 Task: Find a place to stay in Ode, Nigeria from 9th to 16th June for 2 adults, with 2 bedrooms, 2 beds, 1 bathroom, and self check-in option, within a price range of ₹820 to ₹100000+.
Action: Mouse moved to (551, 138)
Screenshot: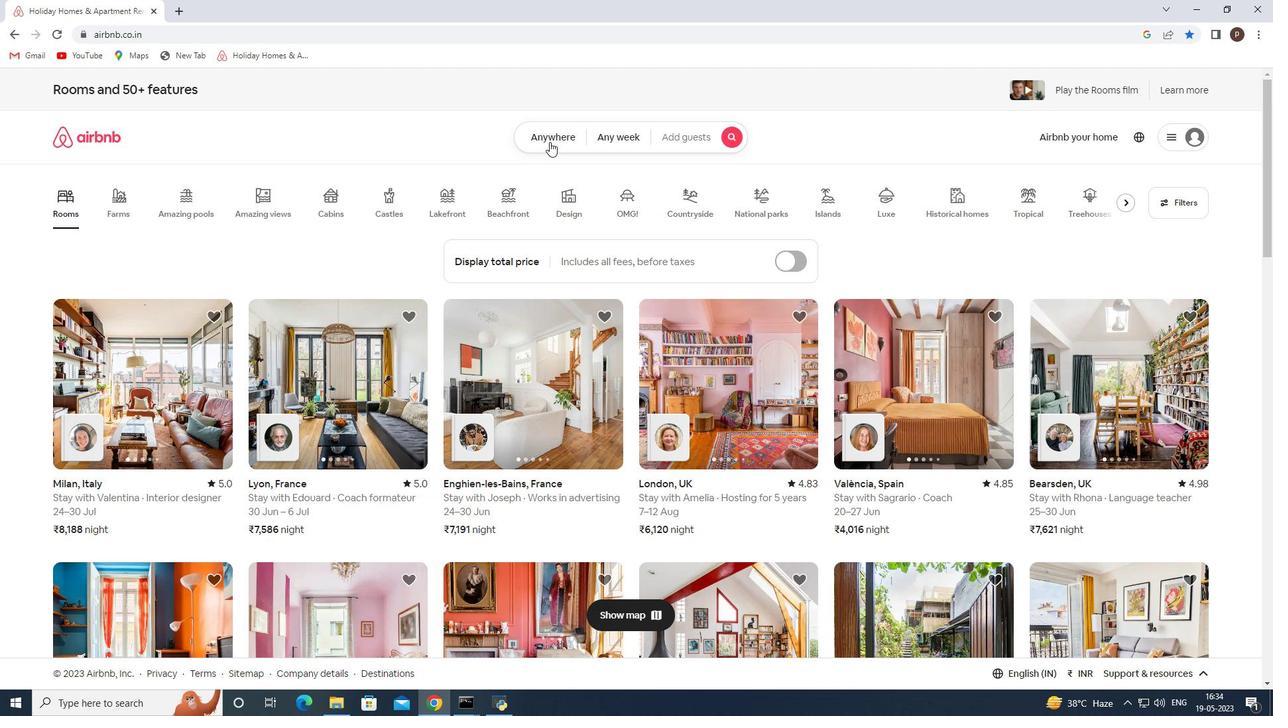 
Action: Mouse pressed left at (551, 138)
Screenshot: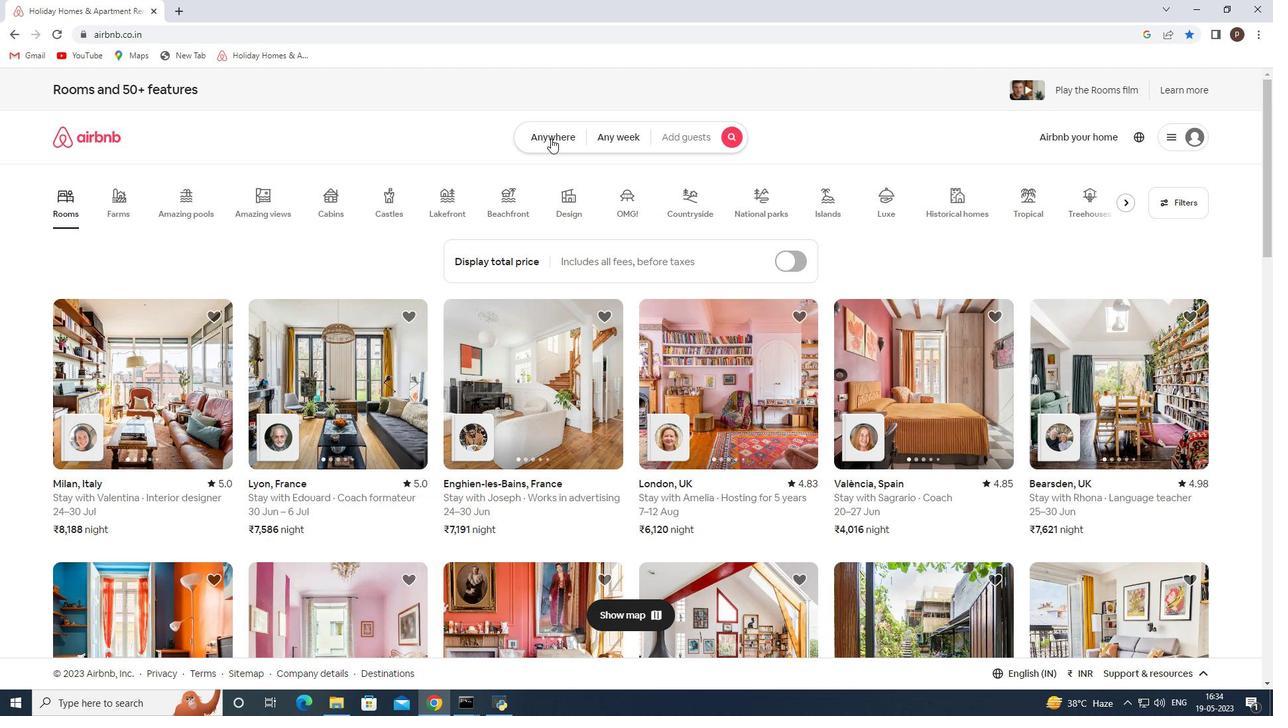 
Action: Mouse moved to (431, 188)
Screenshot: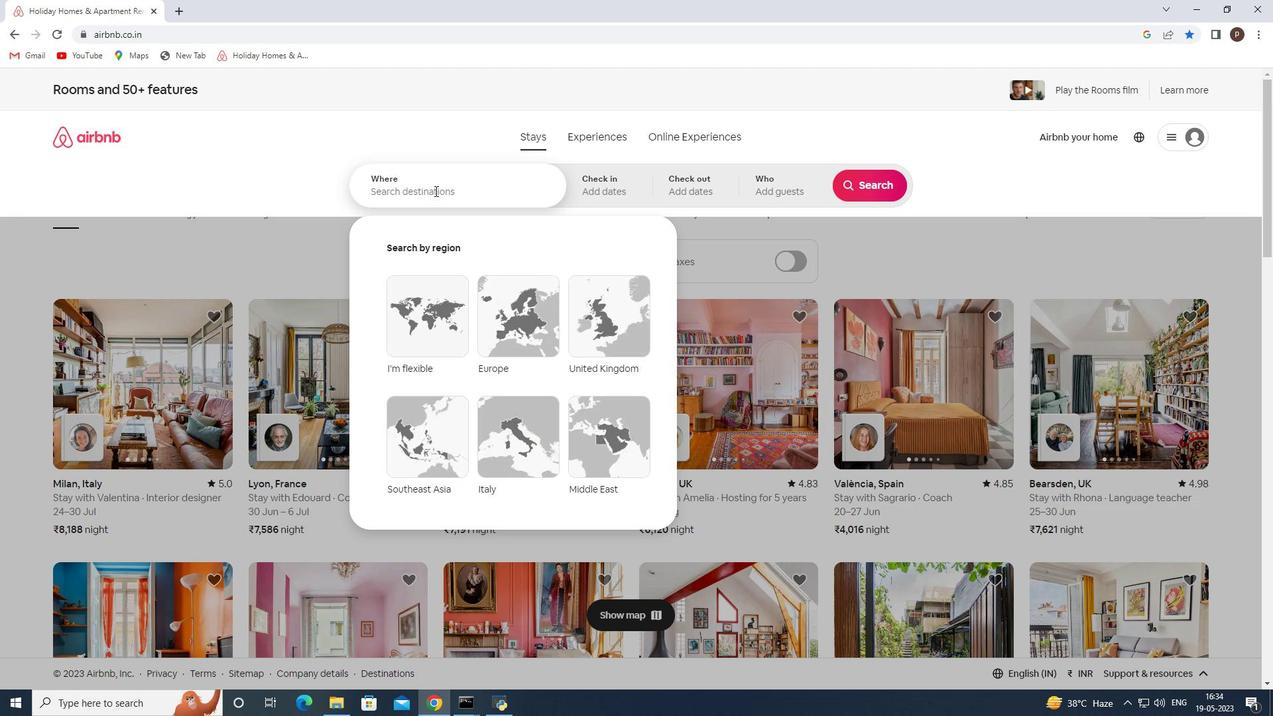 
Action: Mouse pressed left at (431, 188)
Screenshot: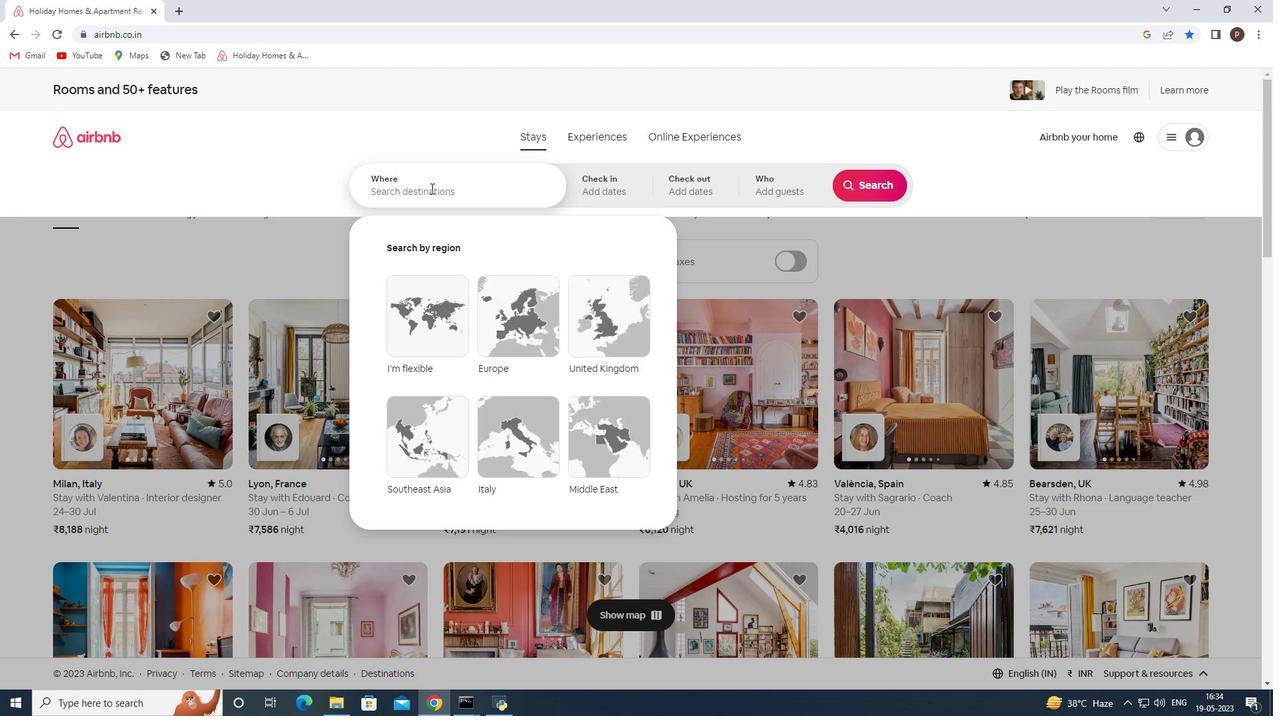 
Action: Key pressed ode,<Key.space>nigeria
Screenshot: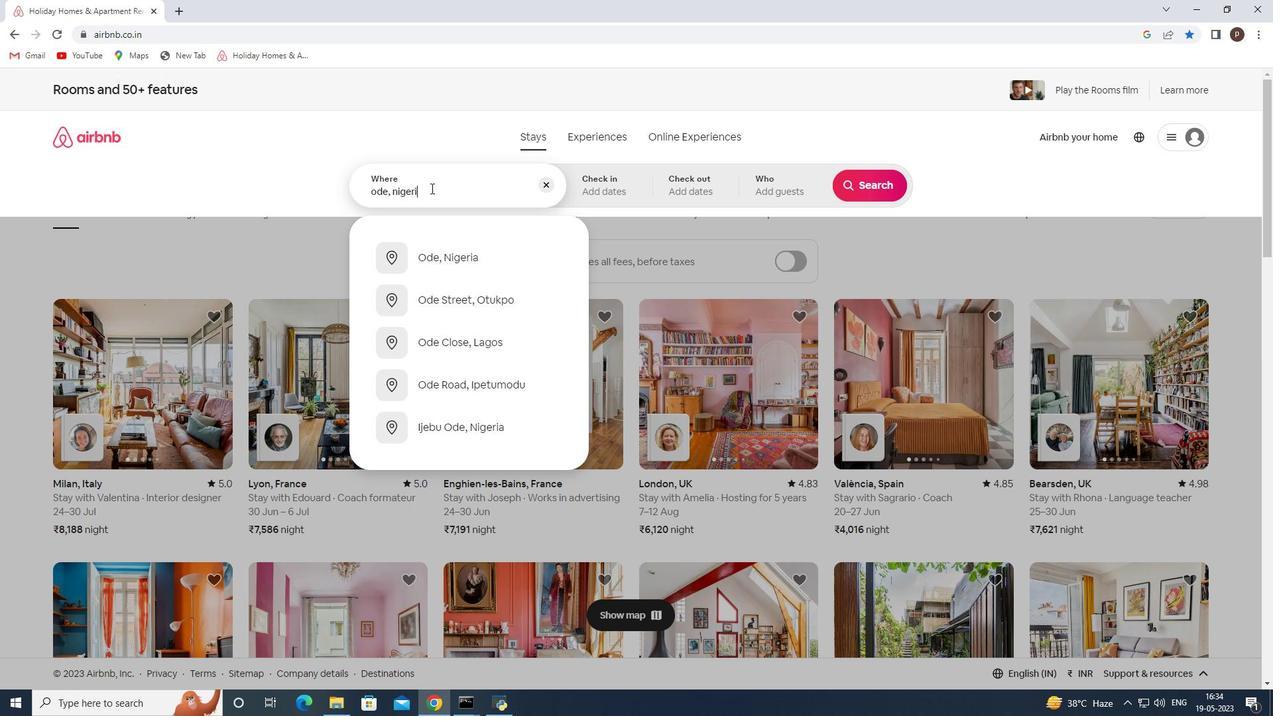 
Action: Mouse moved to (482, 266)
Screenshot: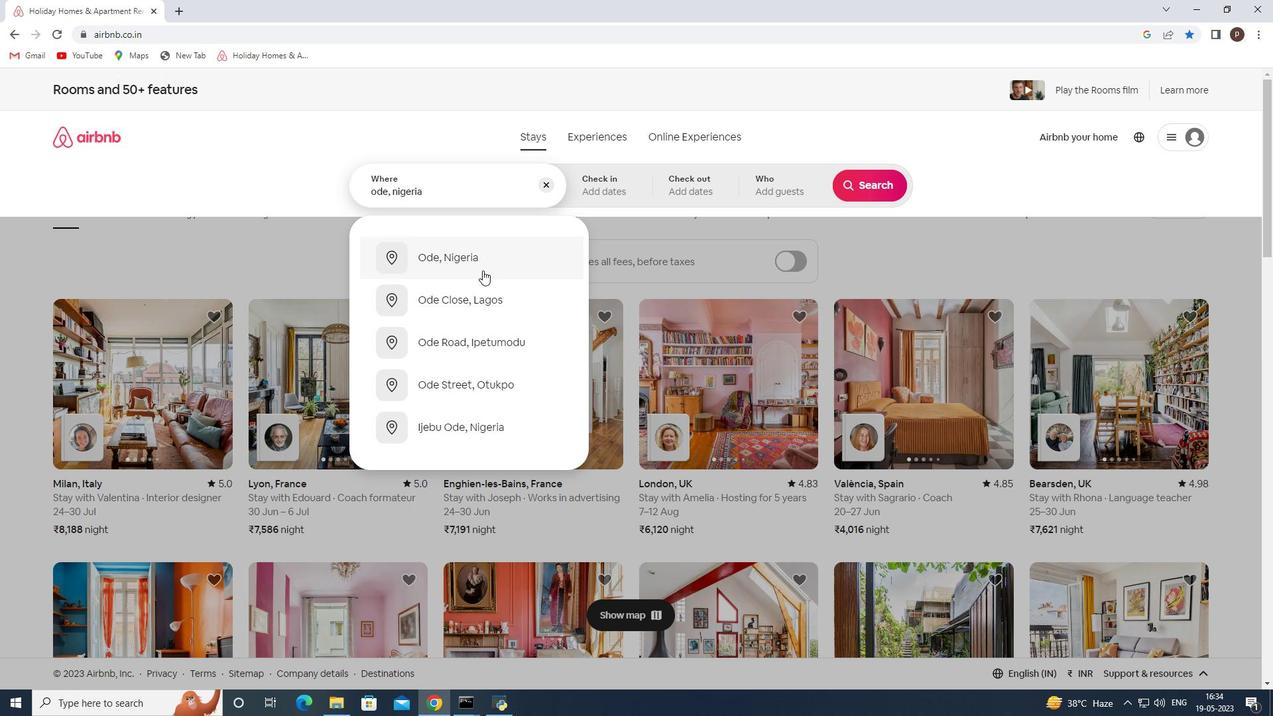 
Action: Mouse pressed left at (482, 266)
Screenshot: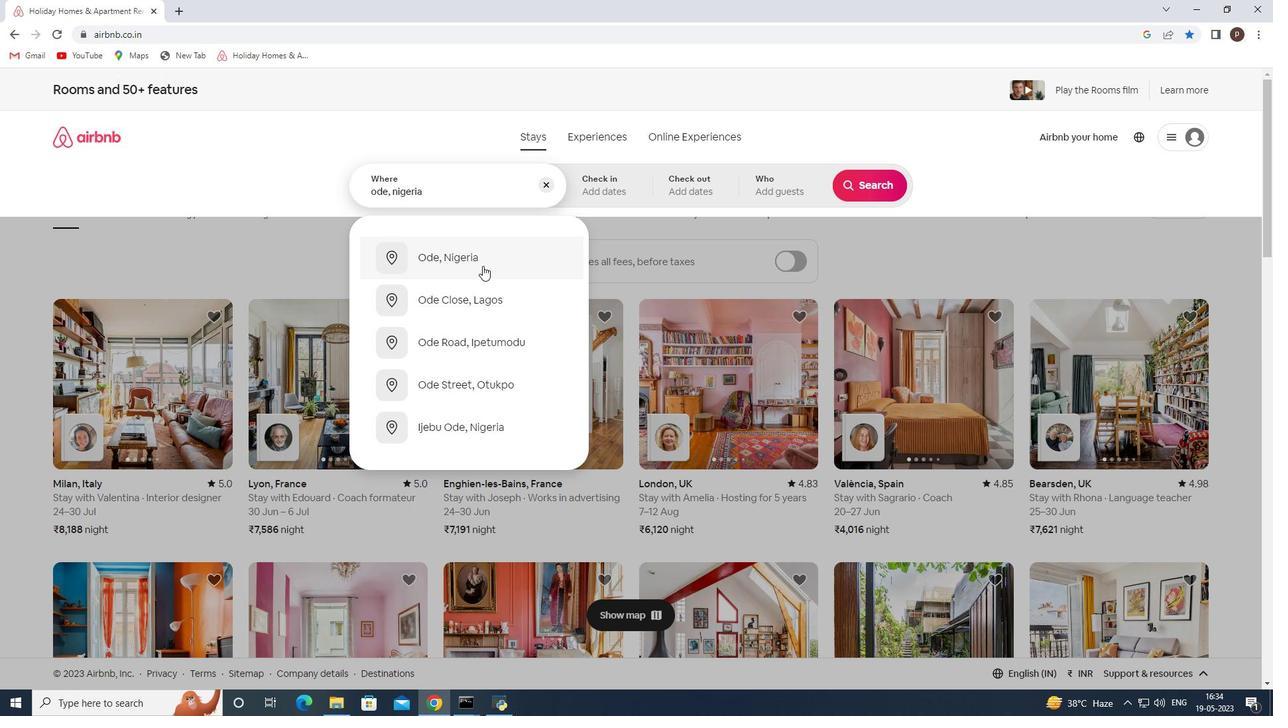 
Action: Mouse moved to (819, 377)
Screenshot: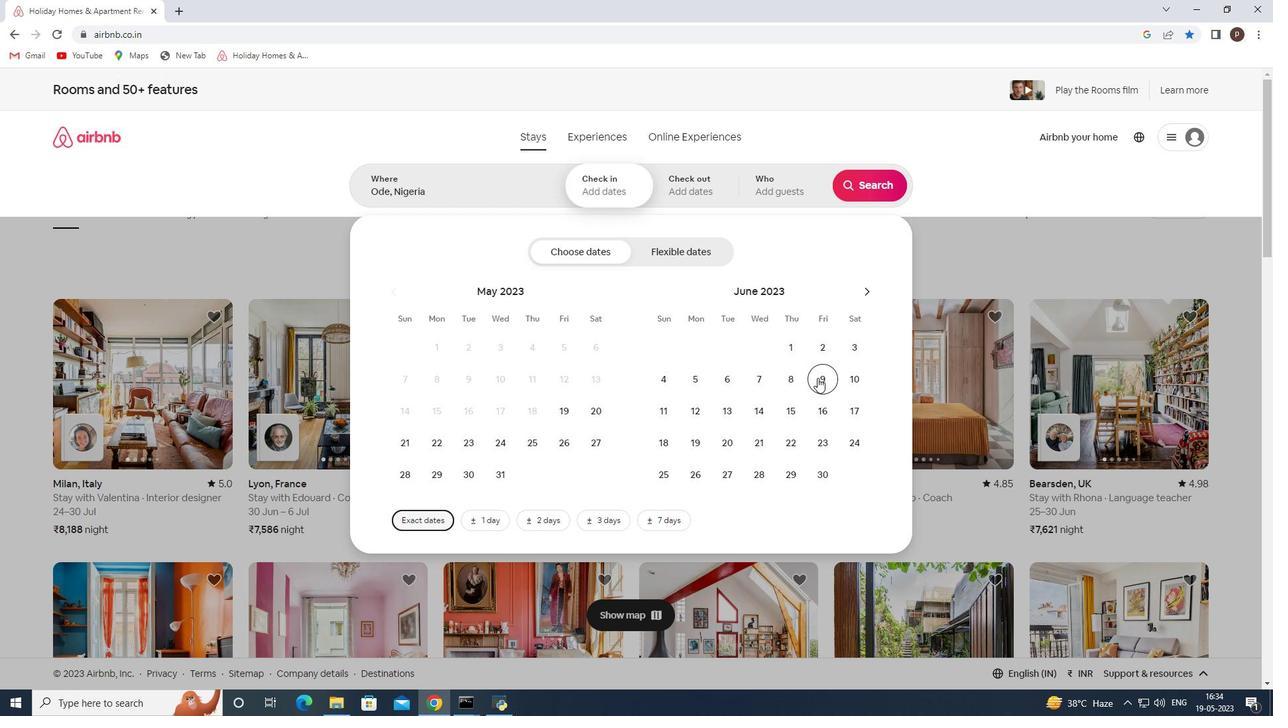 
Action: Mouse pressed left at (819, 377)
Screenshot: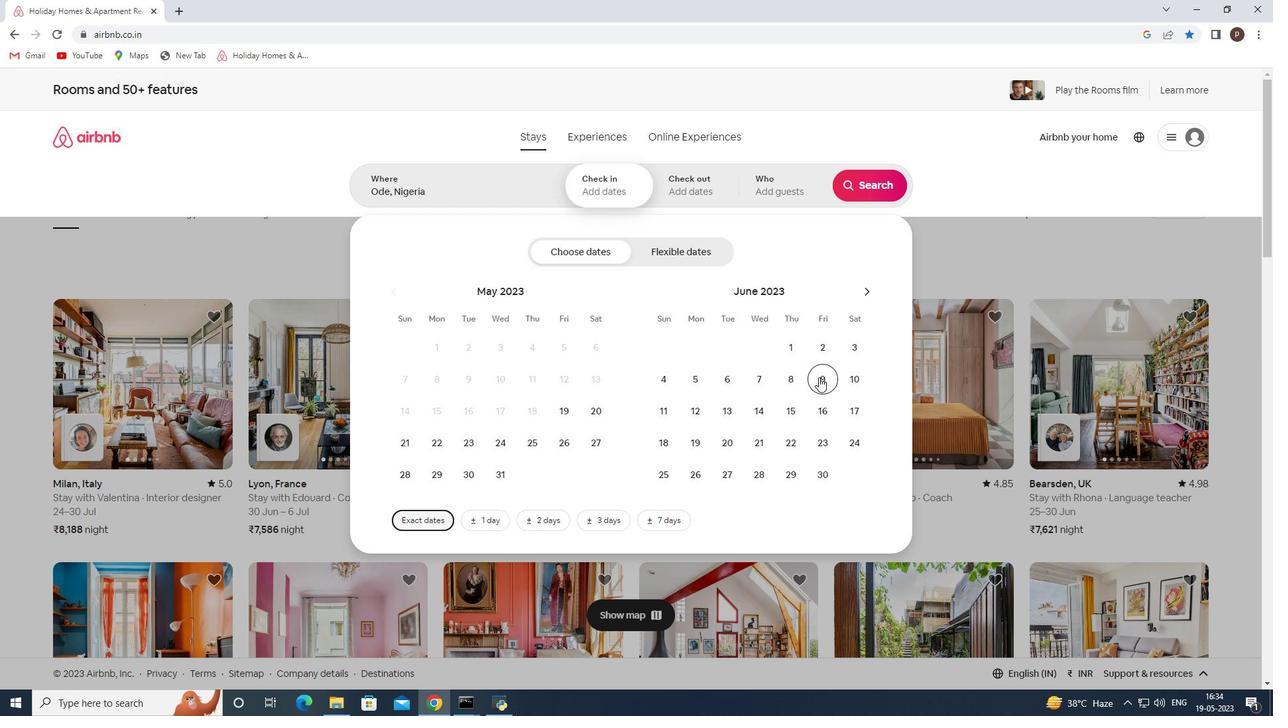 
Action: Mouse moved to (820, 417)
Screenshot: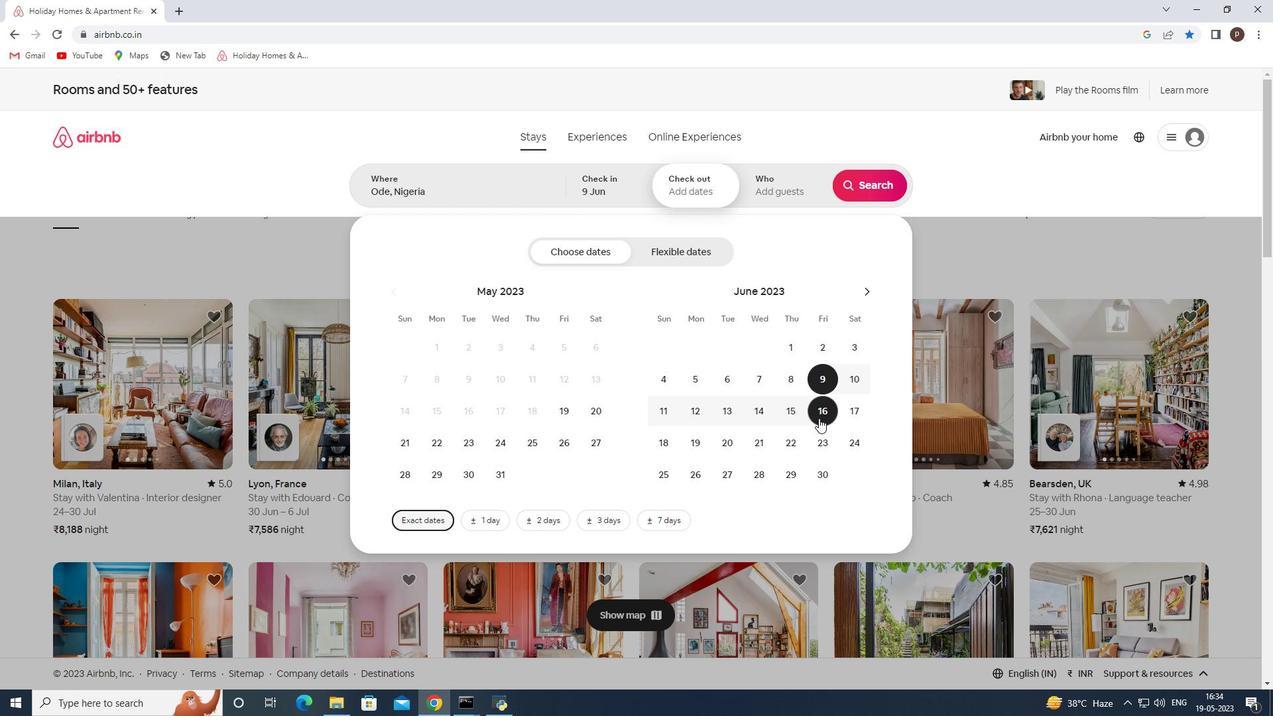 
Action: Mouse pressed left at (820, 417)
Screenshot: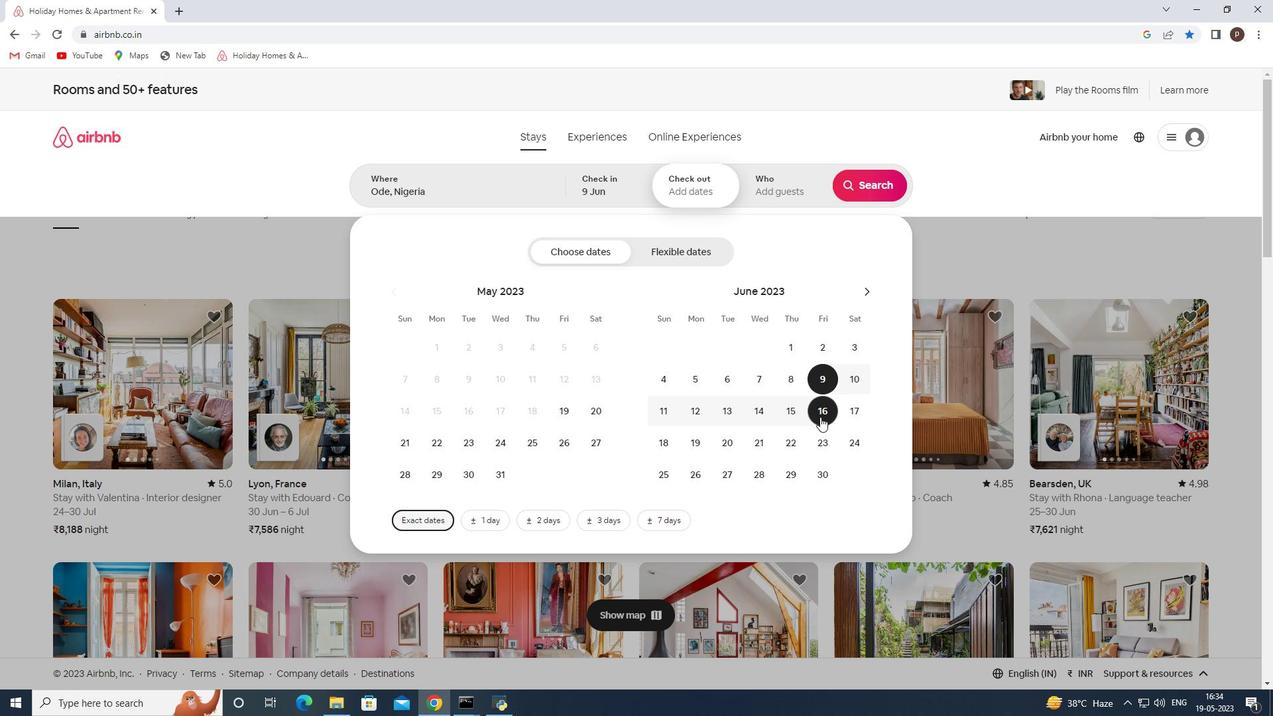 
Action: Mouse moved to (770, 199)
Screenshot: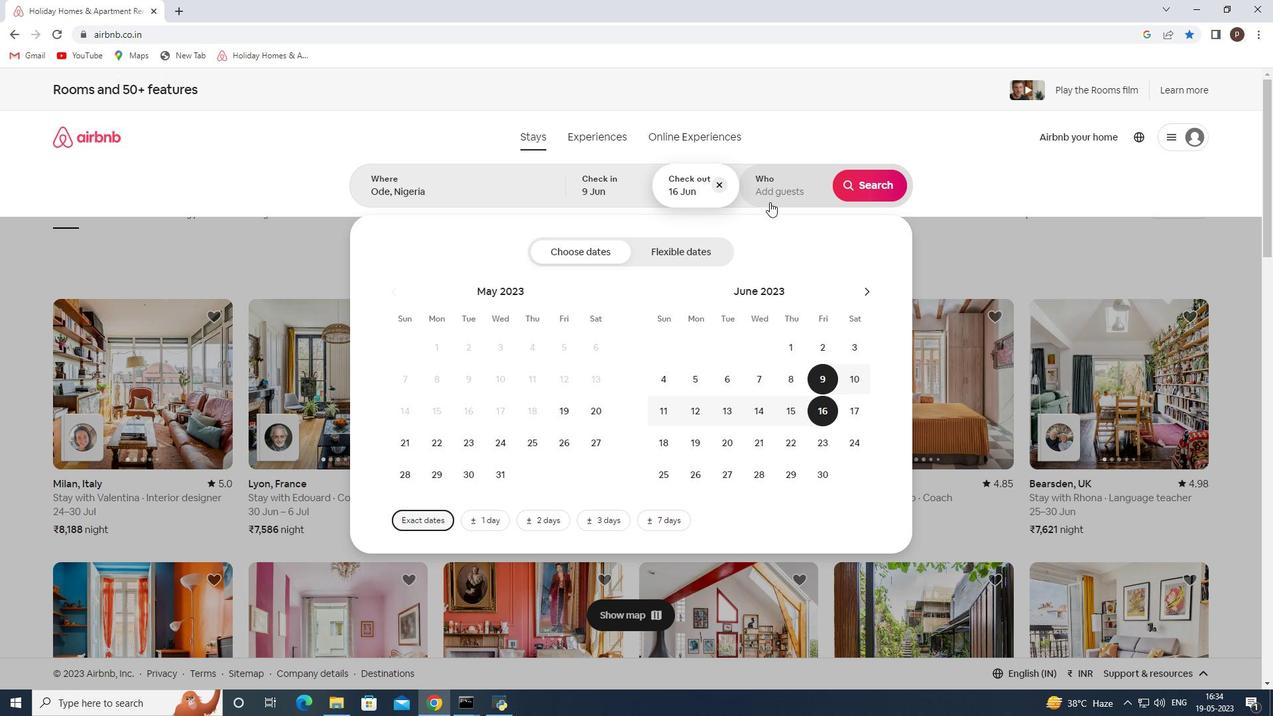 
Action: Mouse pressed left at (770, 199)
Screenshot: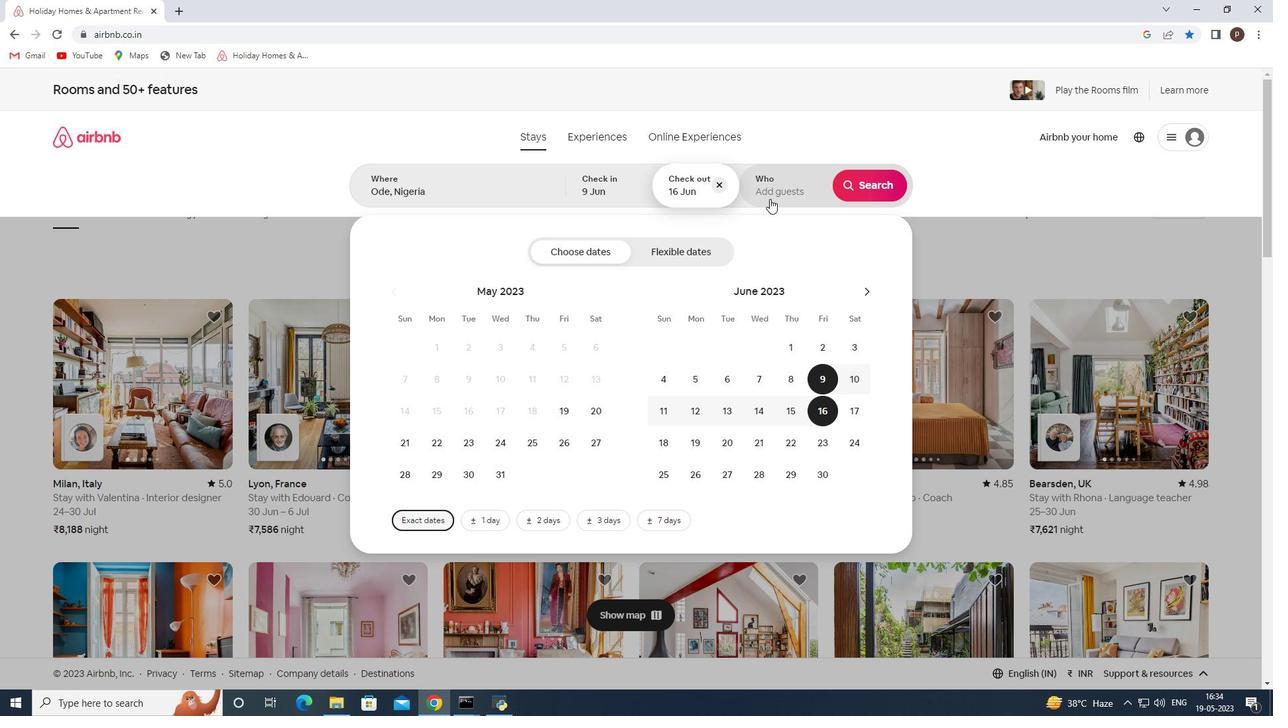 
Action: Mouse moved to (873, 257)
Screenshot: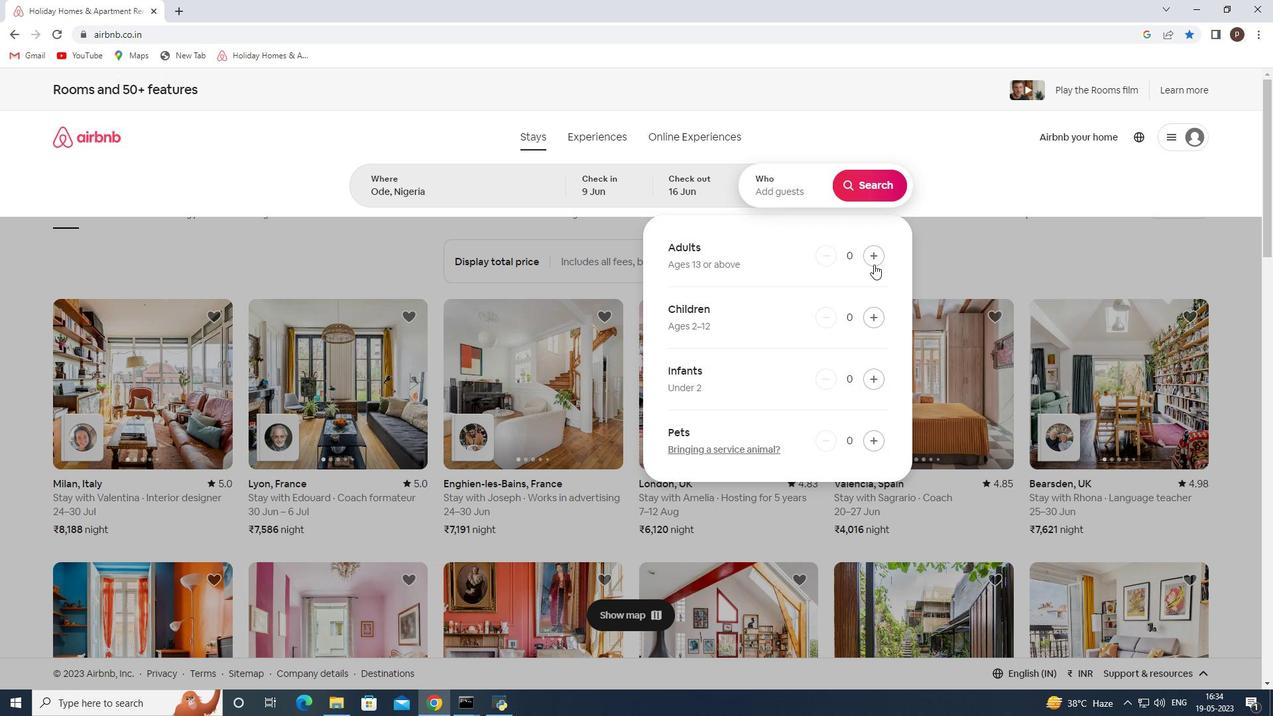 
Action: Mouse pressed left at (873, 257)
Screenshot: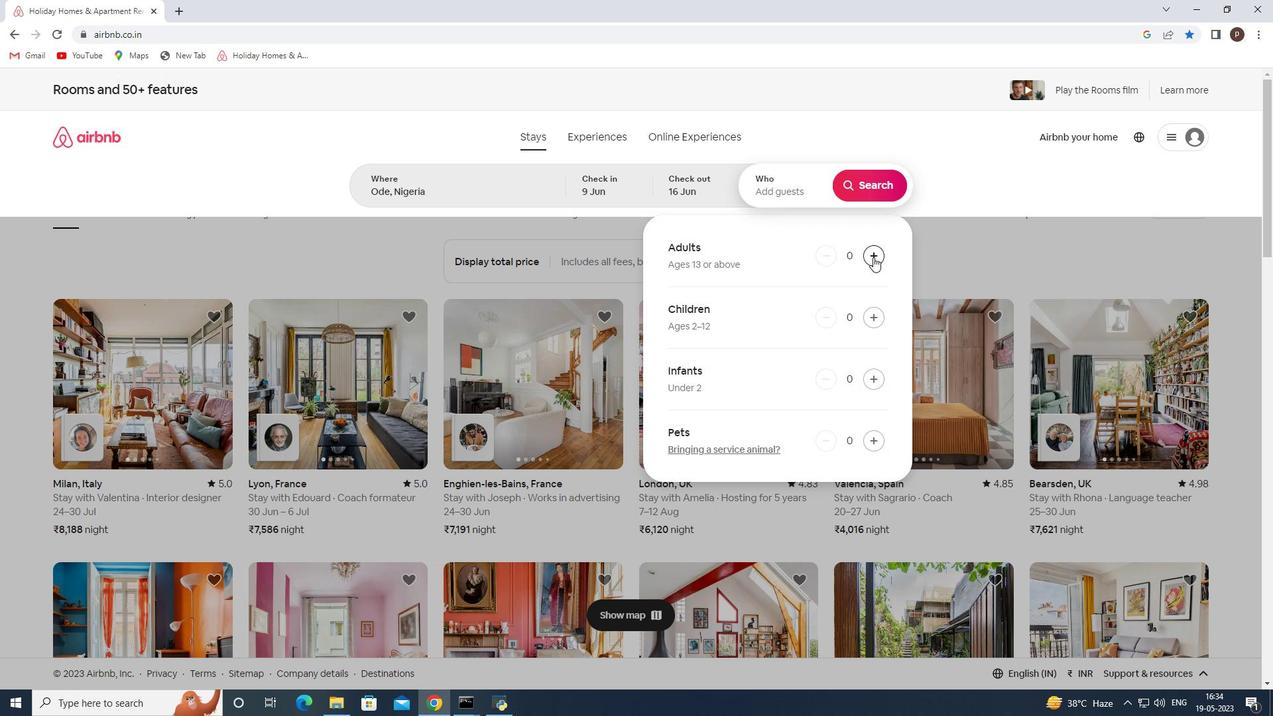 
Action: Mouse pressed left at (873, 257)
Screenshot: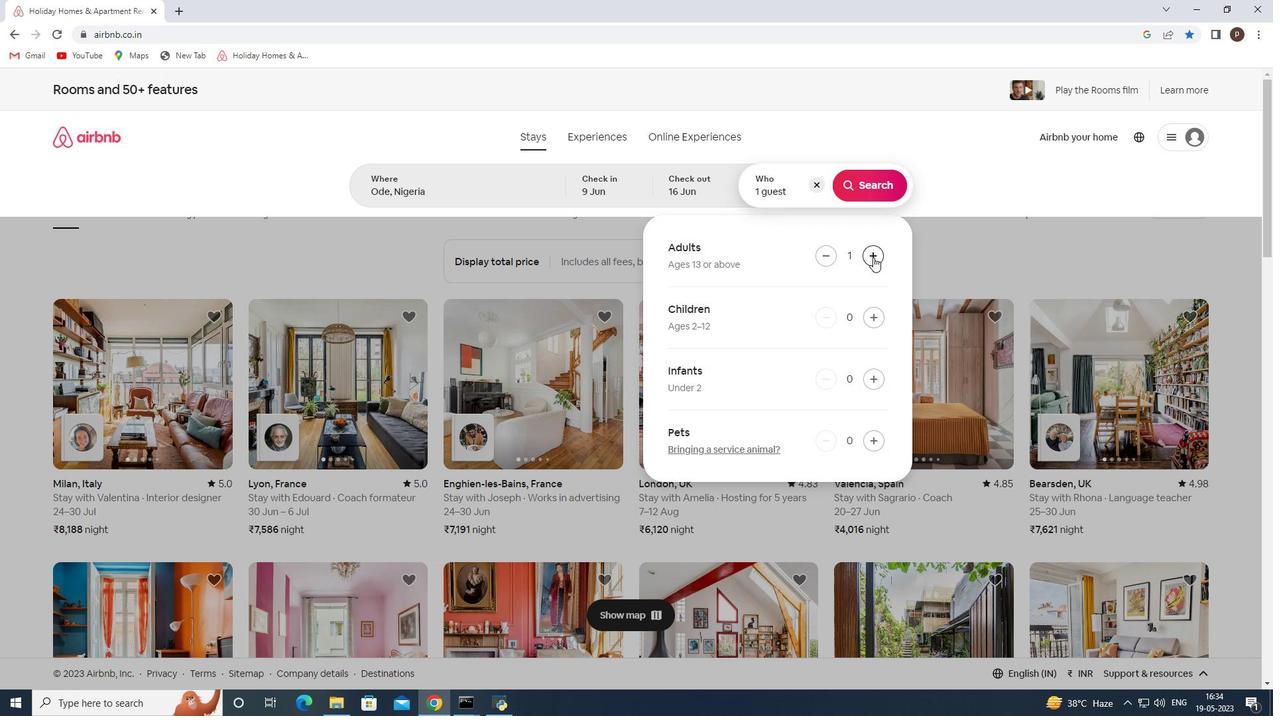 
Action: Mouse moved to (857, 187)
Screenshot: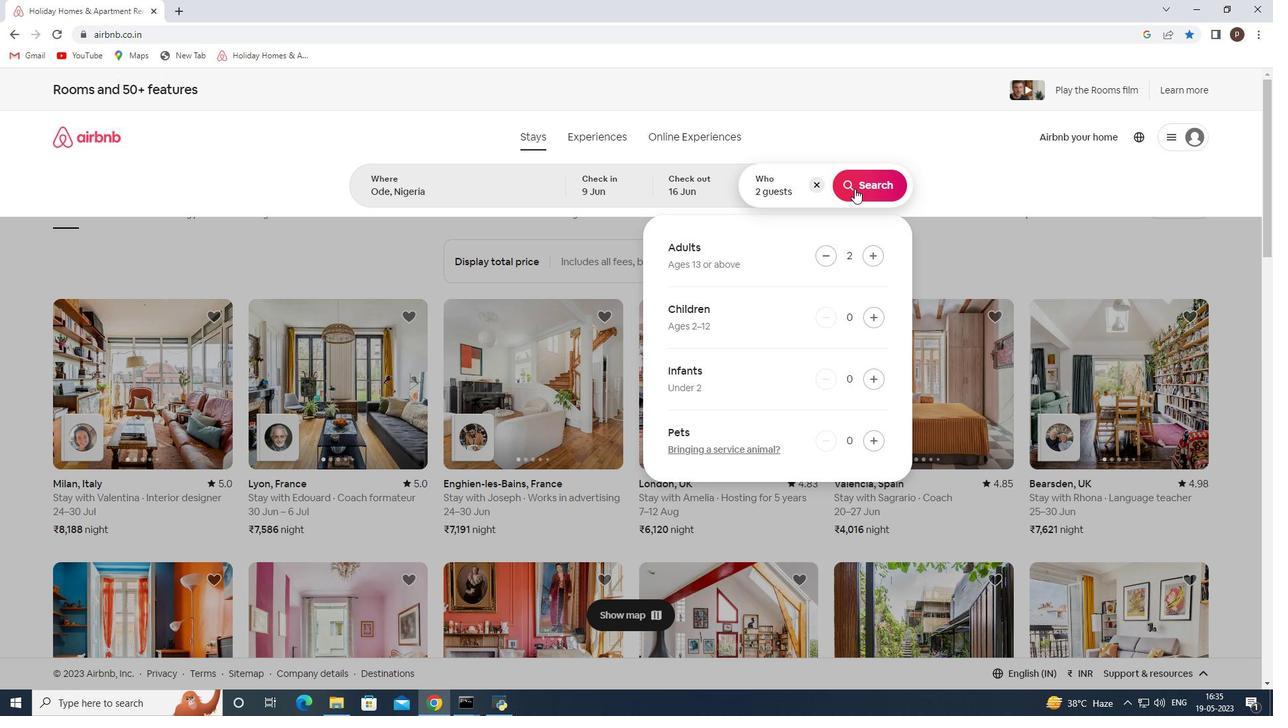 
Action: Mouse pressed left at (857, 187)
Screenshot: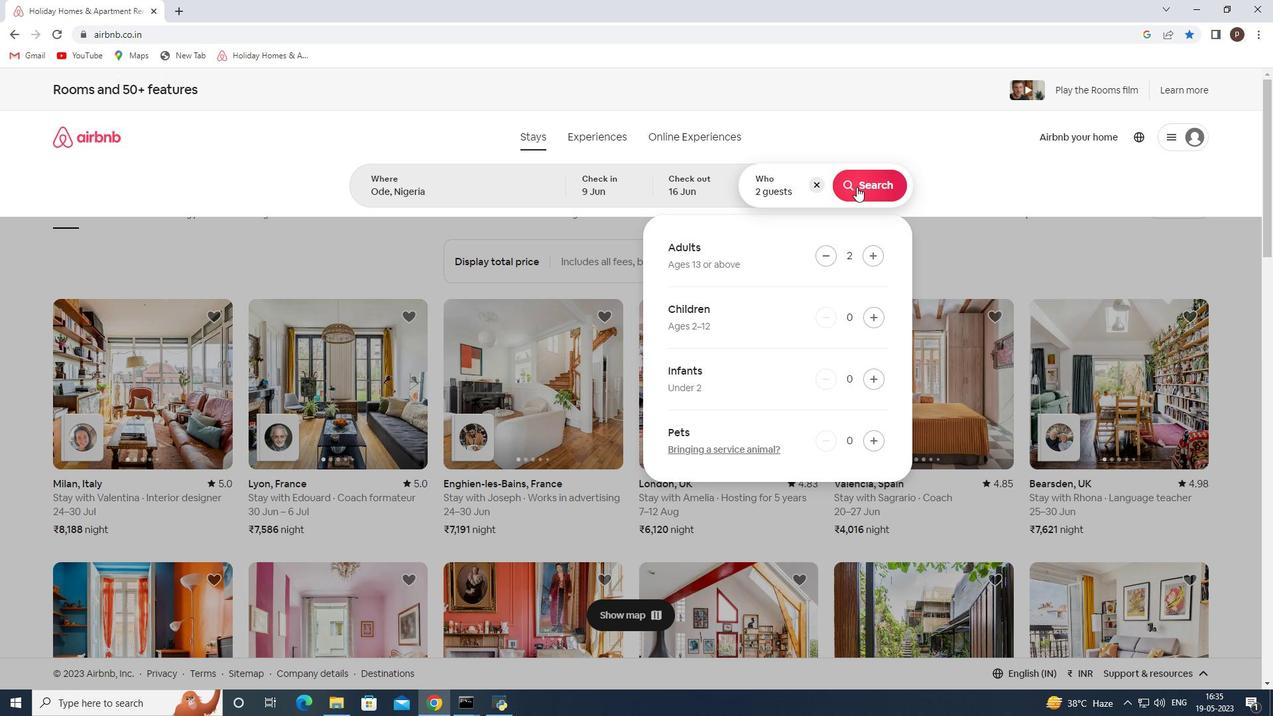 
Action: Mouse moved to (1211, 147)
Screenshot: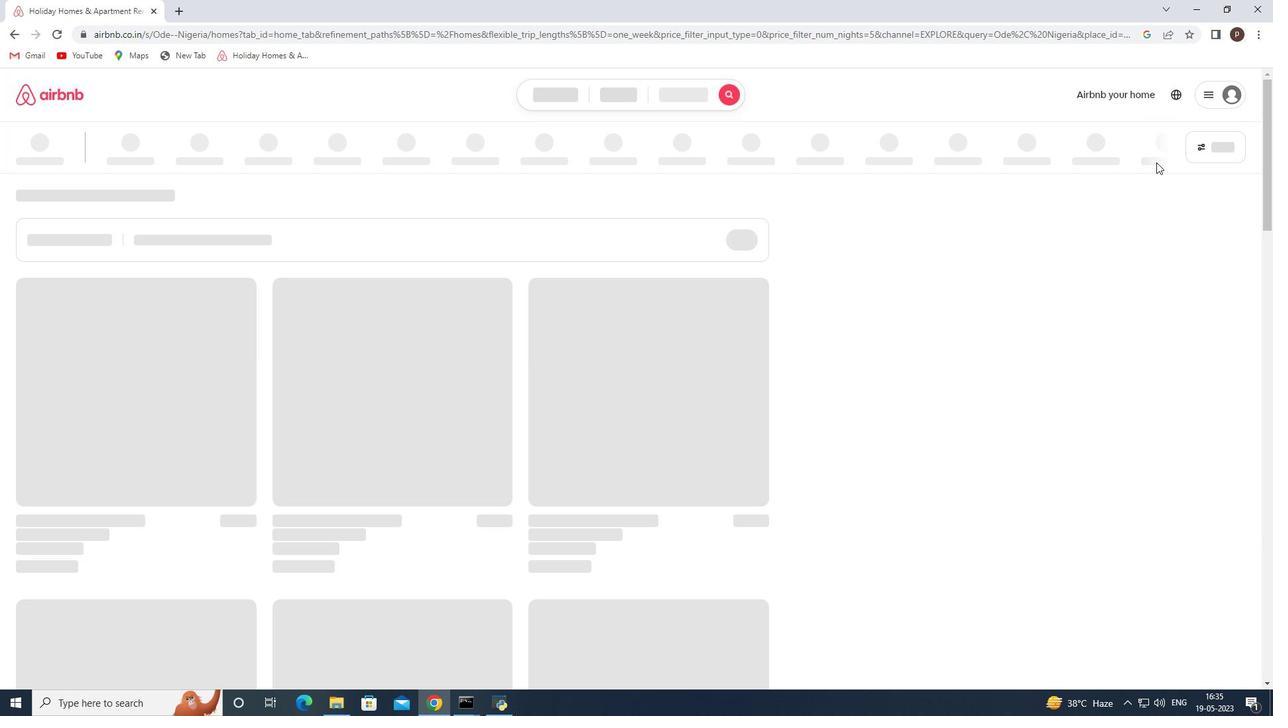 
Action: Mouse pressed left at (1211, 147)
Screenshot: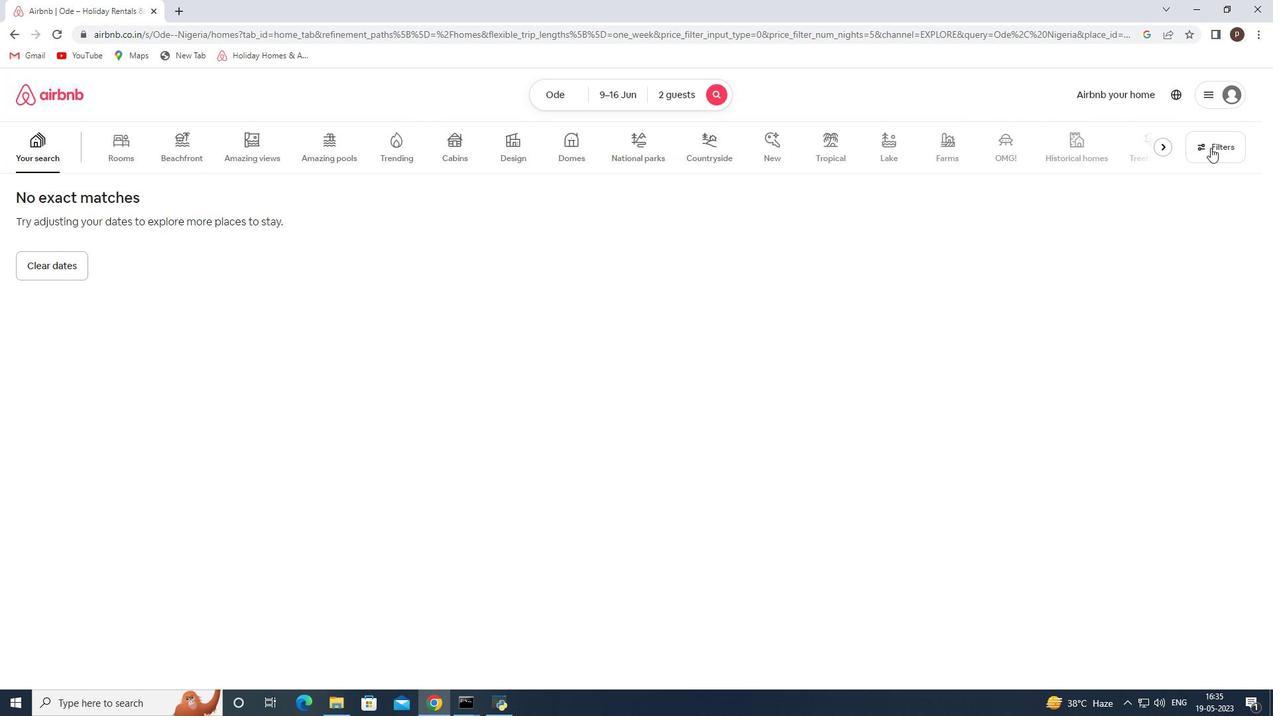 
Action: Mouse moved to (468, 391)
Screenshot: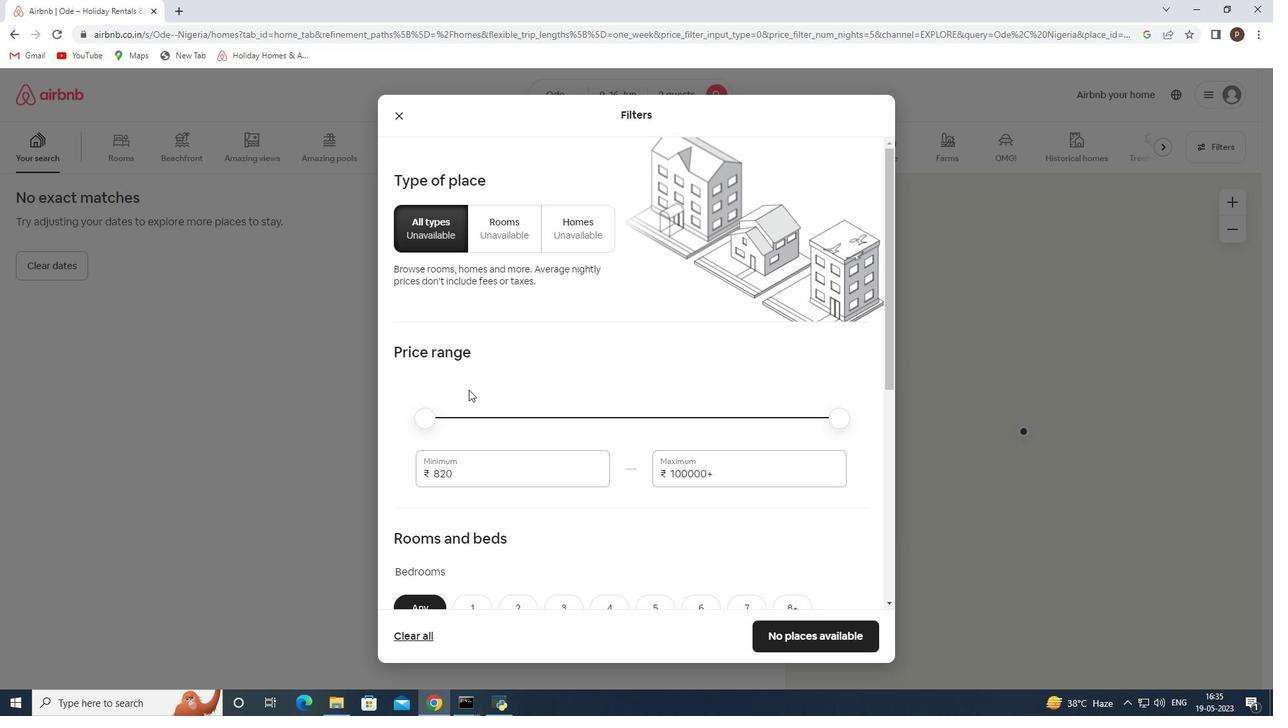 
Action: Mouse scrolled (468, 390) with delta (0, 0)
Screenshot: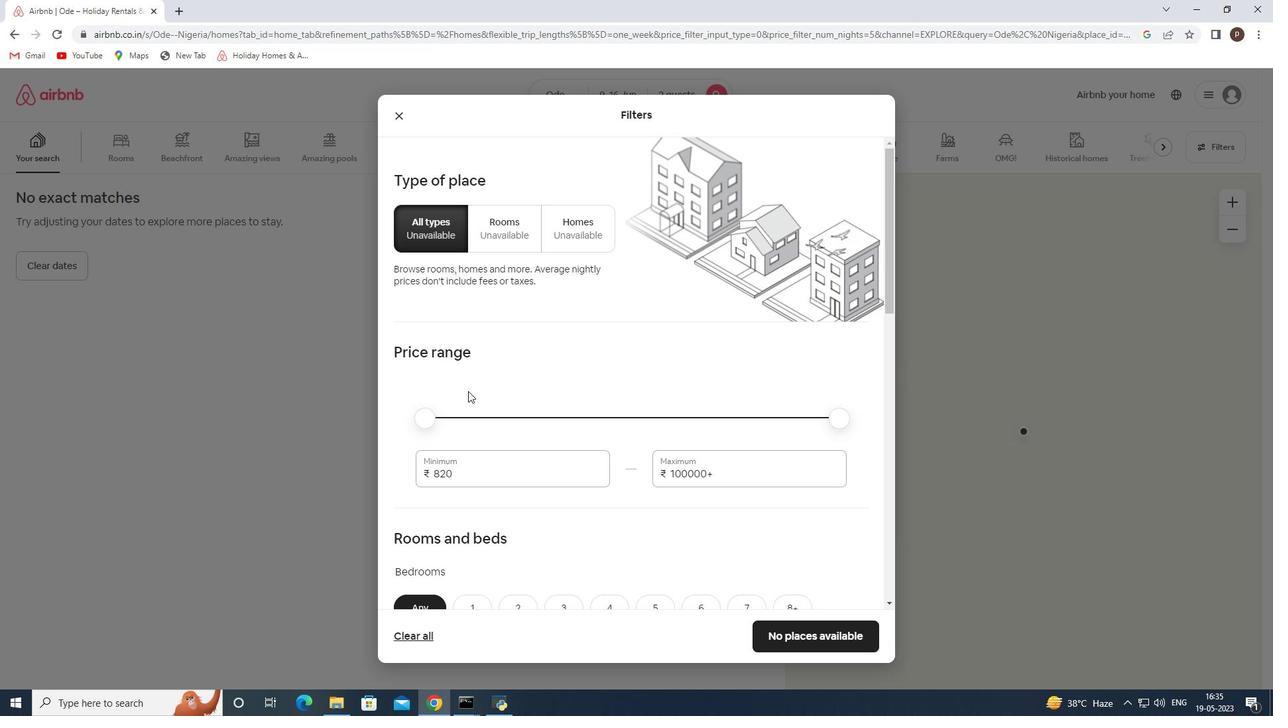 
Action: Mouse scrolled (468, 390) with delta (0, 0)
Screenshot: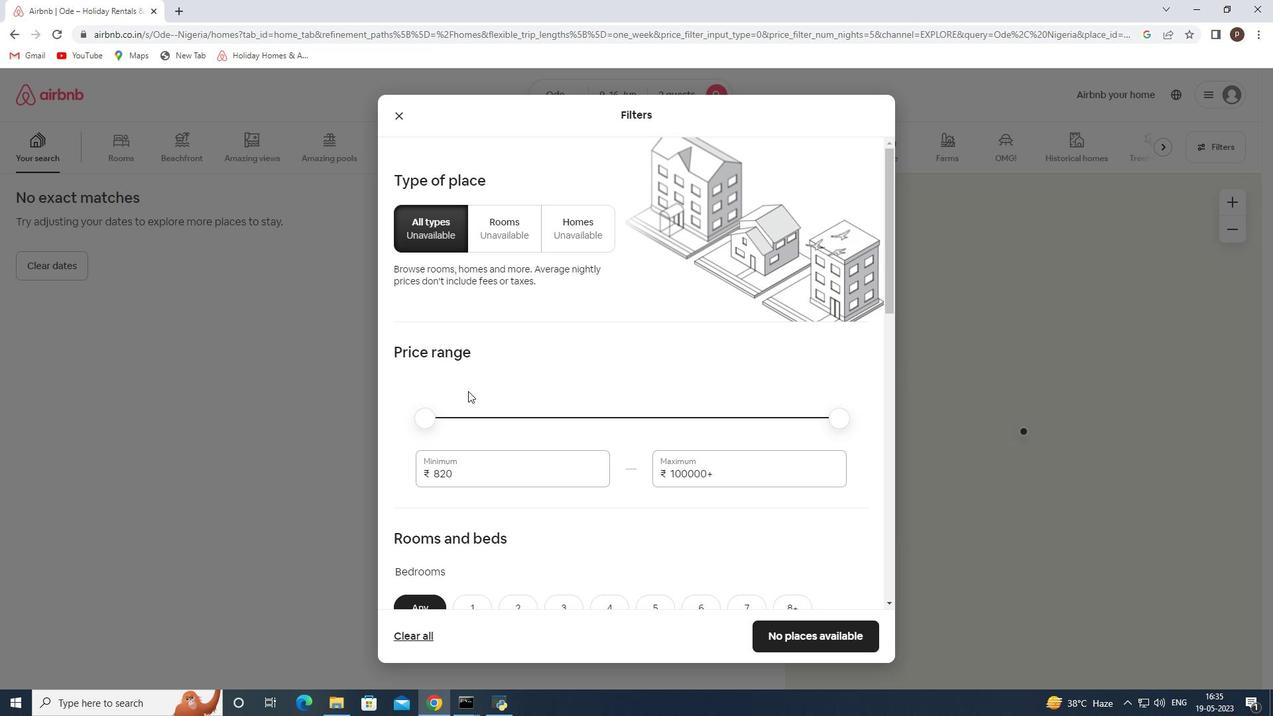
Action: Mouse scrolled (468, 390) with delta (0, 0)
Screenshot: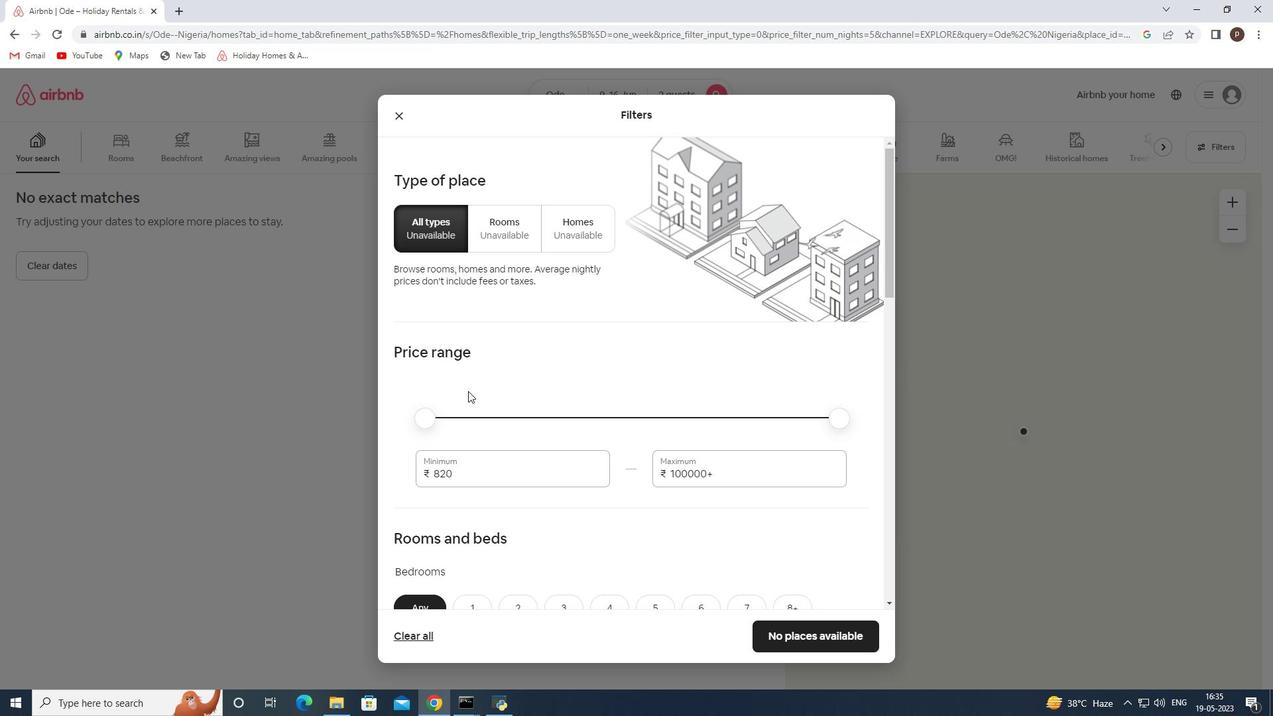 
Action: Mouse moved to (512, 411)
Screenshot: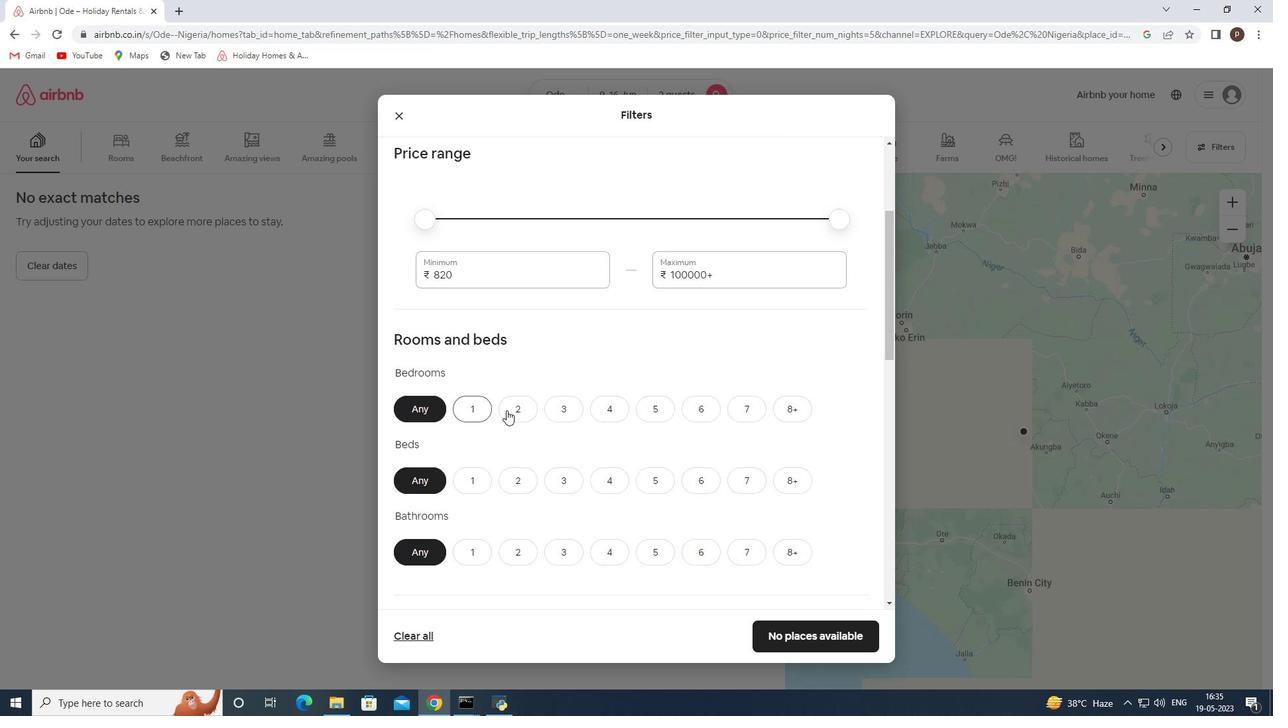 
Action: Mouse pressed left at (512, 411)
Screenshot: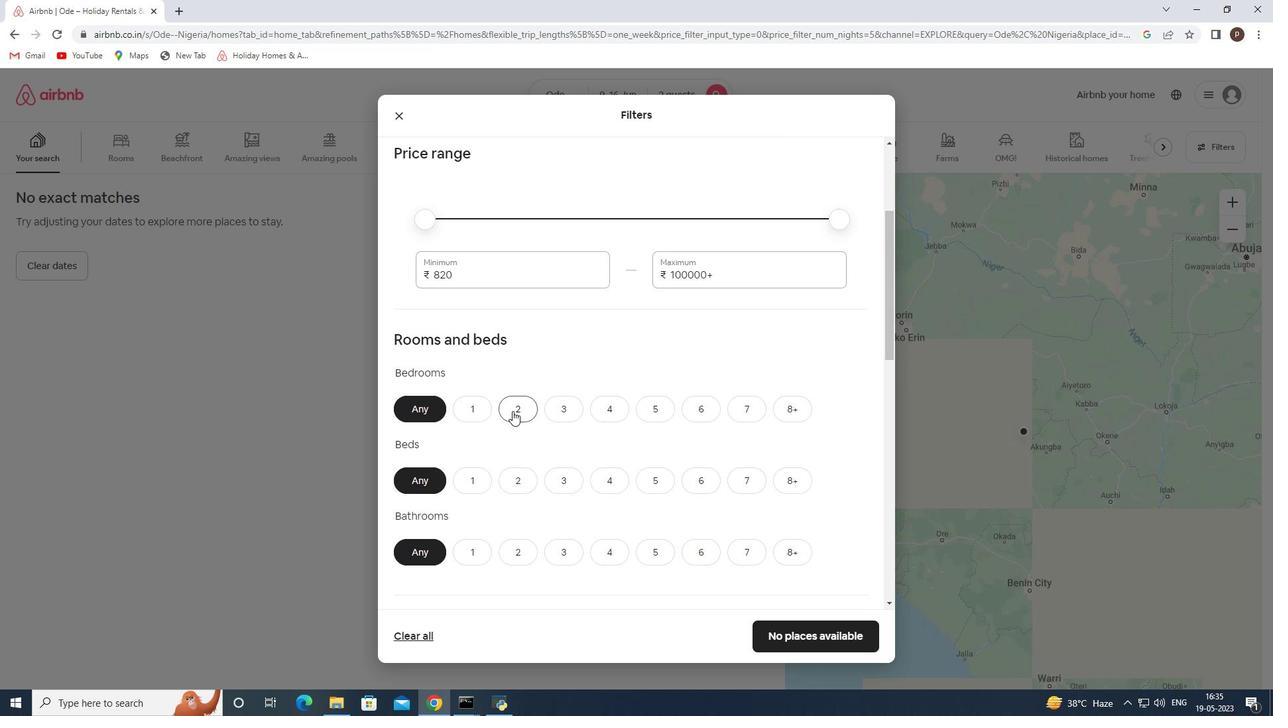 
Action: Mouse moved to (510, 480)
Screenshot: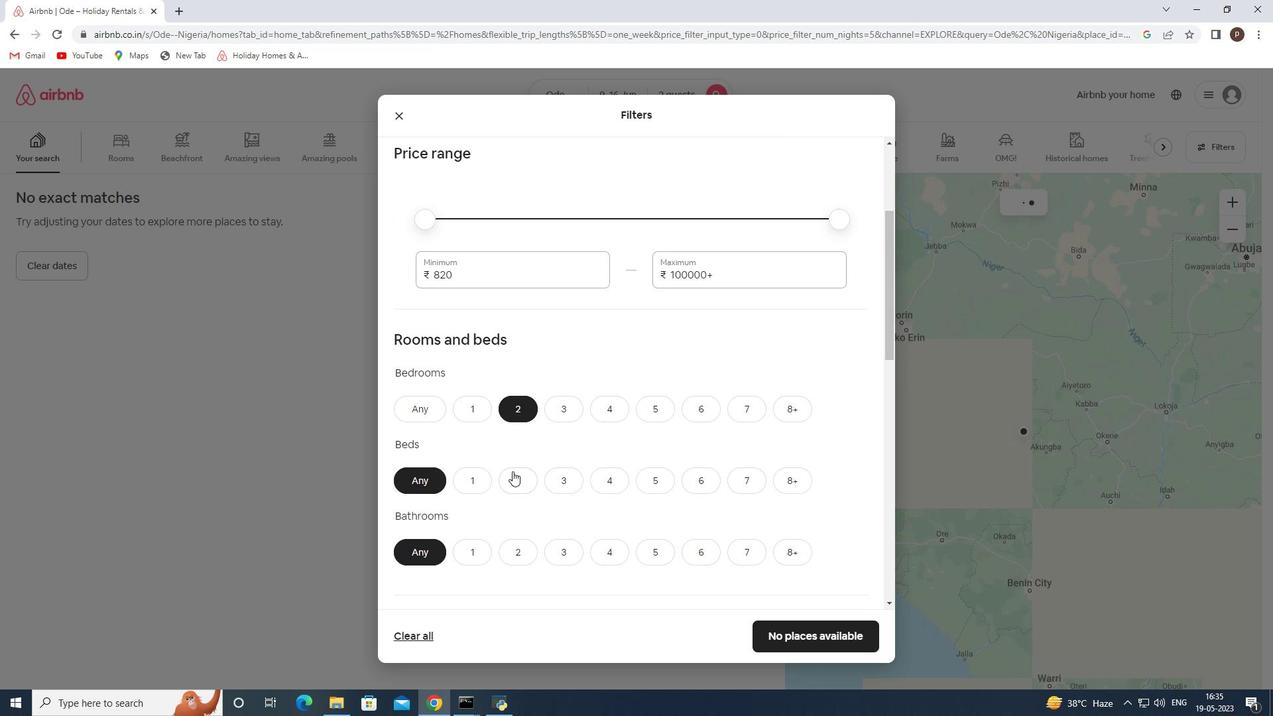 
Action: Mouse pressed left at (510, 480)
Screenshot: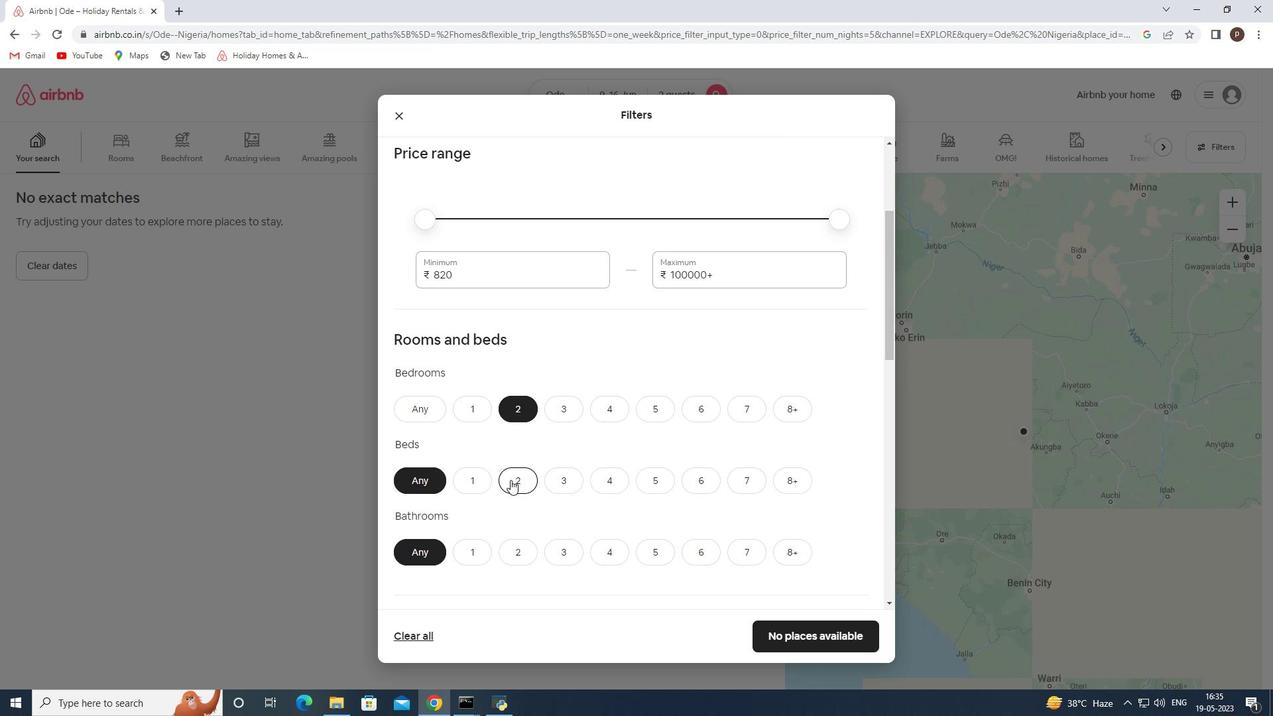 
Action: Mouse moved to (477, 557)
Screenshot: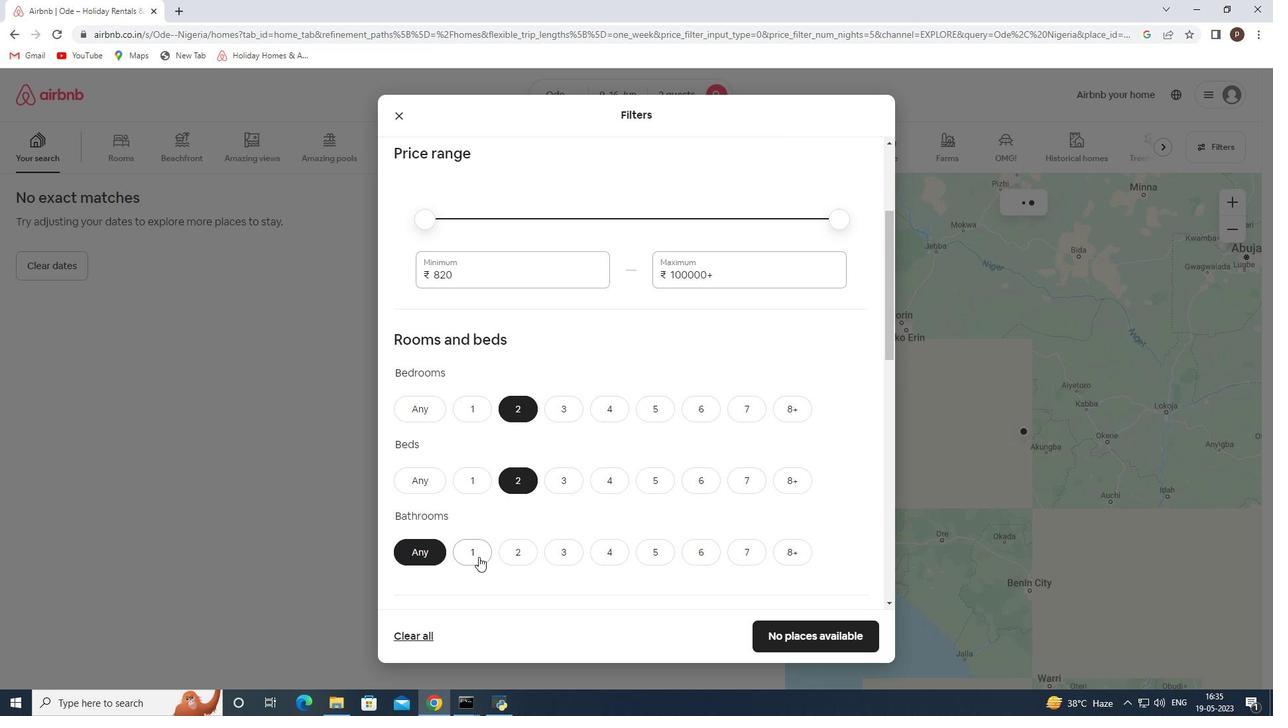 
Action: Mouse pressed left at (477, 557)
Screenshot: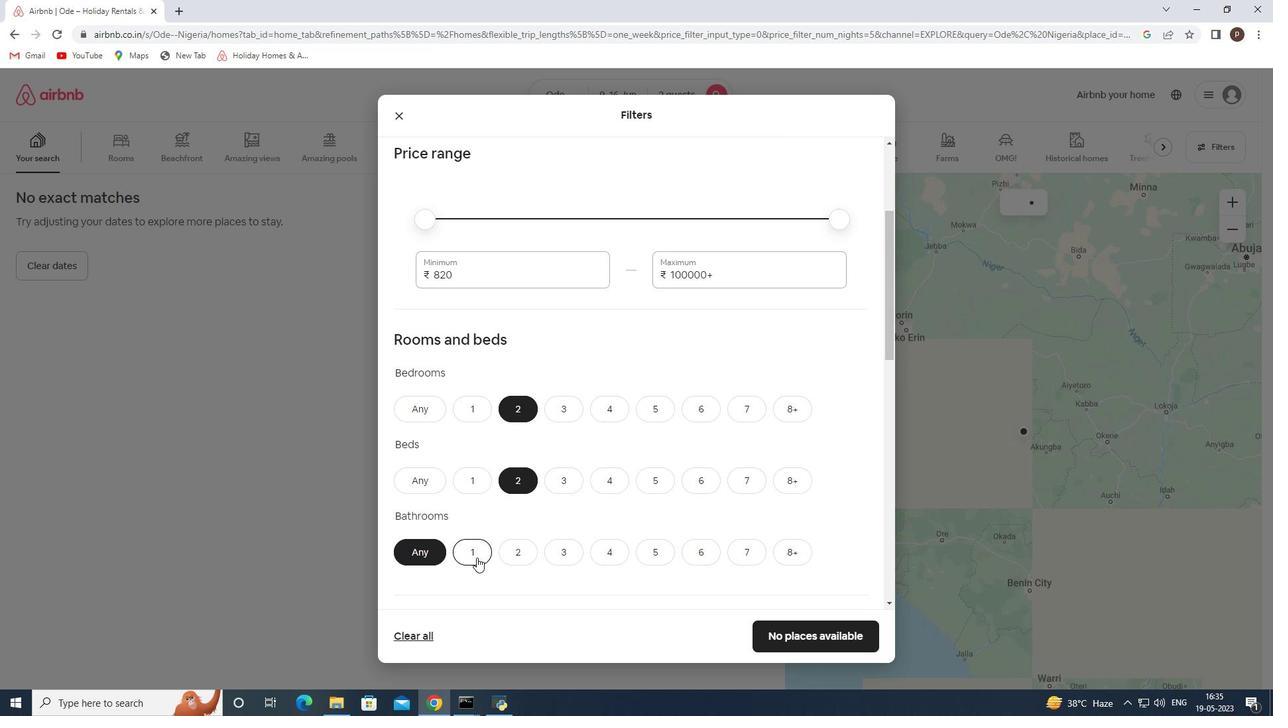 
Action: Mouse moved to (482, 501)
Screenshot: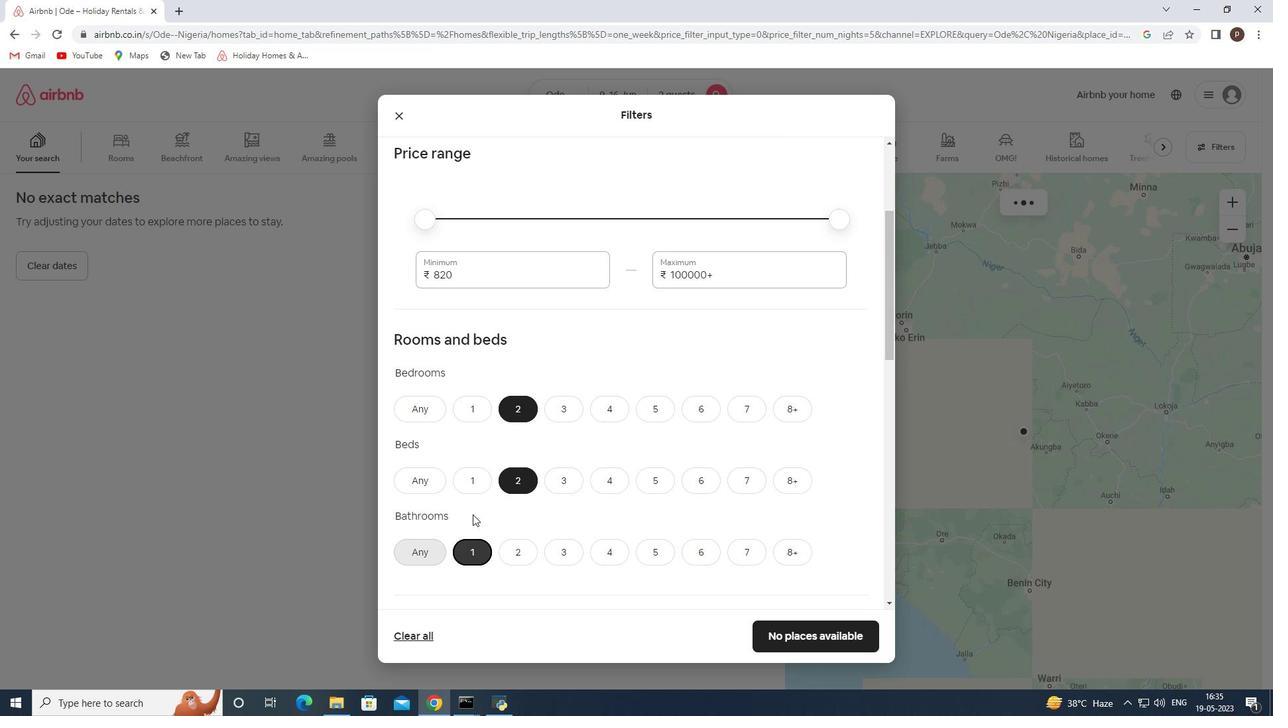 
Action: Mouse scrolled (482, 500) with delta (0, 0)
Screenshot: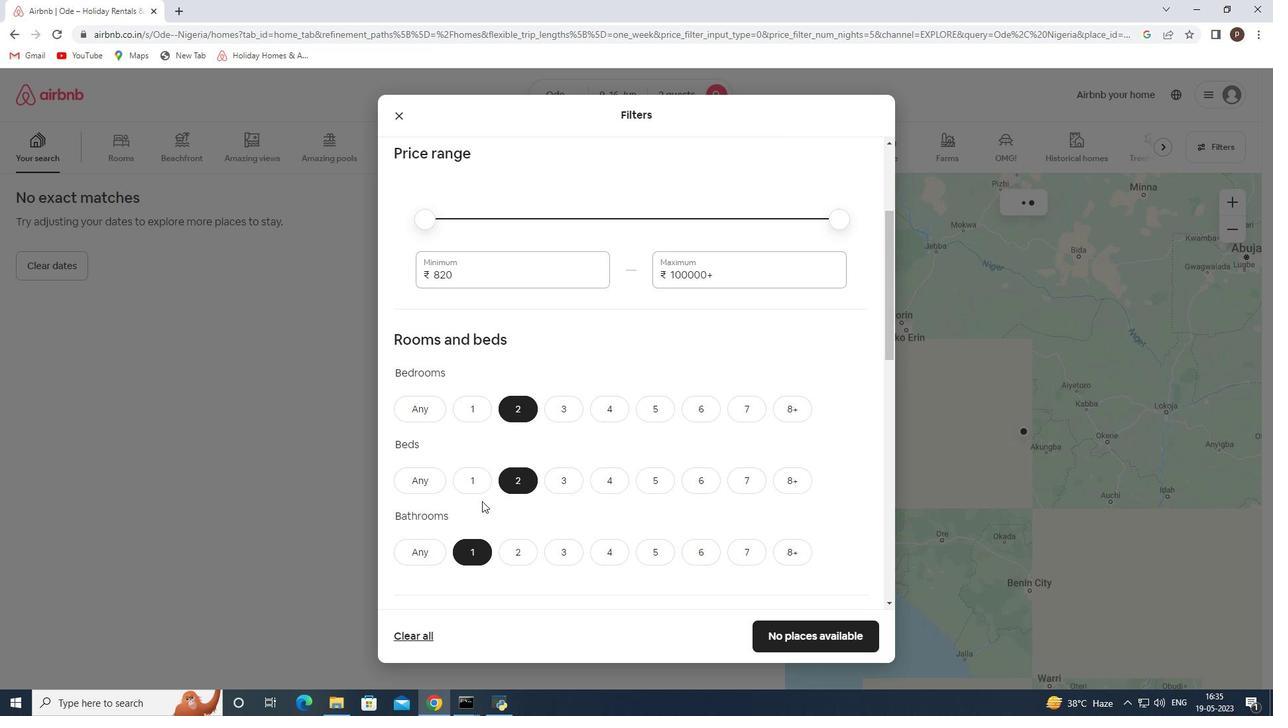 
Action: Mouse scrolled (482, 500) with delta (0, 0)
Screenshot: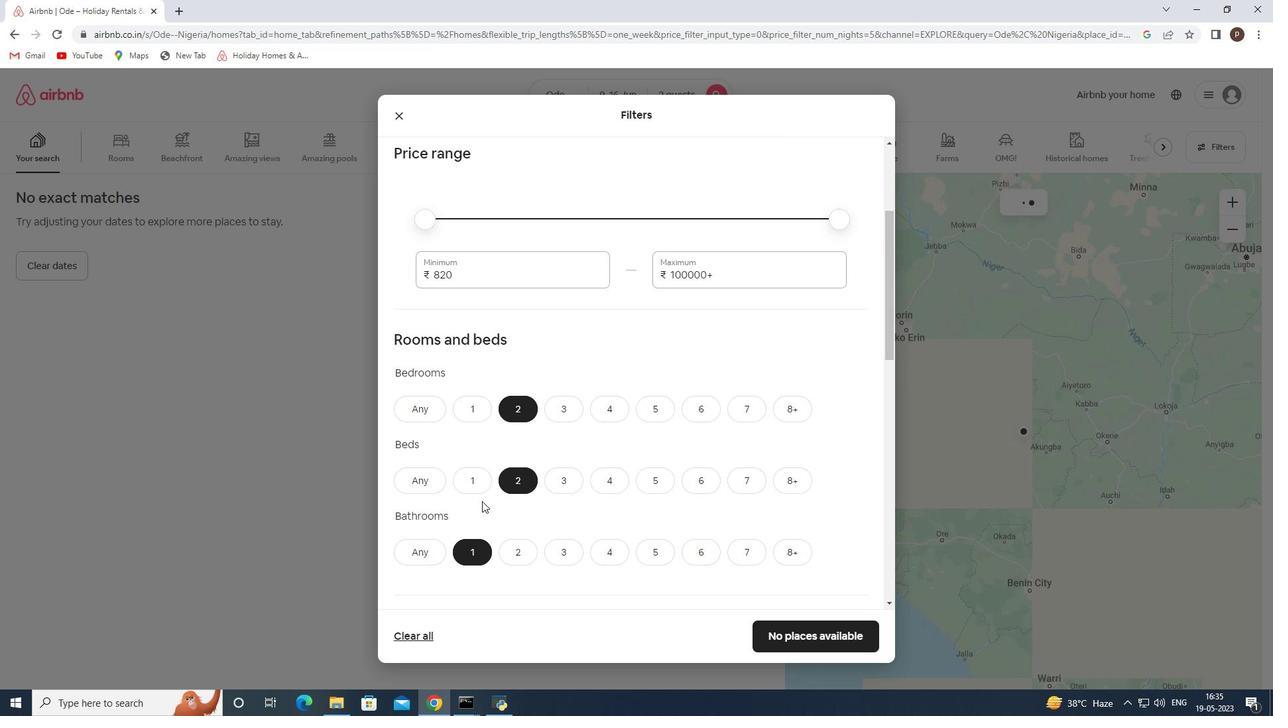 
Action: Mouse scrolled (482, 500) with delta (0, 0)
Screenshot: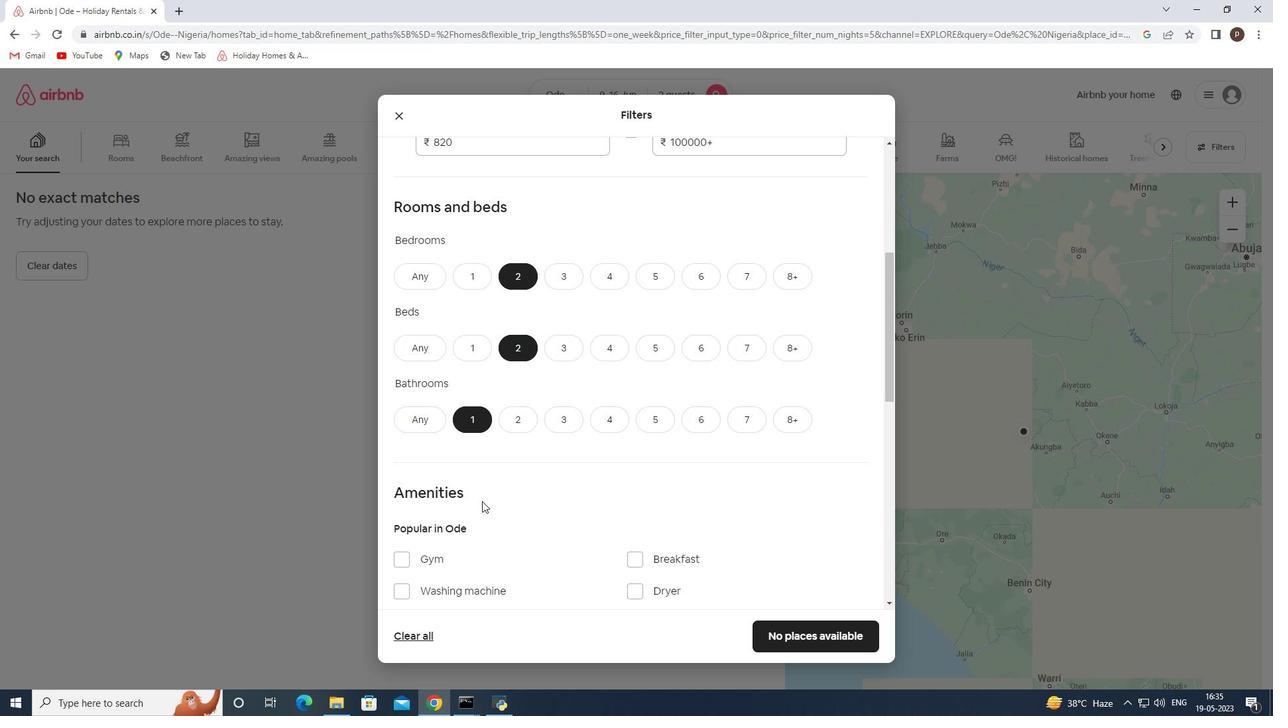 
Action: Mouse scrolled (482, 500) with delta (0, 0)
Screenshot: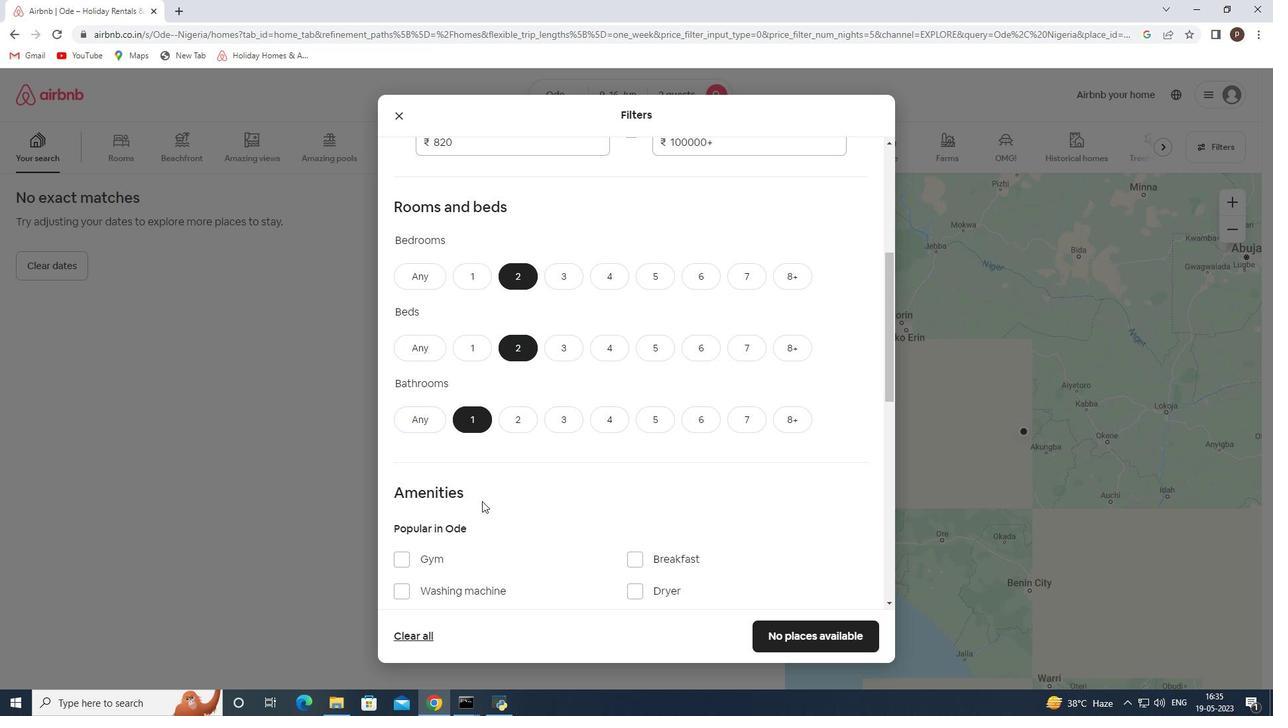 
Action: Mouse moved to (464, 479)
Screenshot: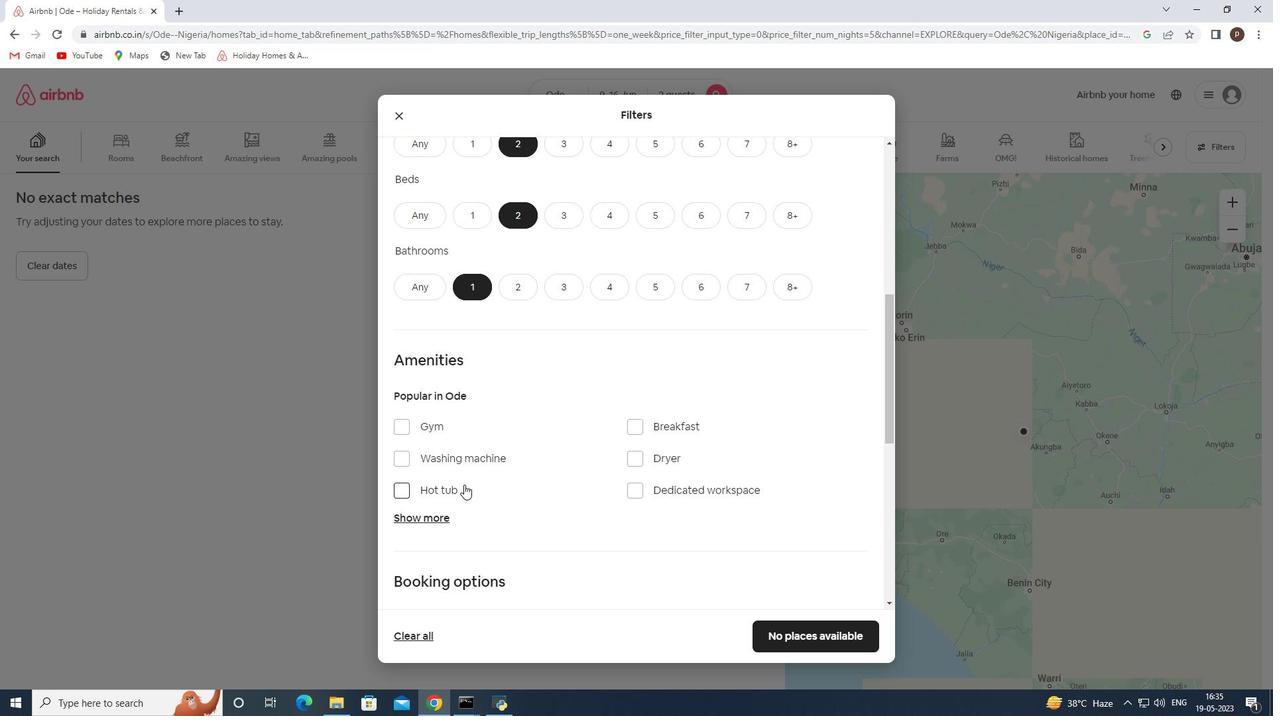 
Action: Mouse scrolled (464, 478) with delta (0, 0)
Screenshot: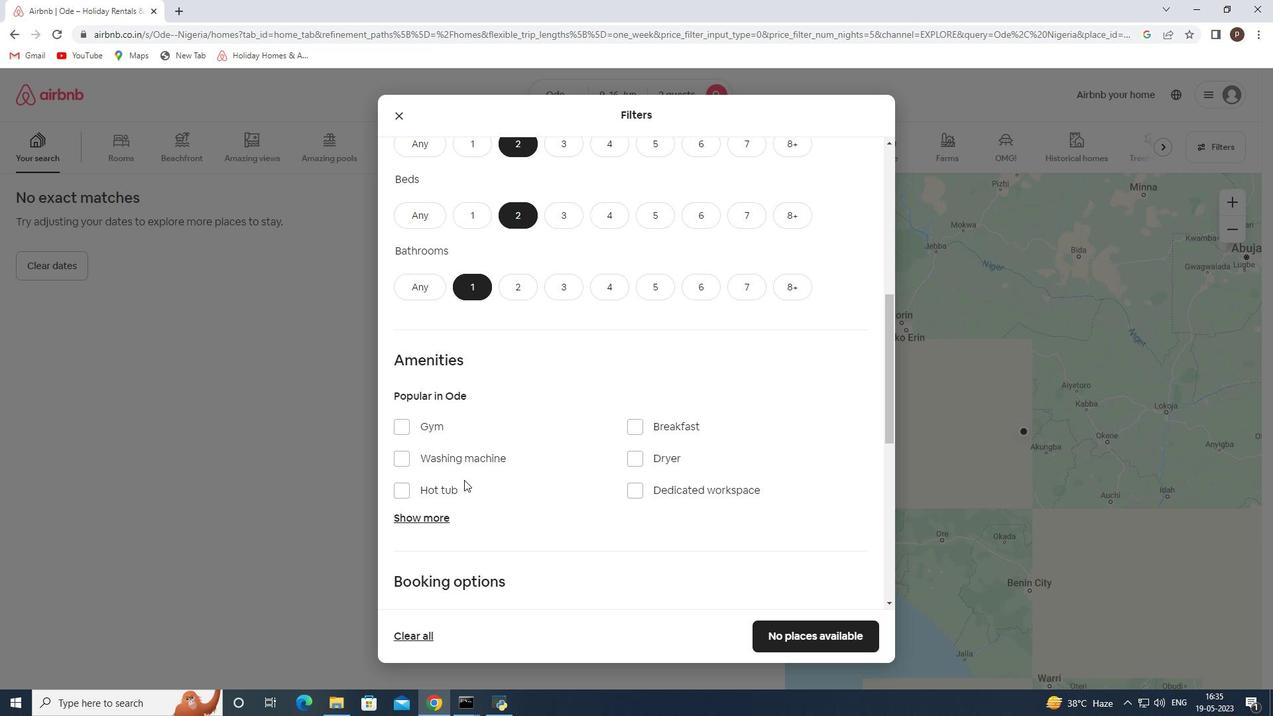 
Action: Mouse scrolled (464, 478) with delta (0, 0)
Screenshot: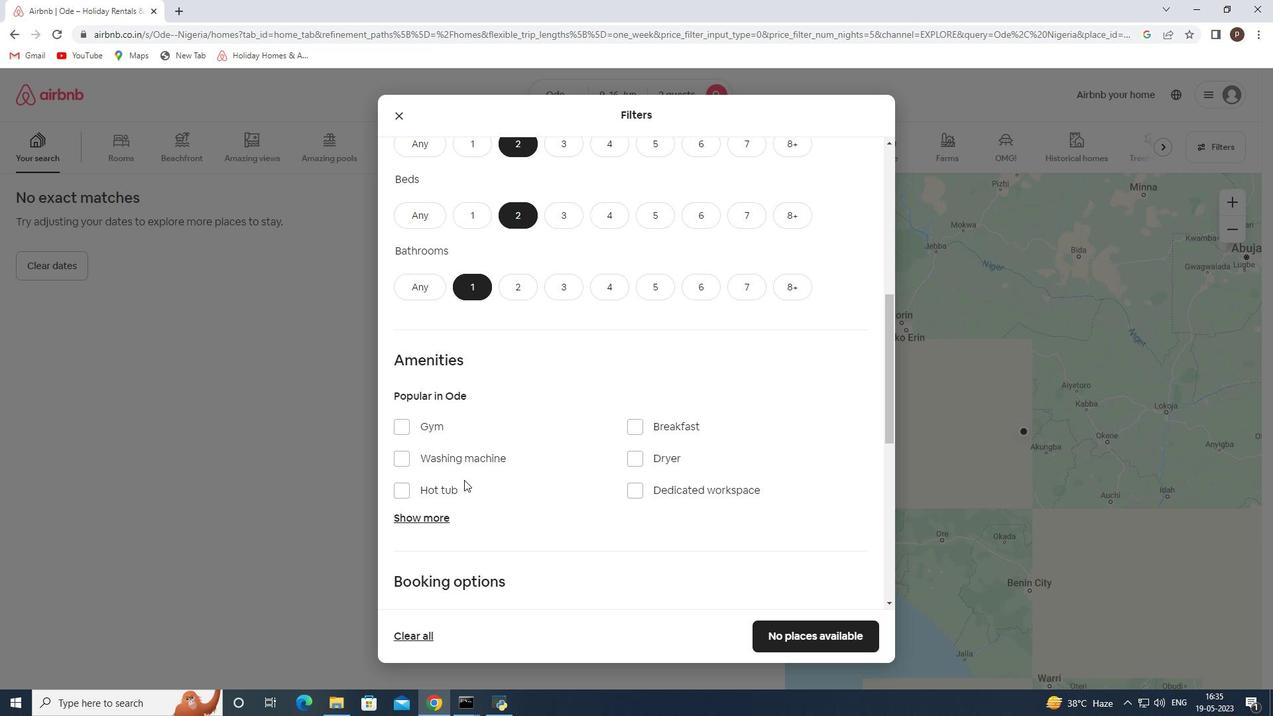 
Action: Mouse scrolled (464, 478) with delta (0, 0)
Screenshot: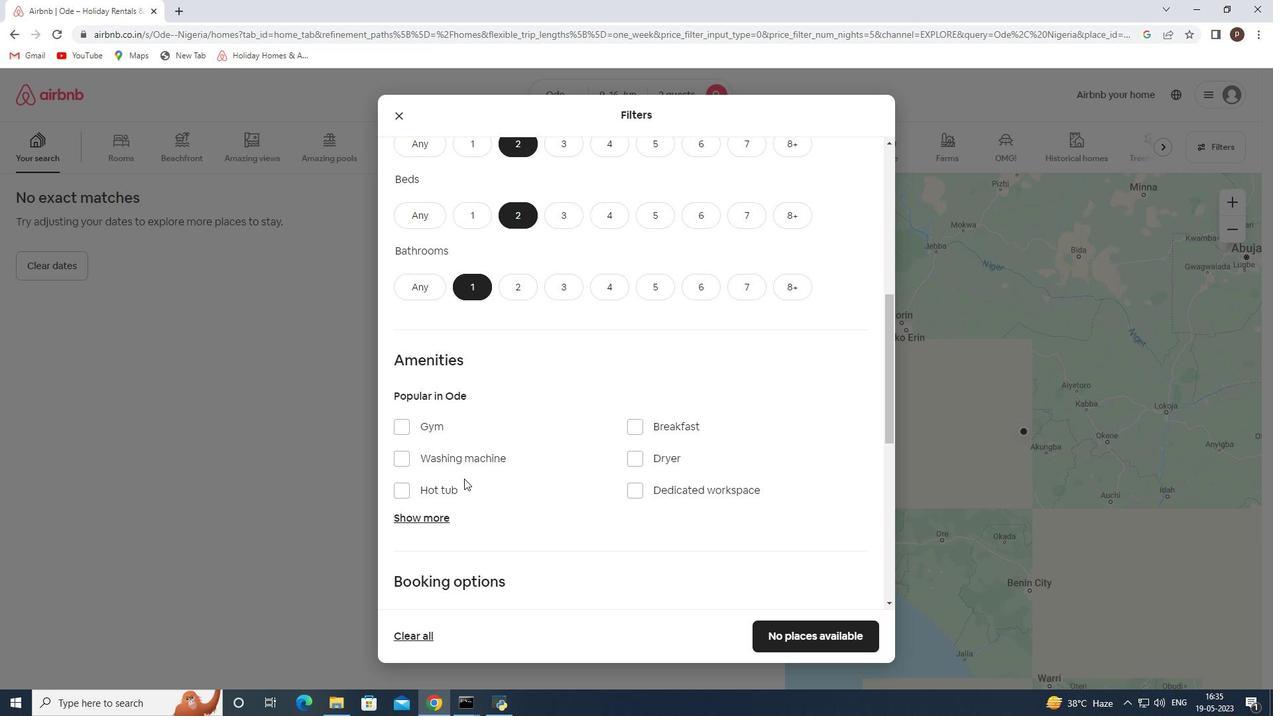 
Action: Mouse scrolled (464, 478) with delta (0, 0)
Screenshot: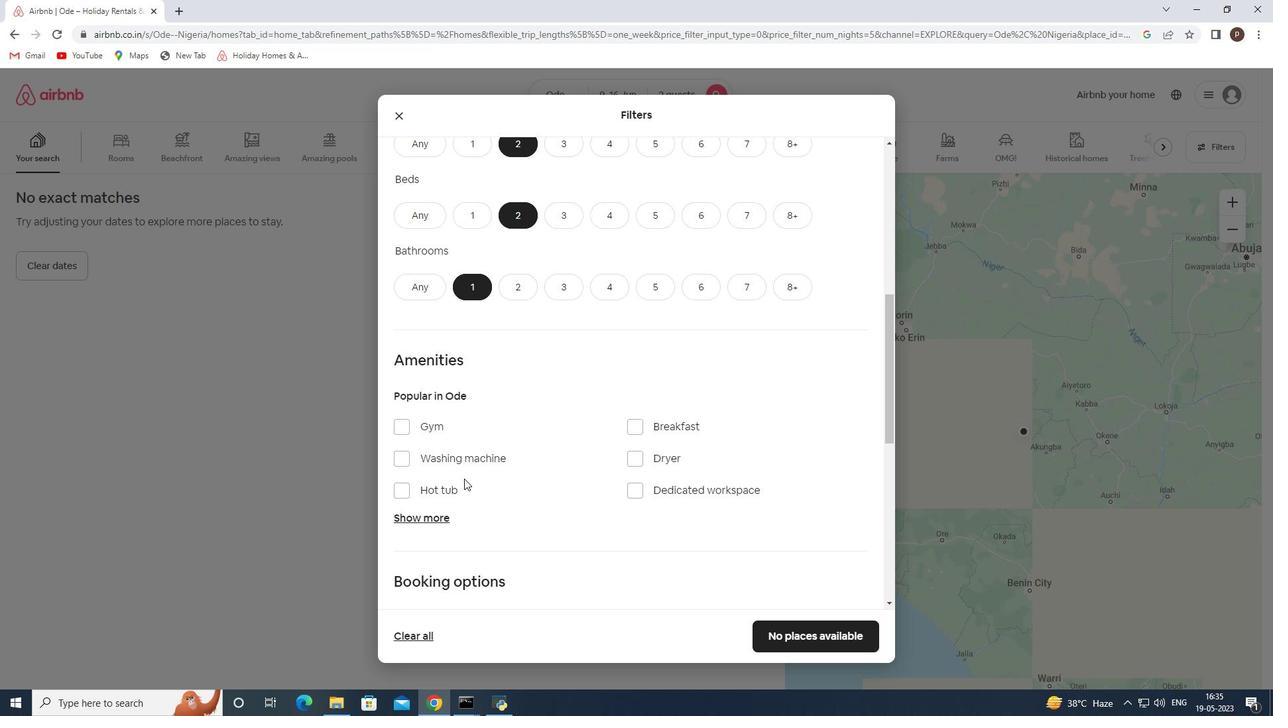 
Action: Mouse moved to (486, 479)
Screenshot: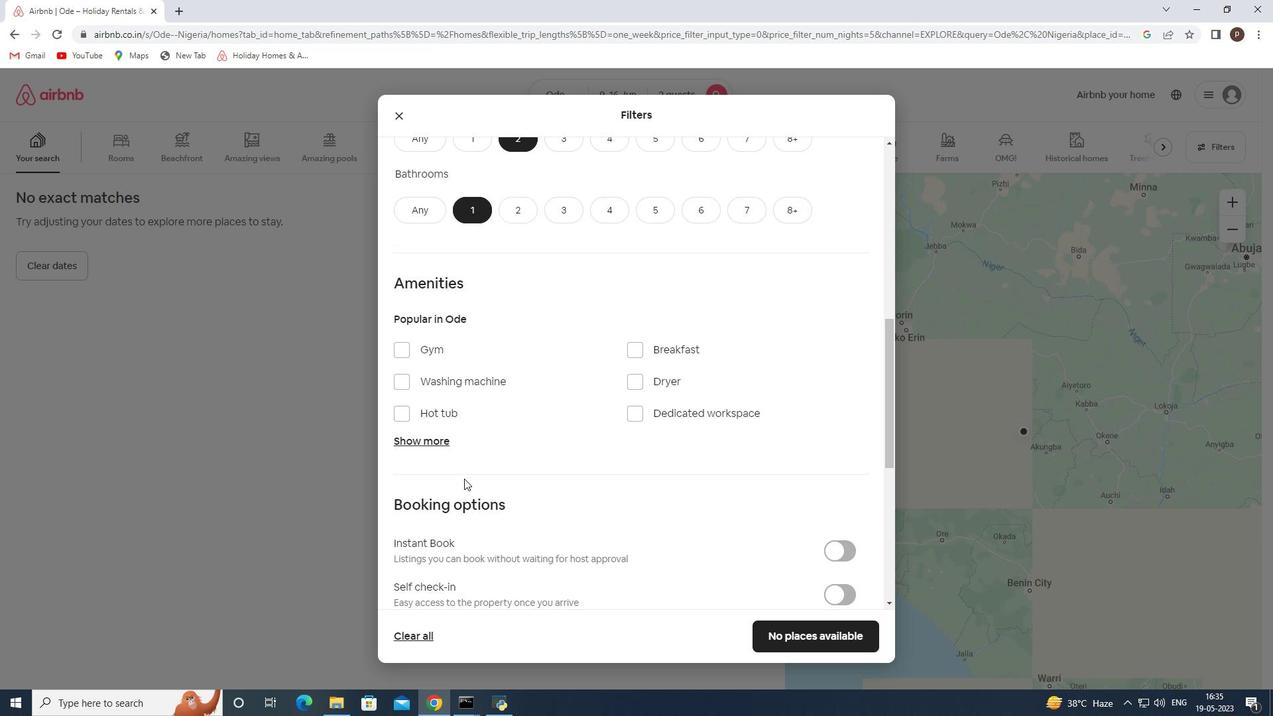 
Action: Mouse scrolled (486, 478) with delta (0, 0)
Screenshot: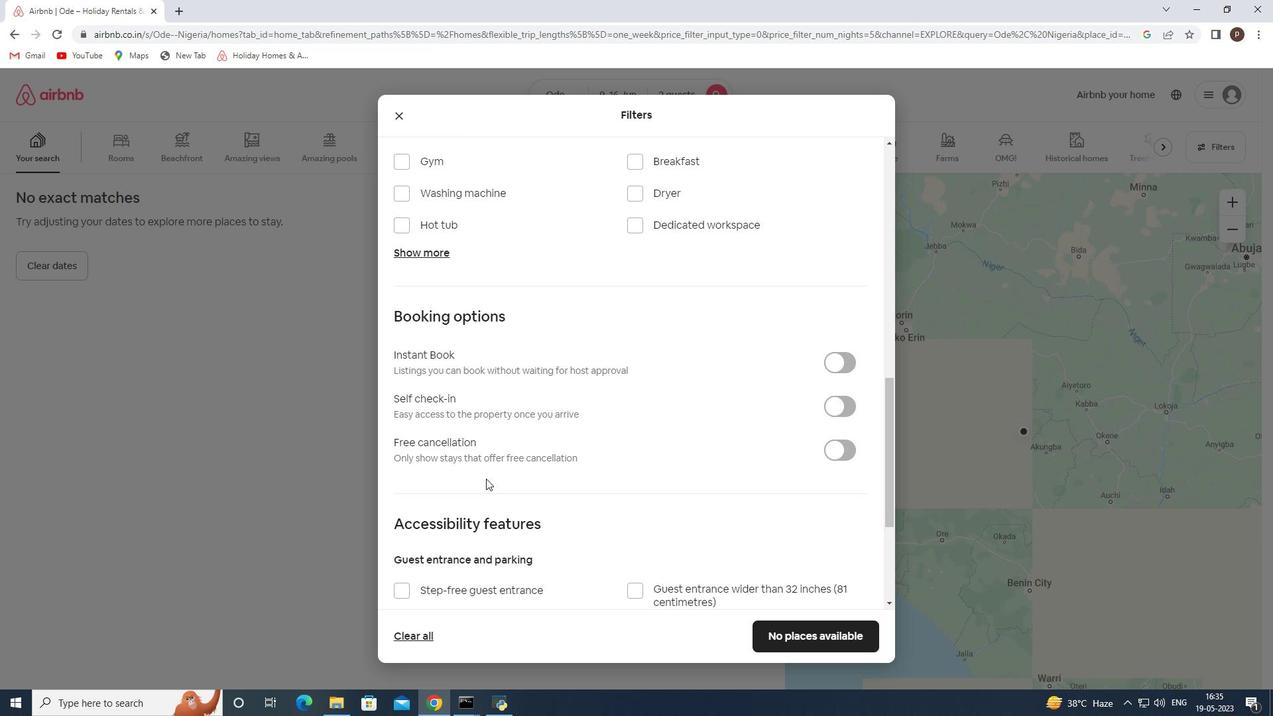 
Action: Mouse scrolled (486, 478) with delta (0, 0)
Screenshot: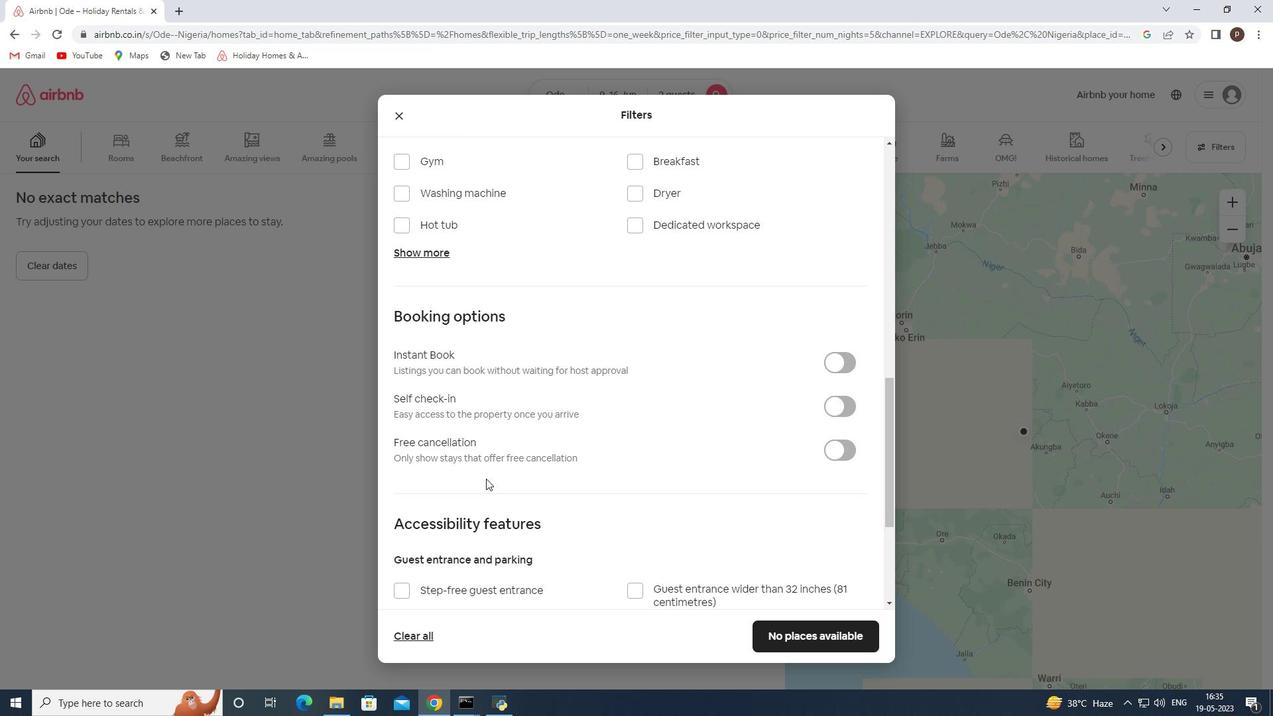 
Action: Mouse scrolled (486, 478) with delta (0, 0)
Screenshot: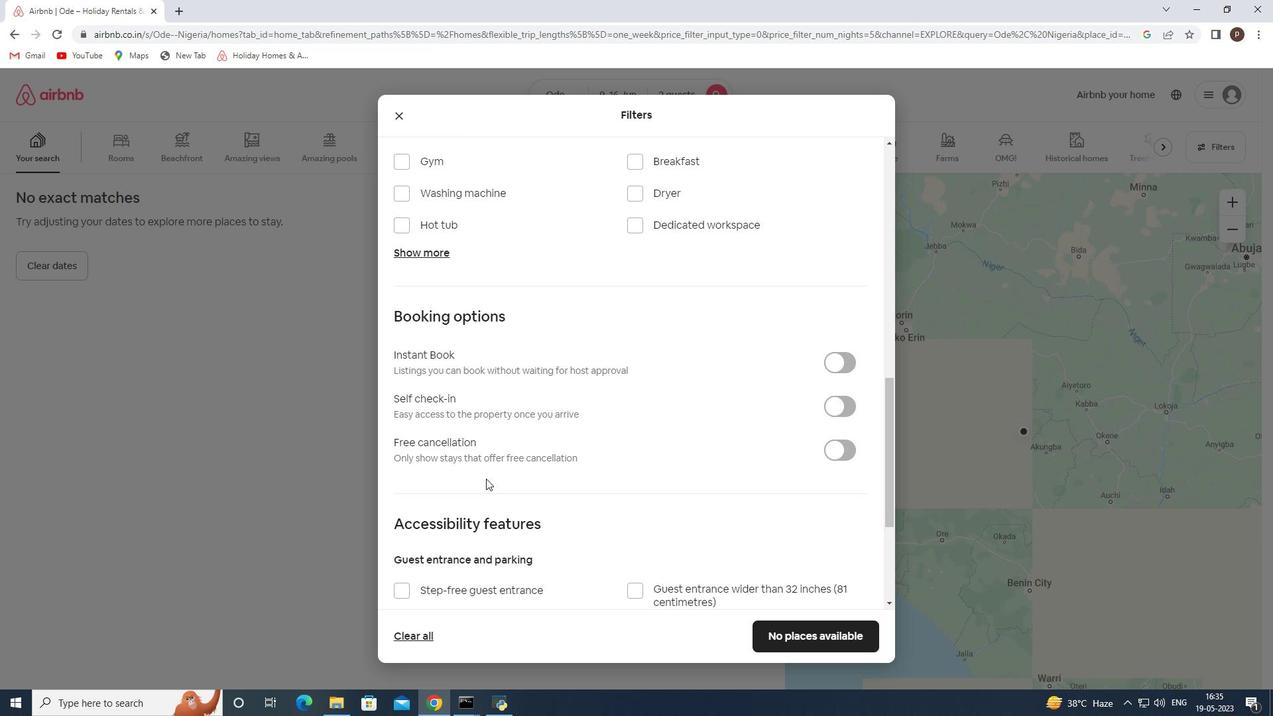 
Action: Mouse scrolled (486, 478) with delta (0, 0)
Screenshot: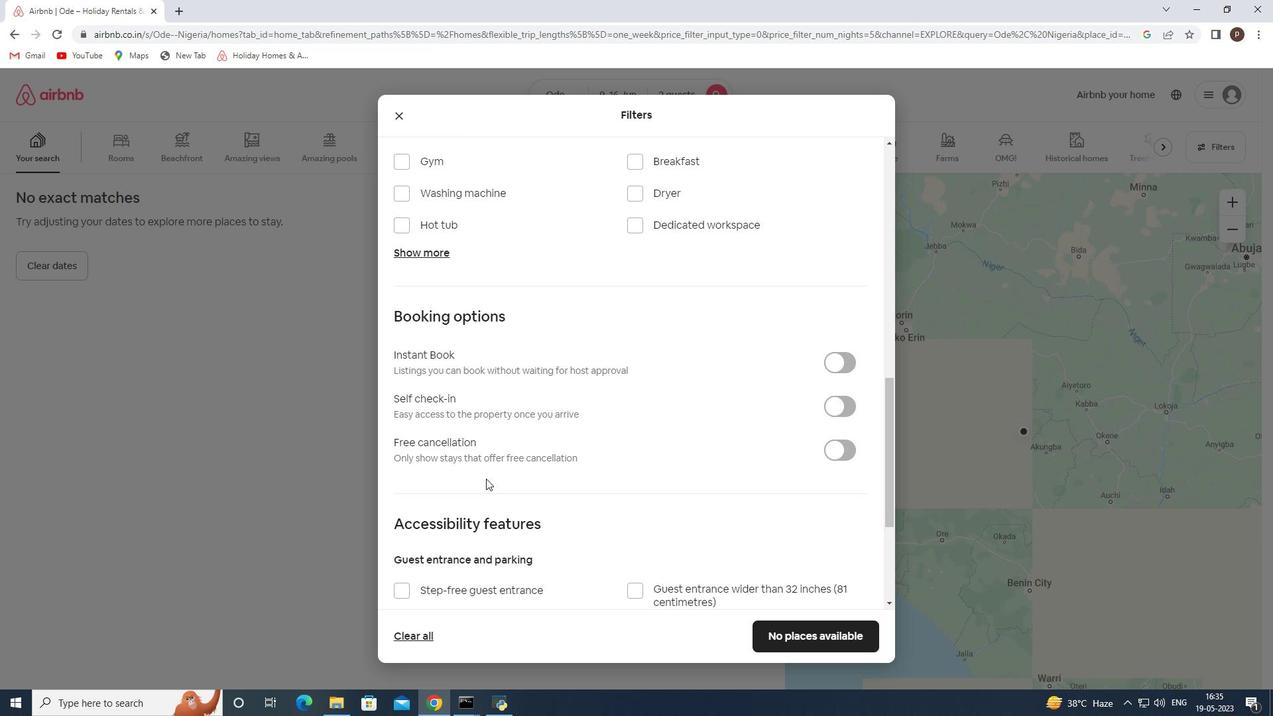 
Action: Mouse moved to (486, 479)
Screenshot: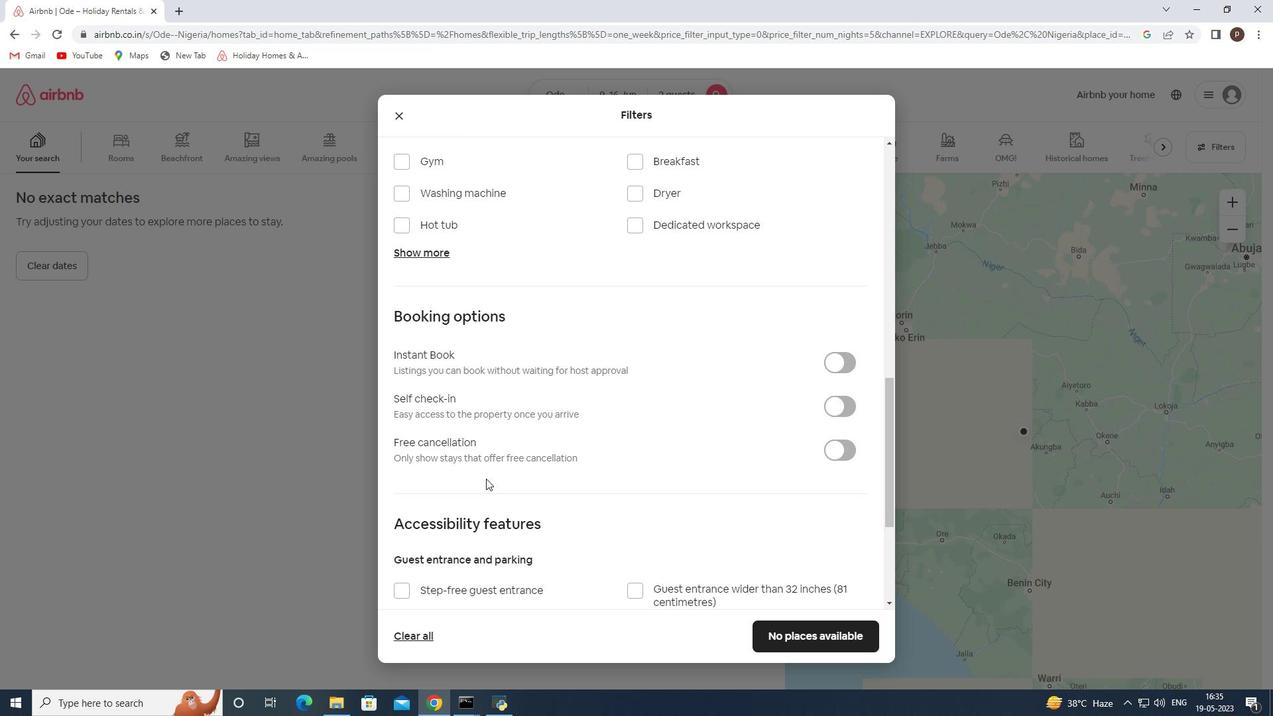 
Action: Mouse scrolled (486, 479) with delta (0, 0)
Screenshot: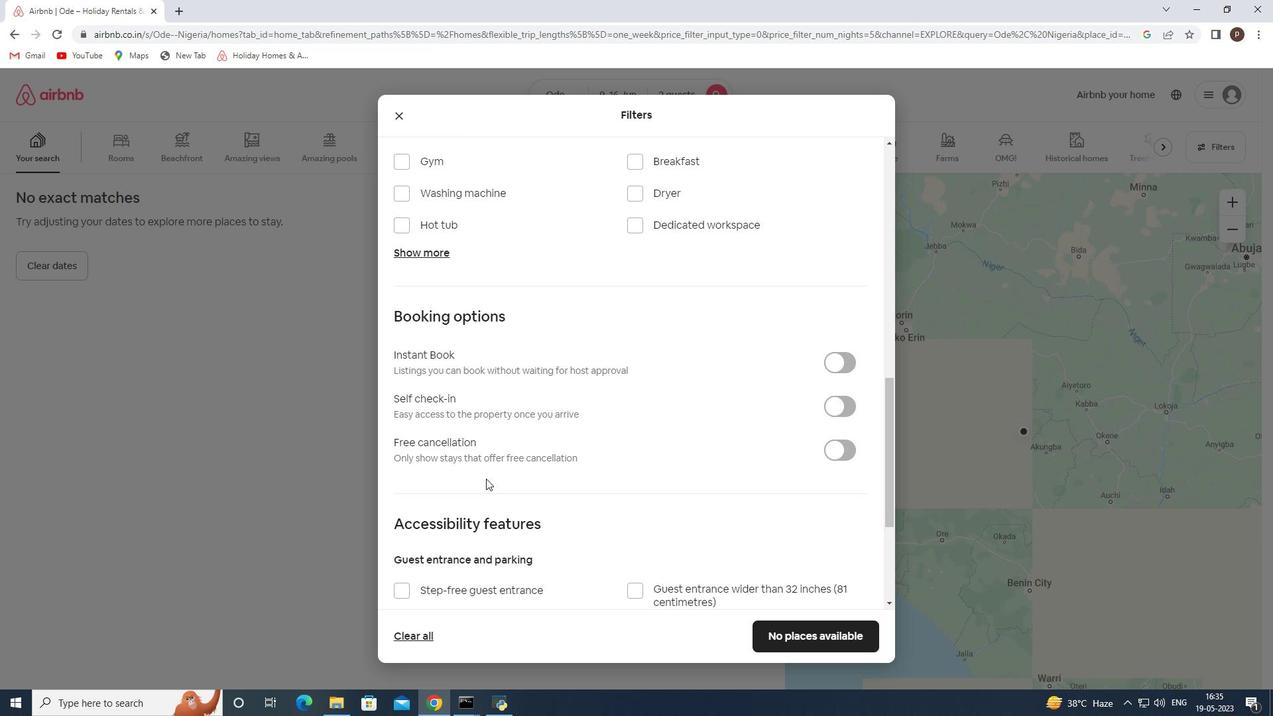 
Action: Mouse scrolled (486, 479) with delta (0, 0)
Screenshot: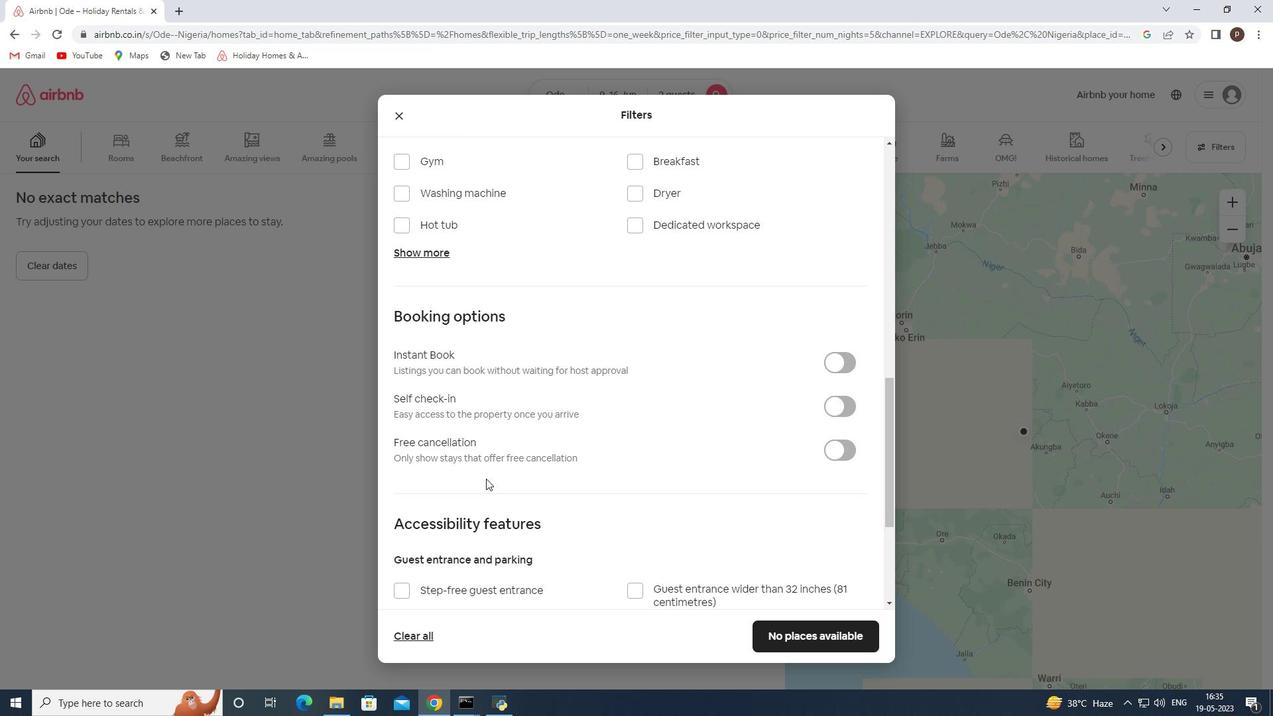 
Action: Mouse scrolled (486, 479) with delta (0, 0)
Screenshot: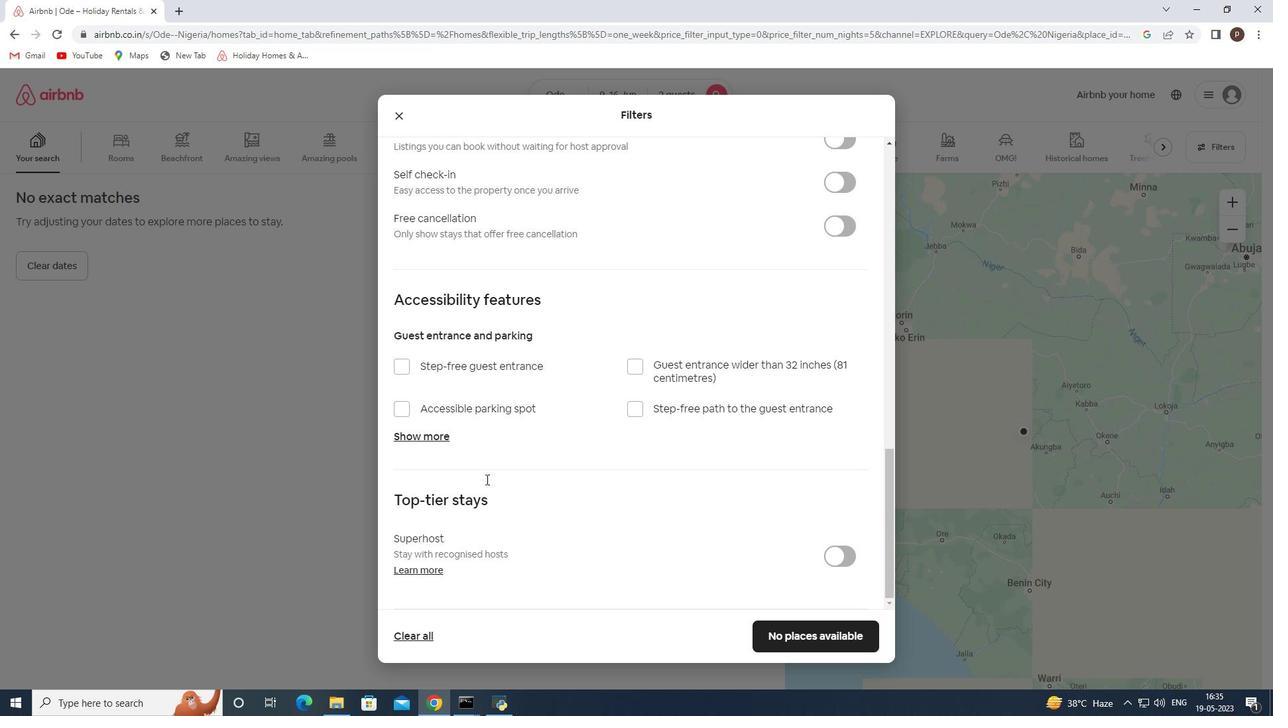 
Action: Mouse scrolled (486, 479) with delta (0, 0)
Screenshot: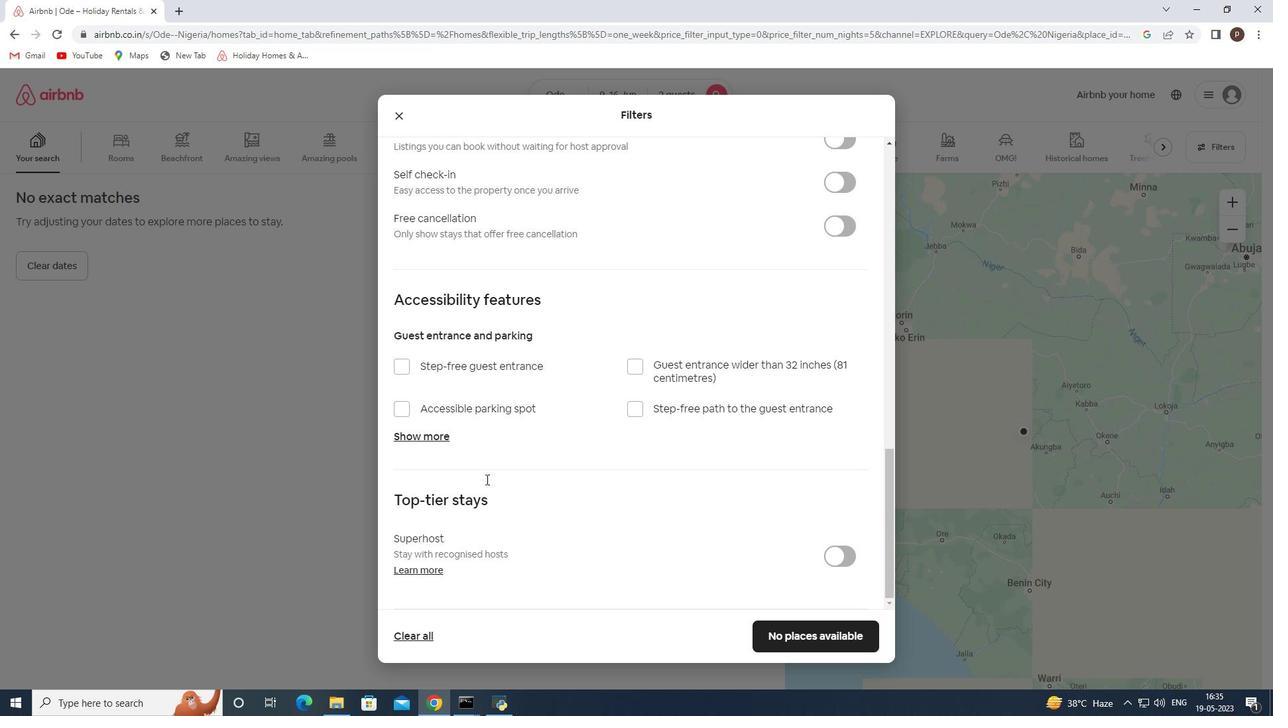 
Action: Mouse moved to (486, 480)
Screenshot: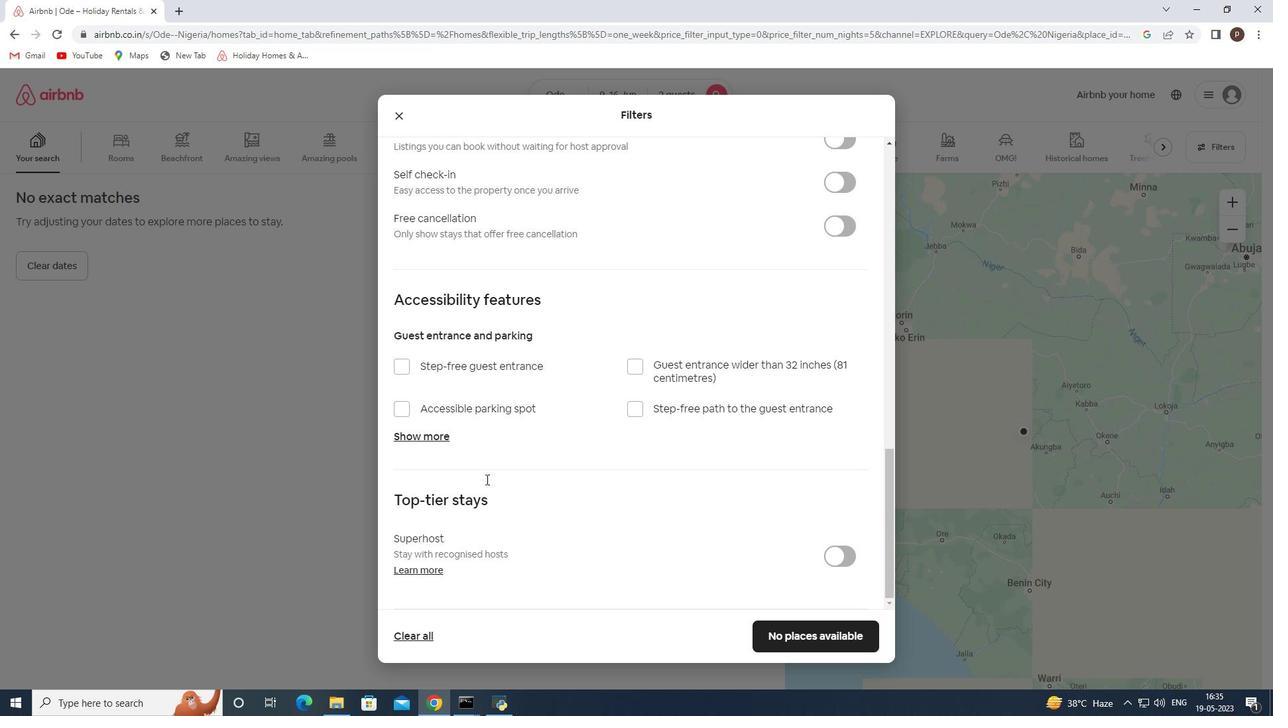 
Action: Mouse scrolled (486, 479) with delta (0, 0)
Screenshot: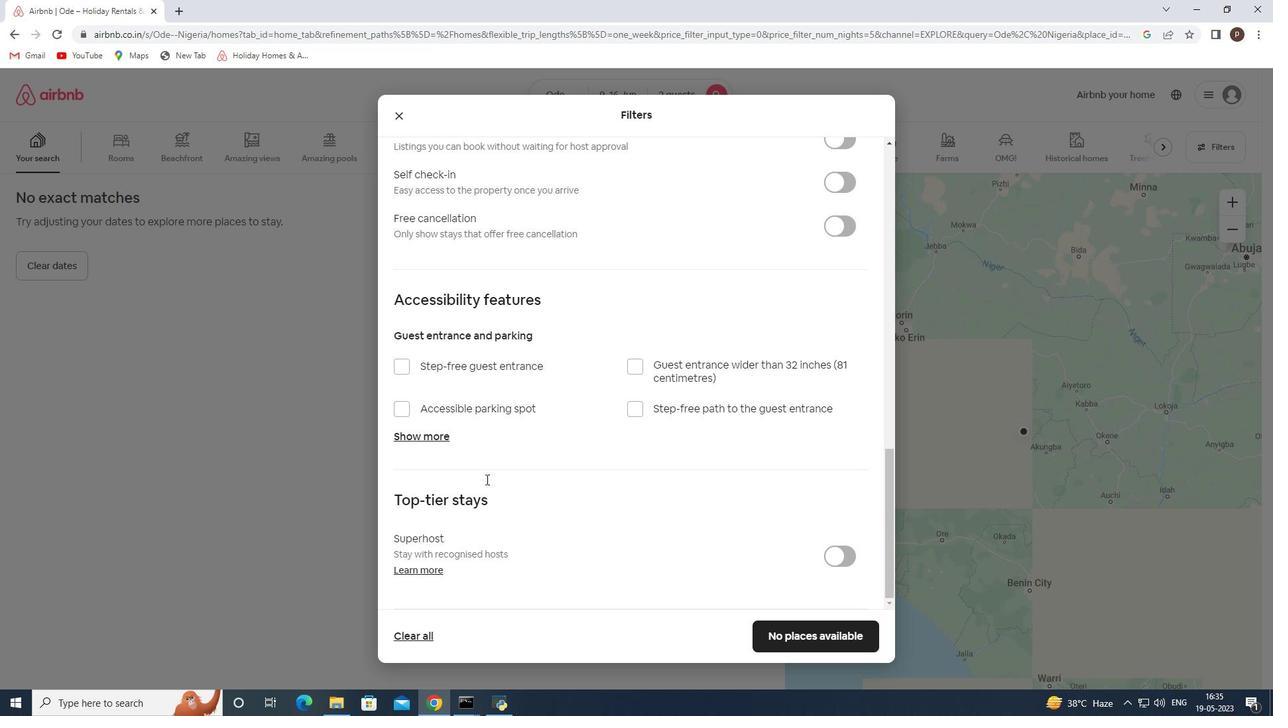 
Action: Mouse moved to (486, 481)
Screenshot: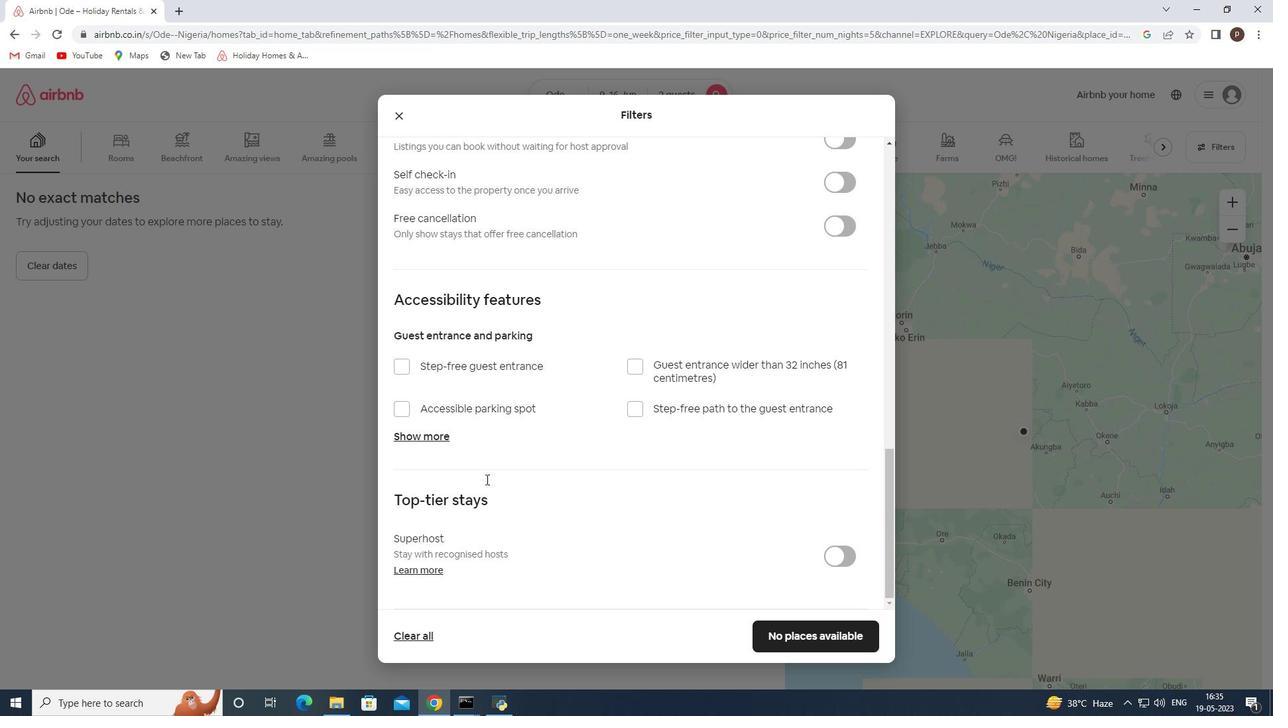 
Action: Mouse scrolled (486, 480) with delta (0, 0)
Screenshot: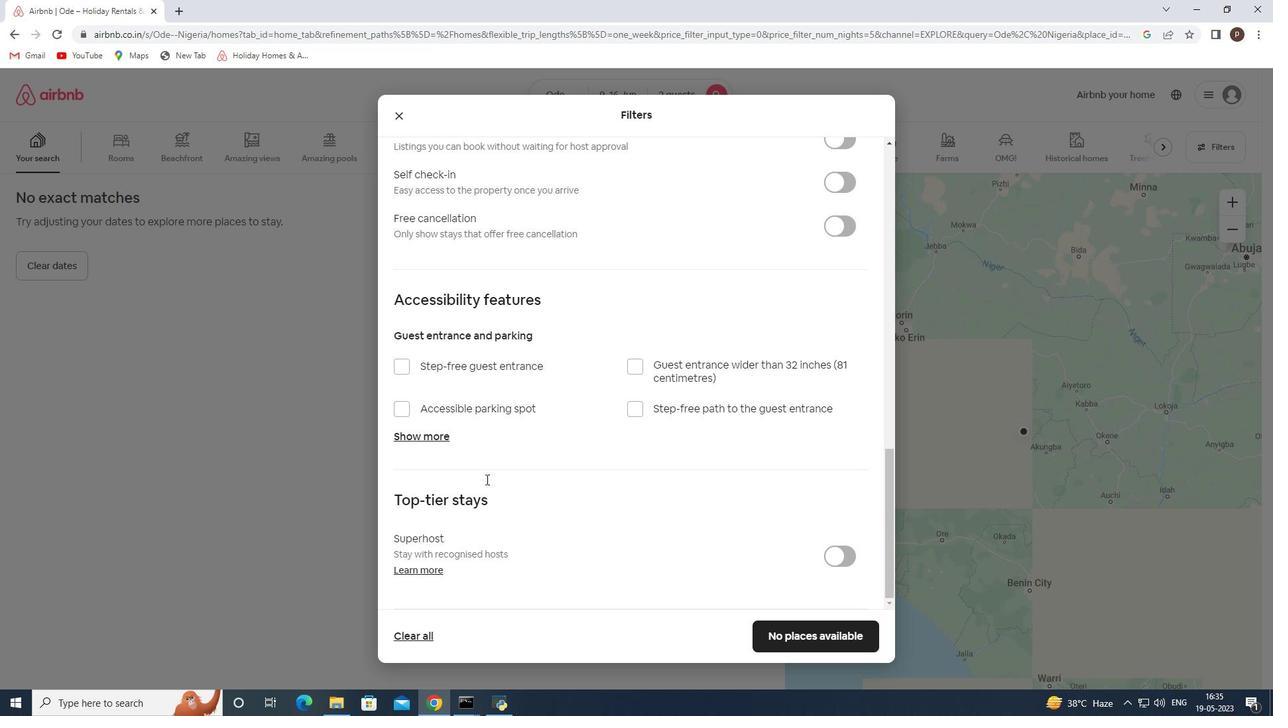 
Action: Mouse scrolled (486, 480) with delta (0, 0)
Screenshot: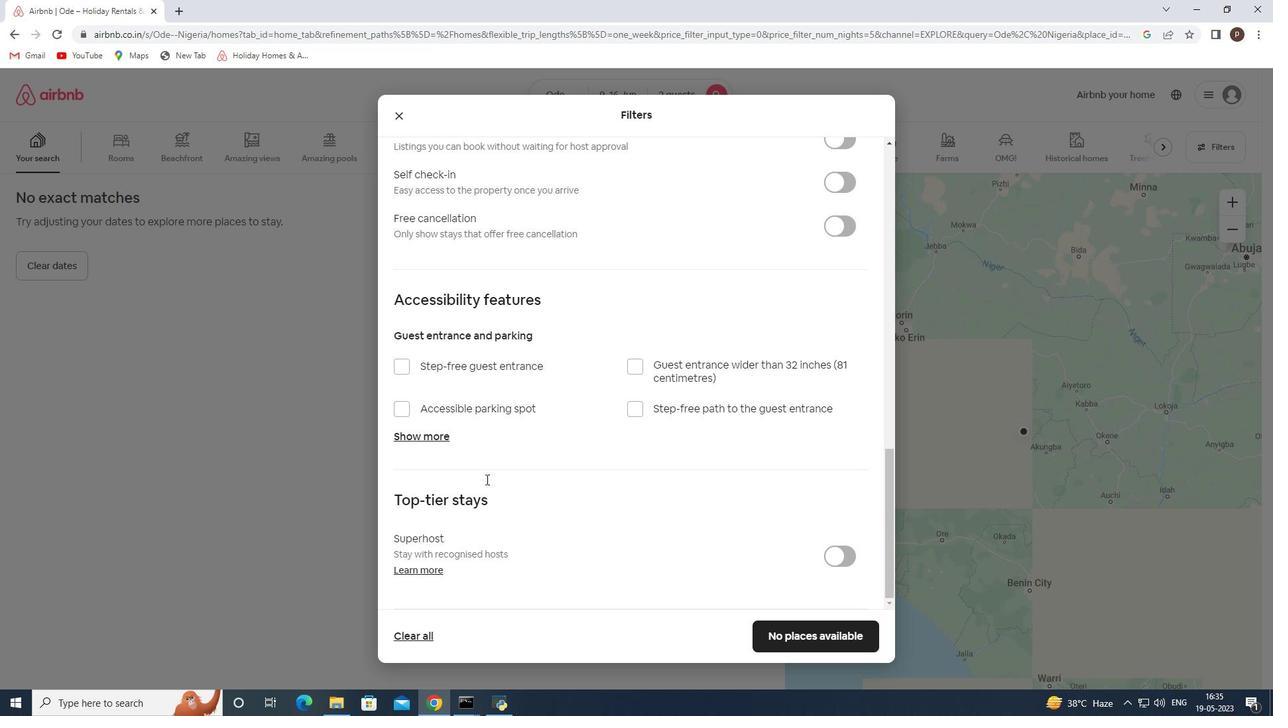 
Action: Mouse moved to (513, 473)
Screenshot: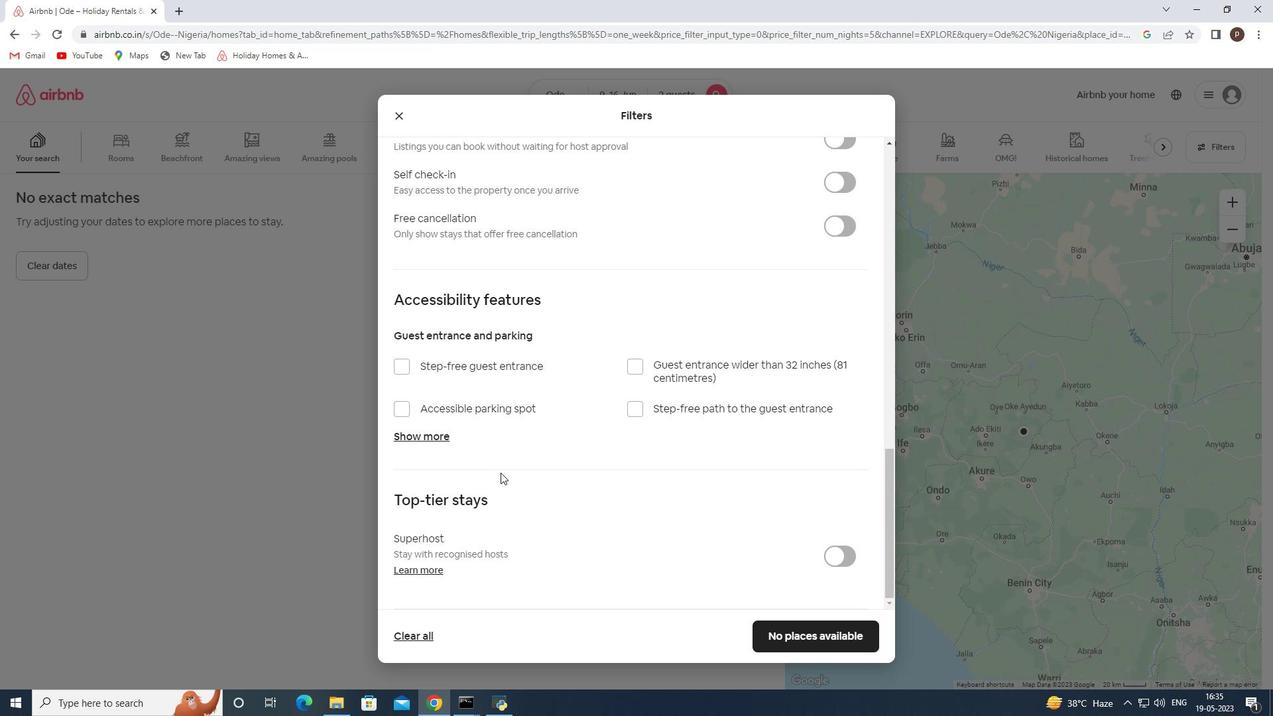 
Action: Mouse scrolled (513, 472) with delta (0, 0)
Screenshot: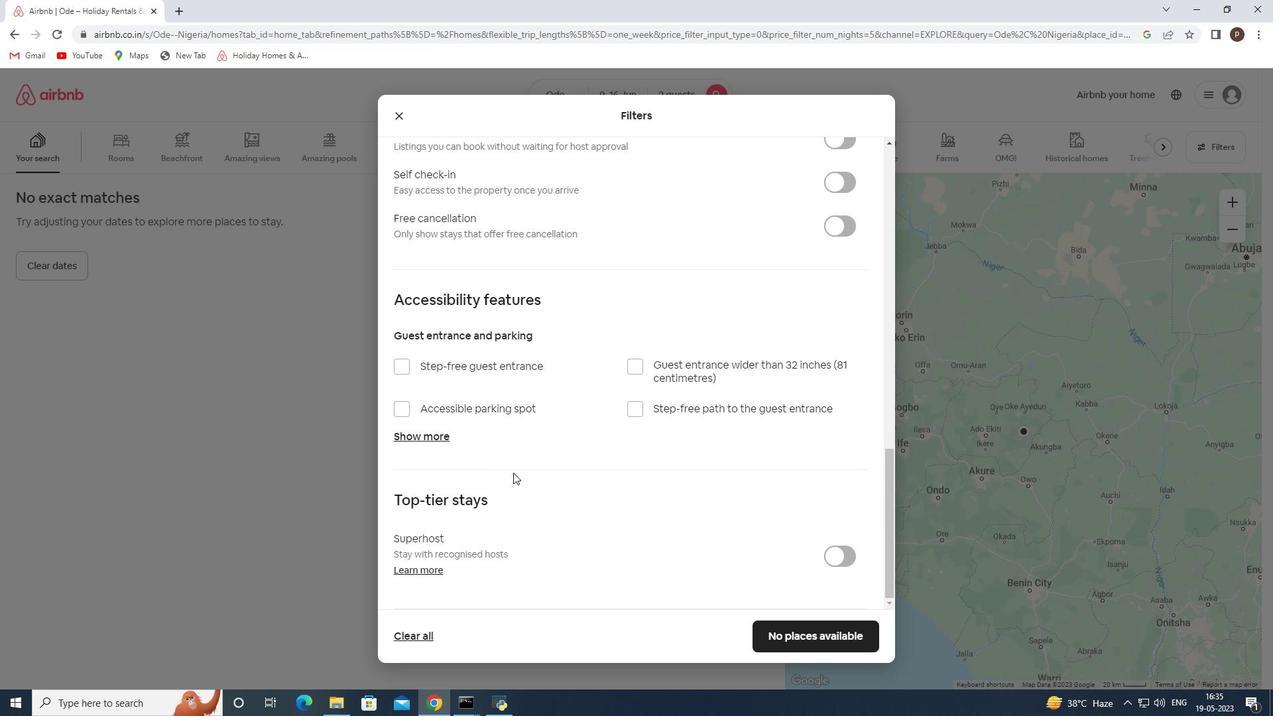 
Action: Mouse scrolled (513, 472) with delta (0, 0)
Screenshot: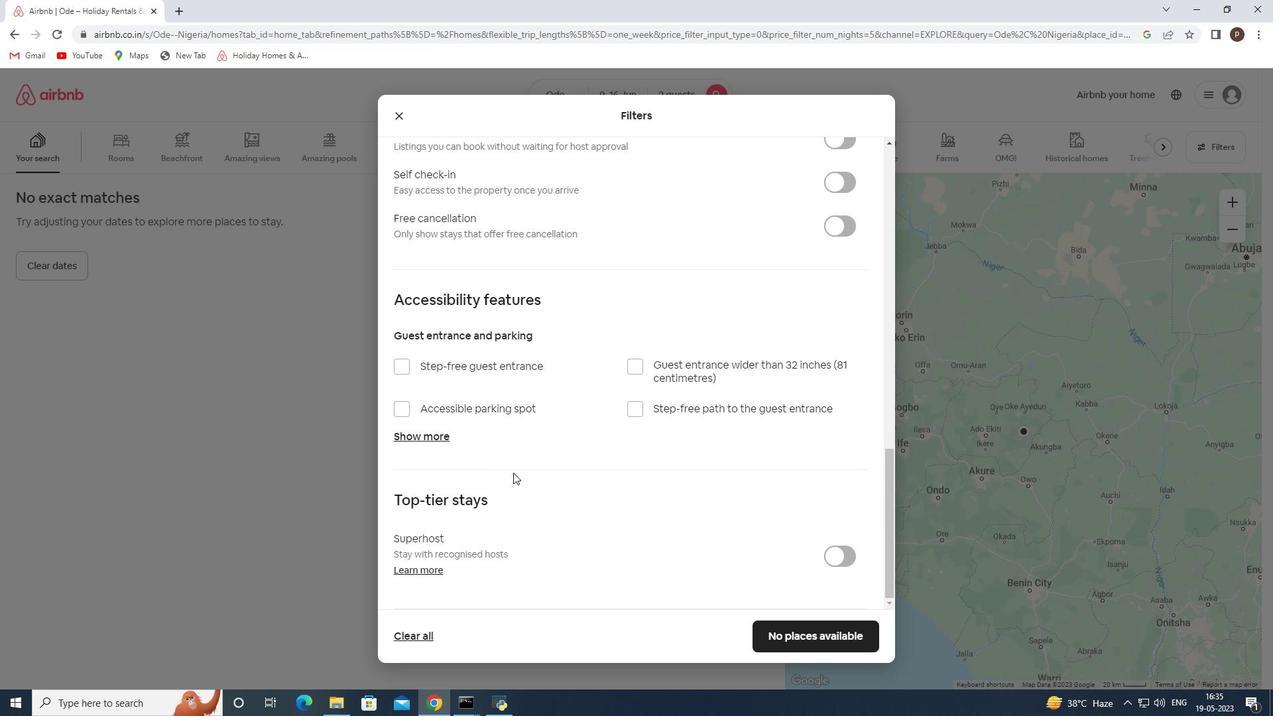 
Action: Mouse scrolled (513, 473) with delta (0, 0)
Screenshot: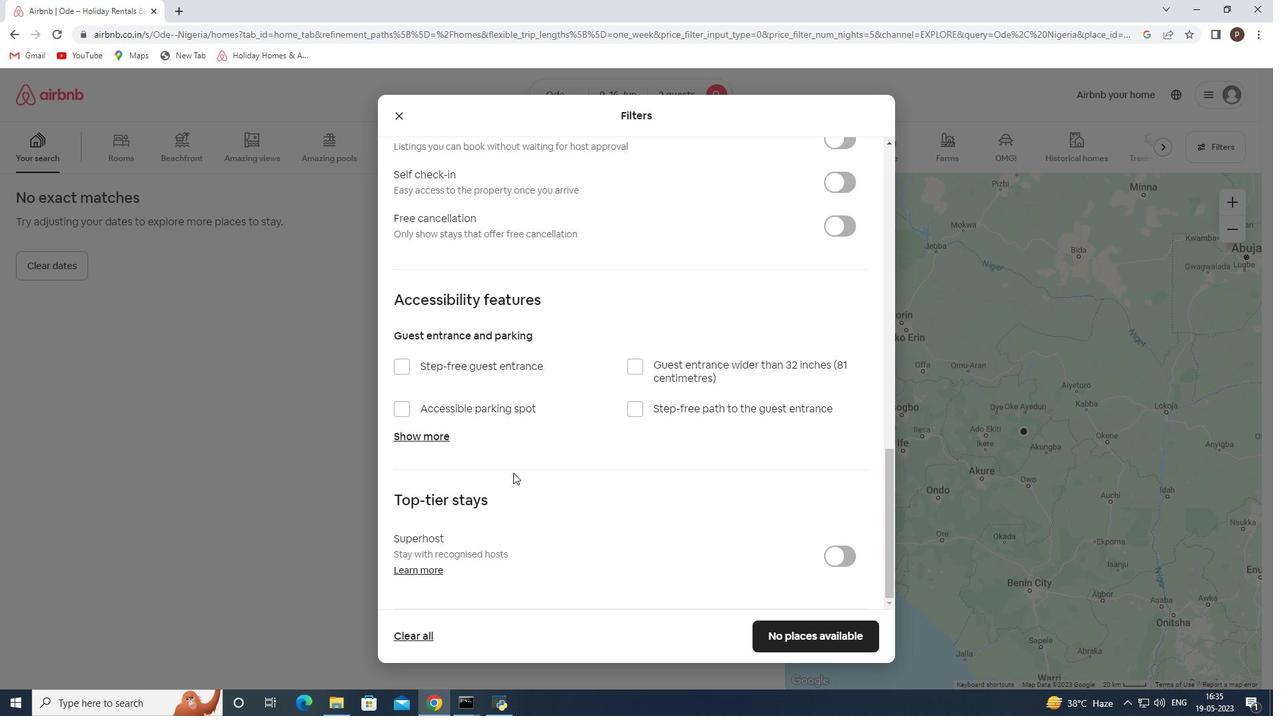 
Action: Mouse scrolled (513, 473) with delta (0, 0)
Screenshot: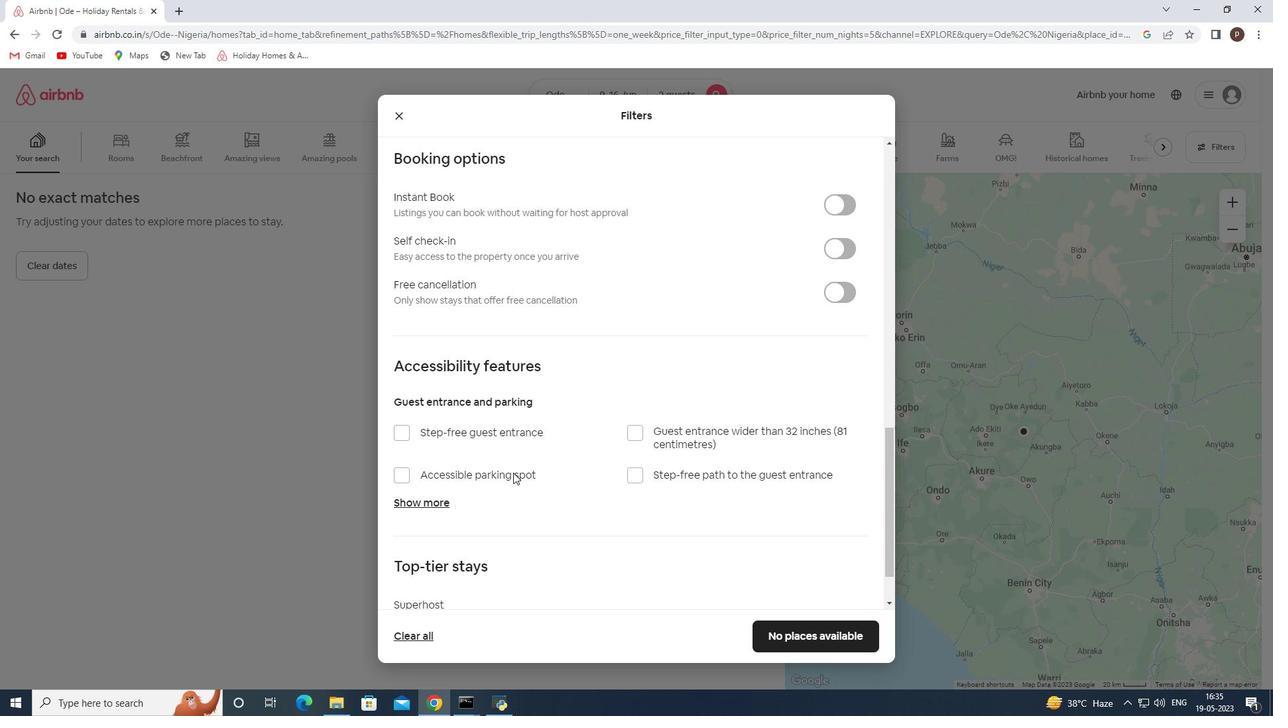 
Action: Mouse scrolled (513, 473) with delta (0, 0)
Screenshot: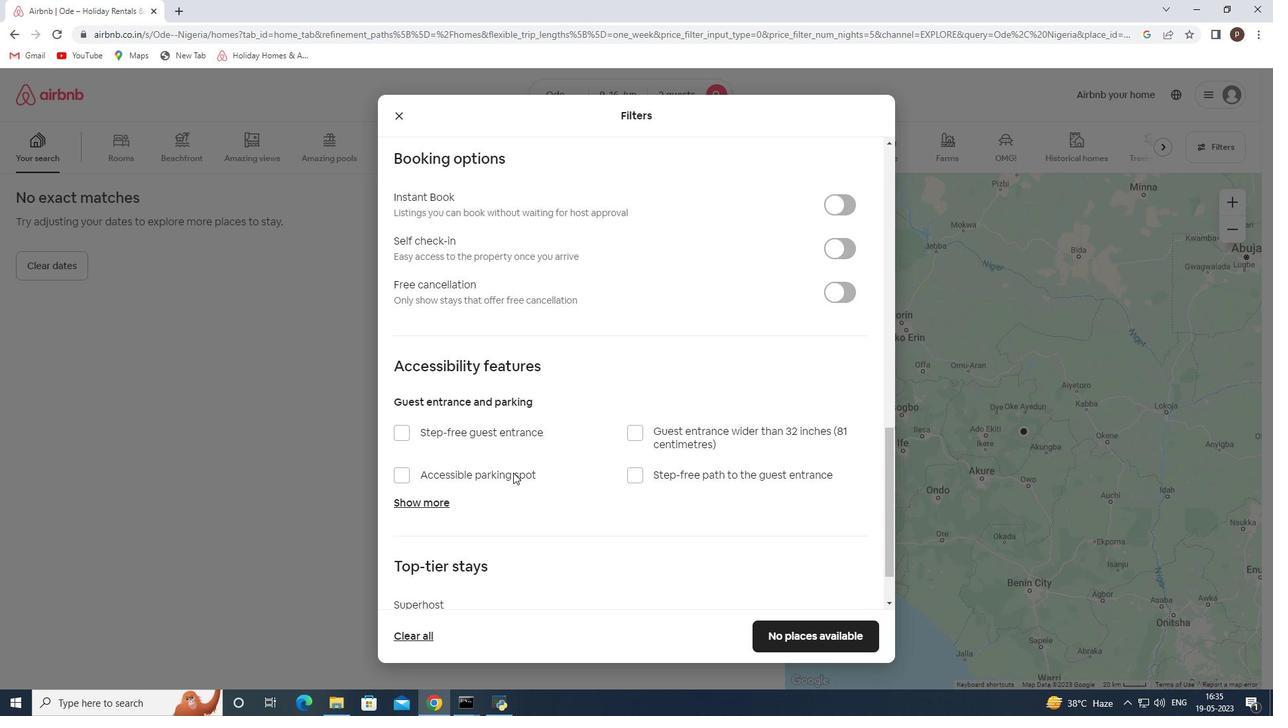 
Action: Mouse moved to (837, 388)
Screenshot: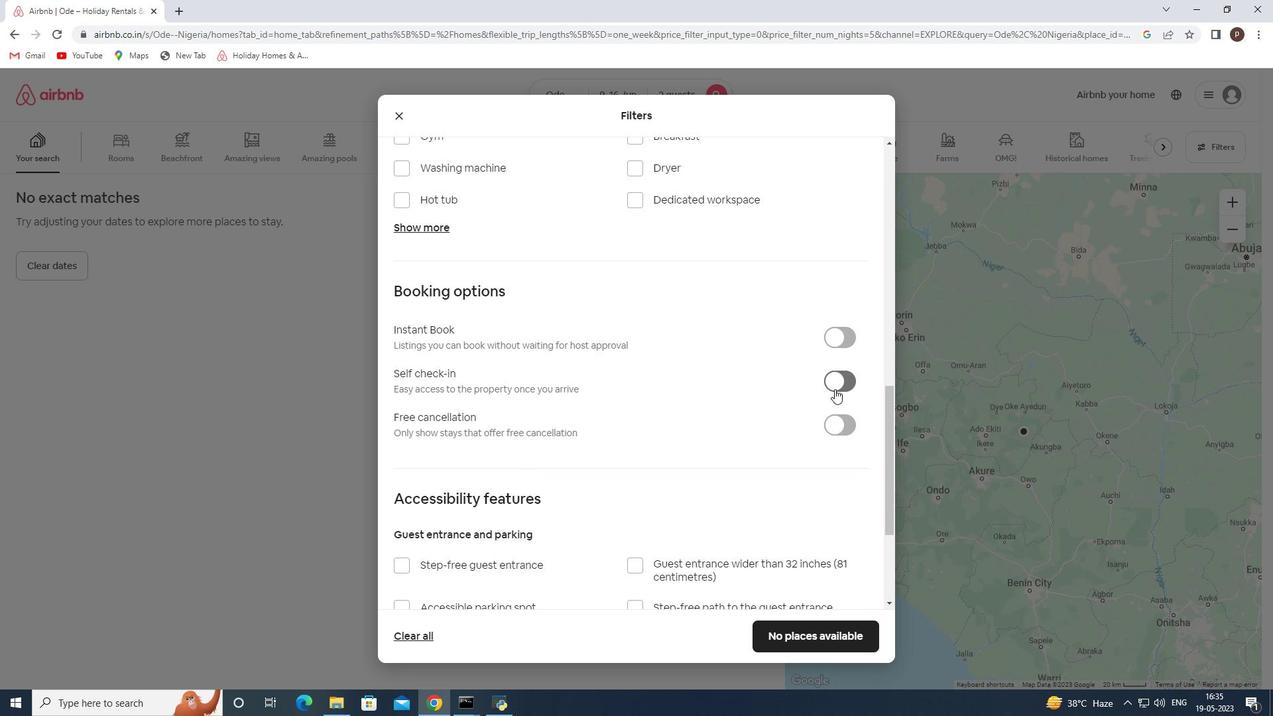 
Action: Mouse pressed left at (837, 388)
Screenshot: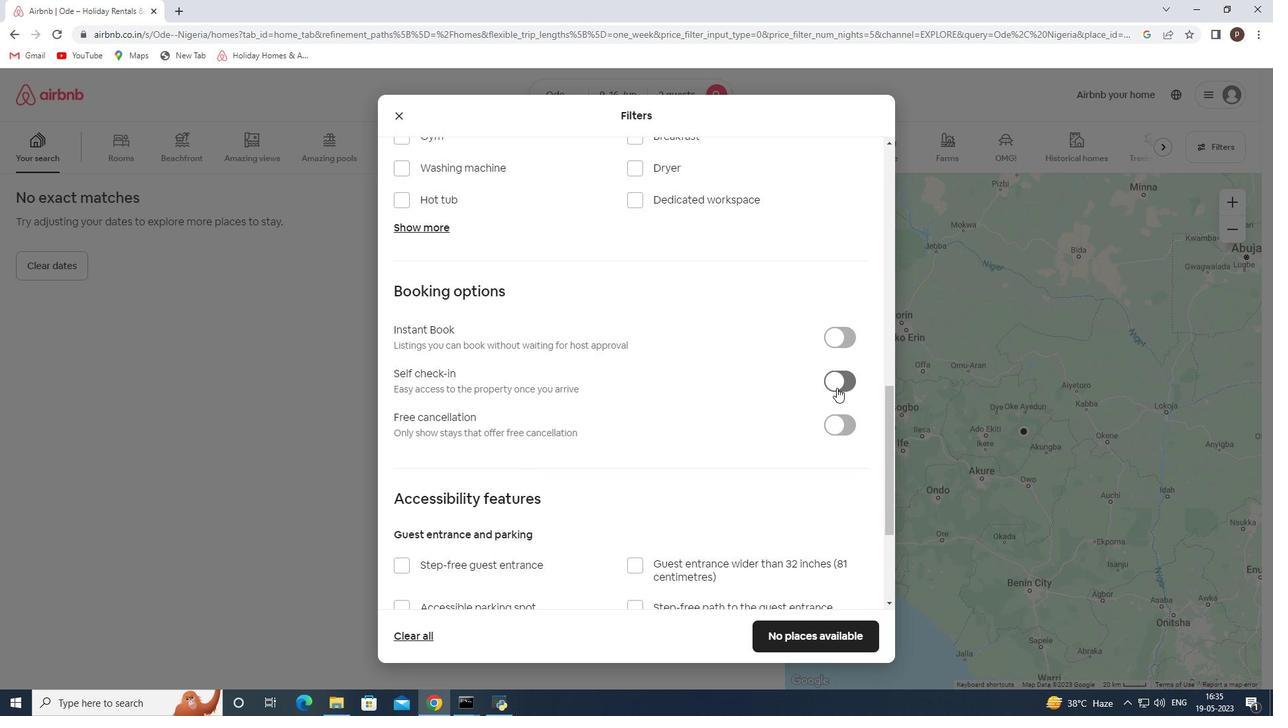
Action: Mouse moved to (596, 431)
Screenshot: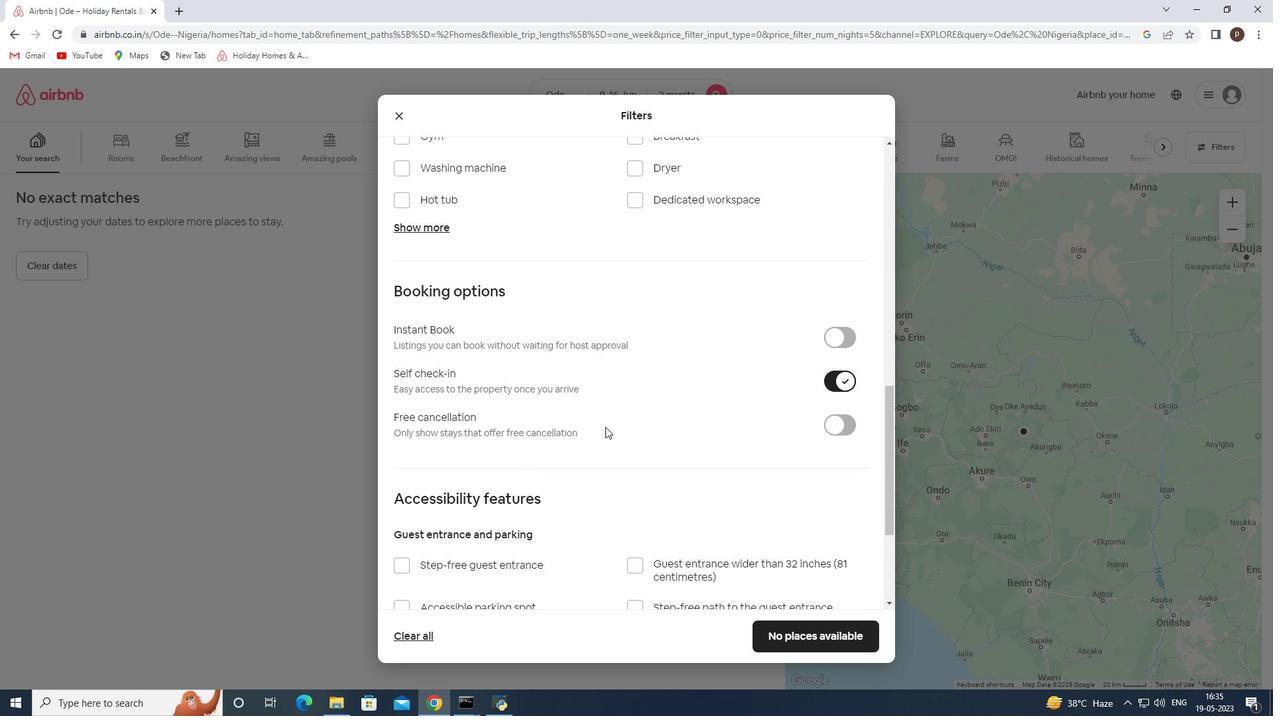 
Action: Mouse scrolled (596, 431) with delta (0, 0)
Screenshot: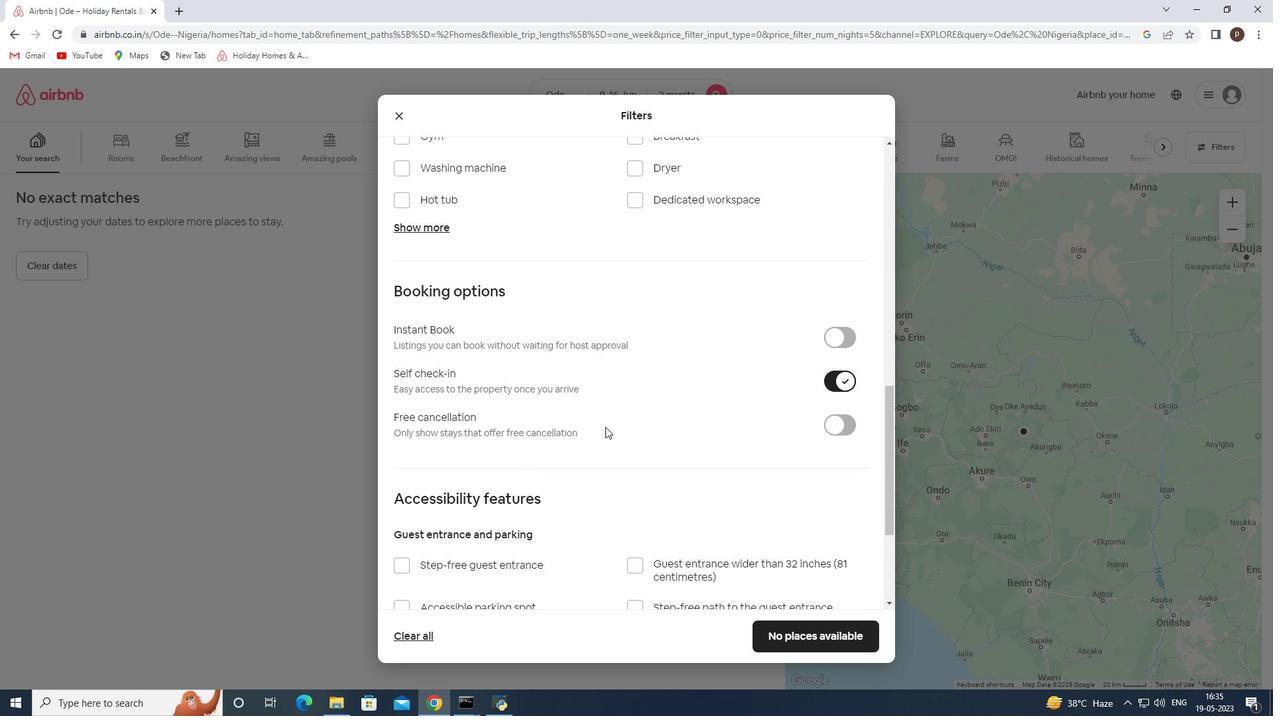 
Action: Mouse moved to (593, 433)
Screenshot: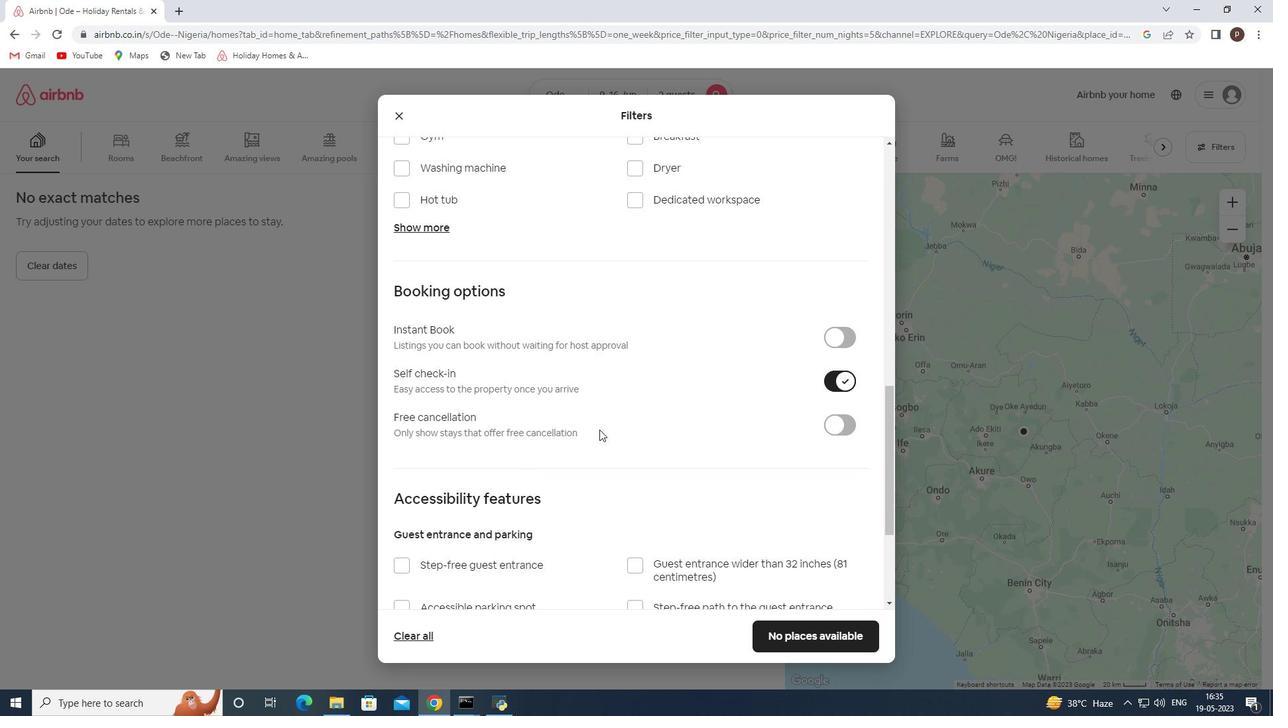 
Action: Mouse scrolled (593, 432) with delta (0, 0)
Screenshot: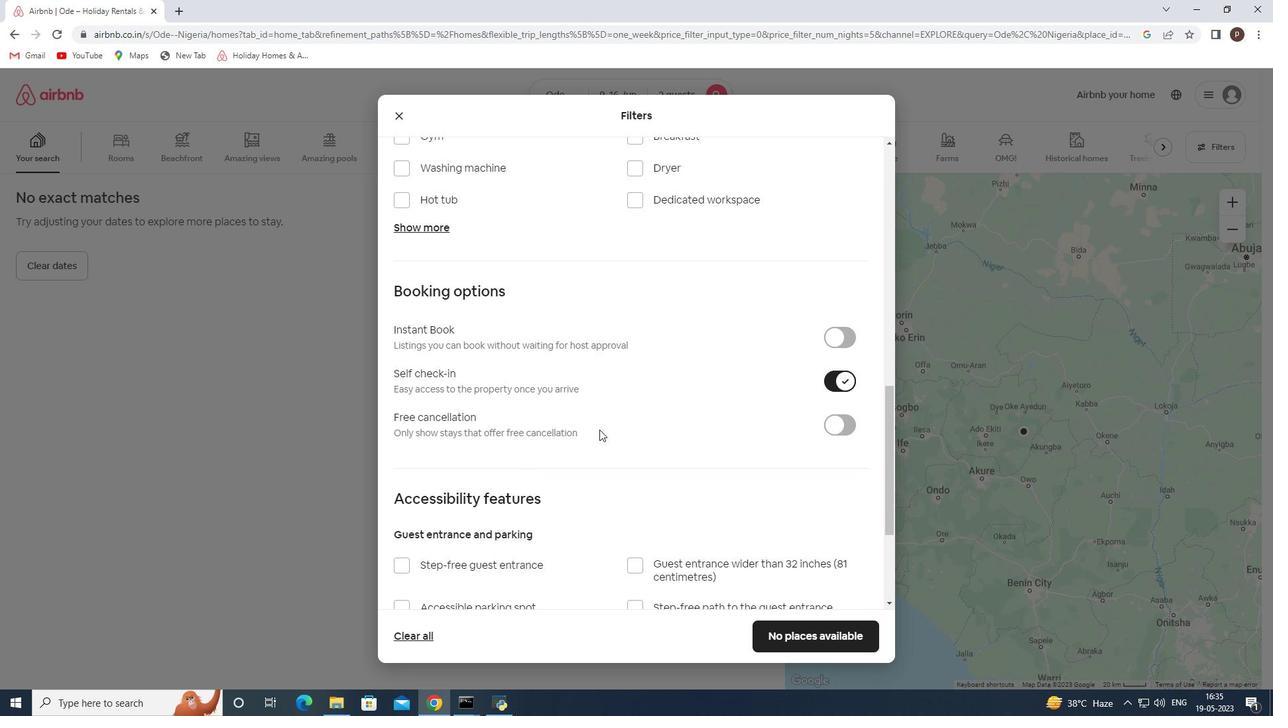 
Action: Mouse moved to (589, 434)
Screenshot: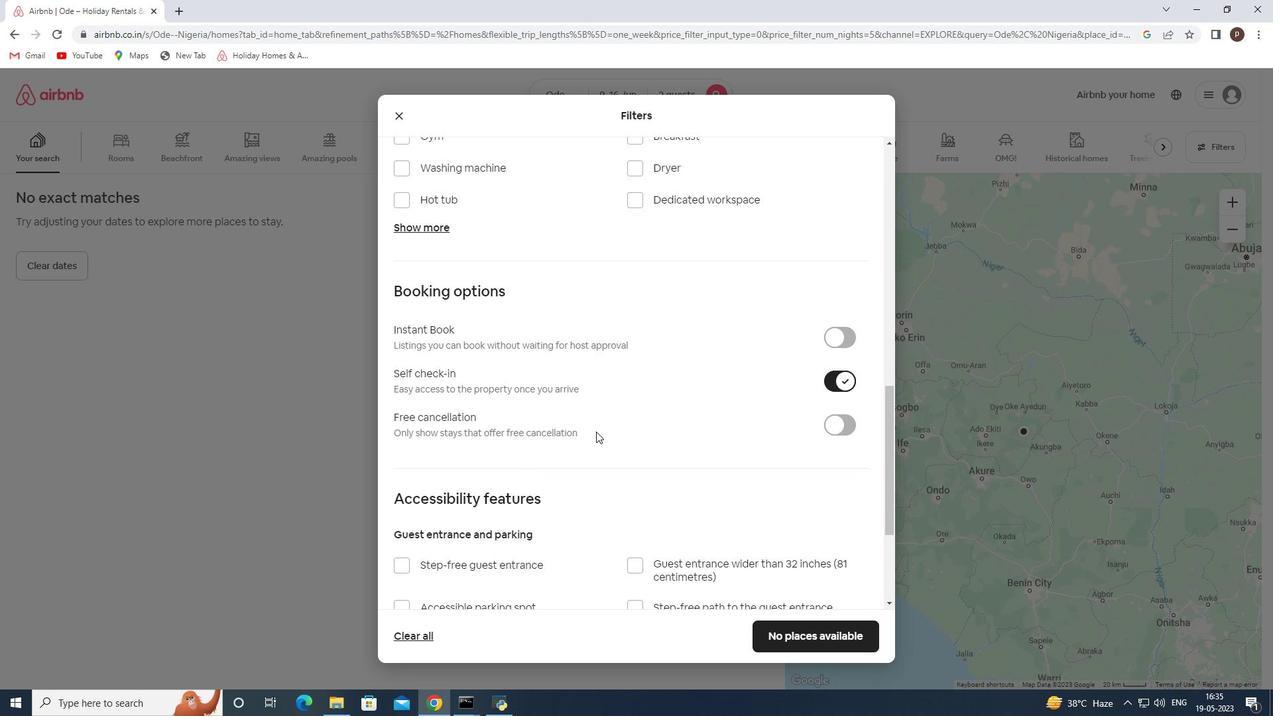 
Action: Mouse scrolled (589, 433) with delta (0, 0)
Screenshot: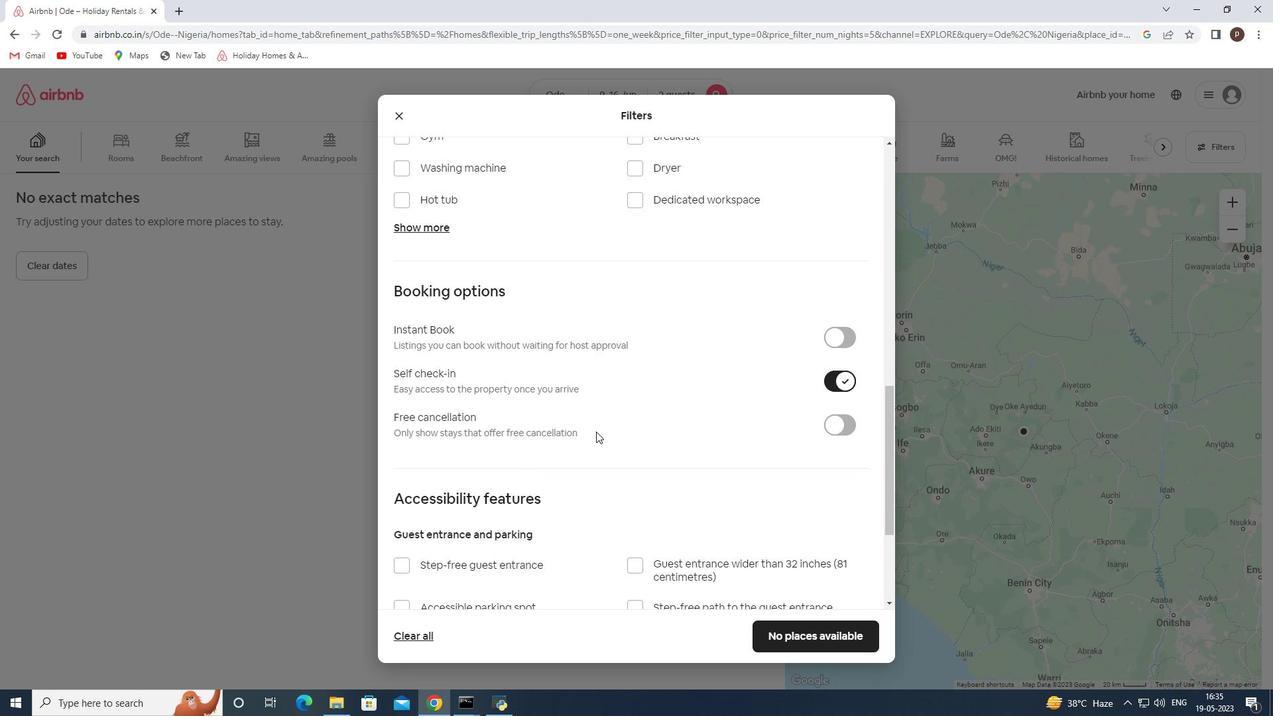 
Action: Mouse moved to (588, 434)
Screenshot: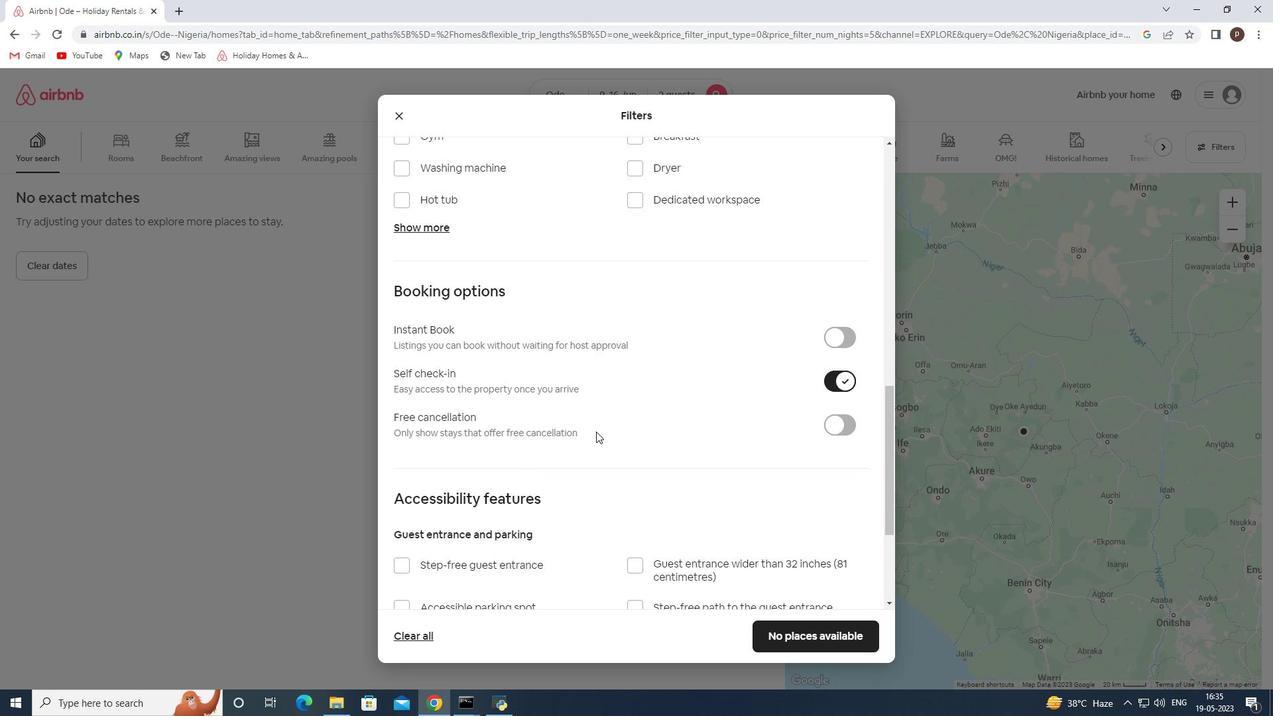 
Action: Mouse scrolled (588, 433) with delta (0, 0)
Screenshot: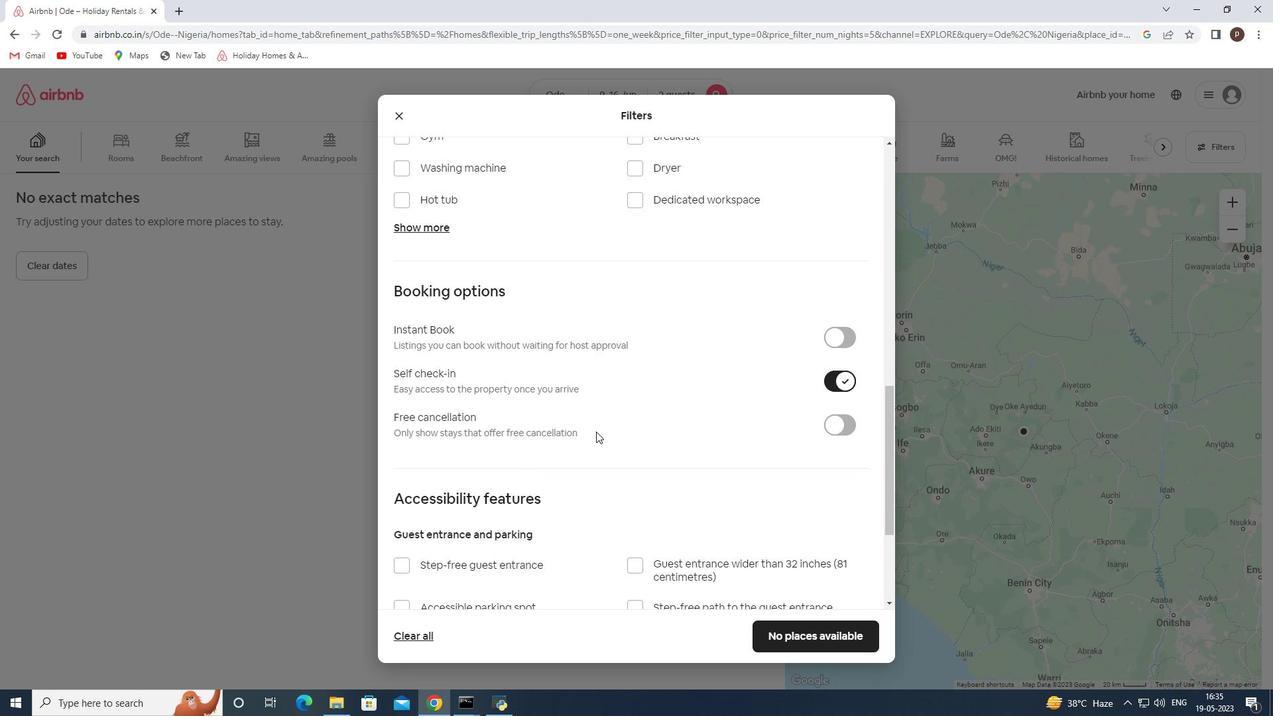 
Action: Mouse moved to (587, 435)
Screenshot: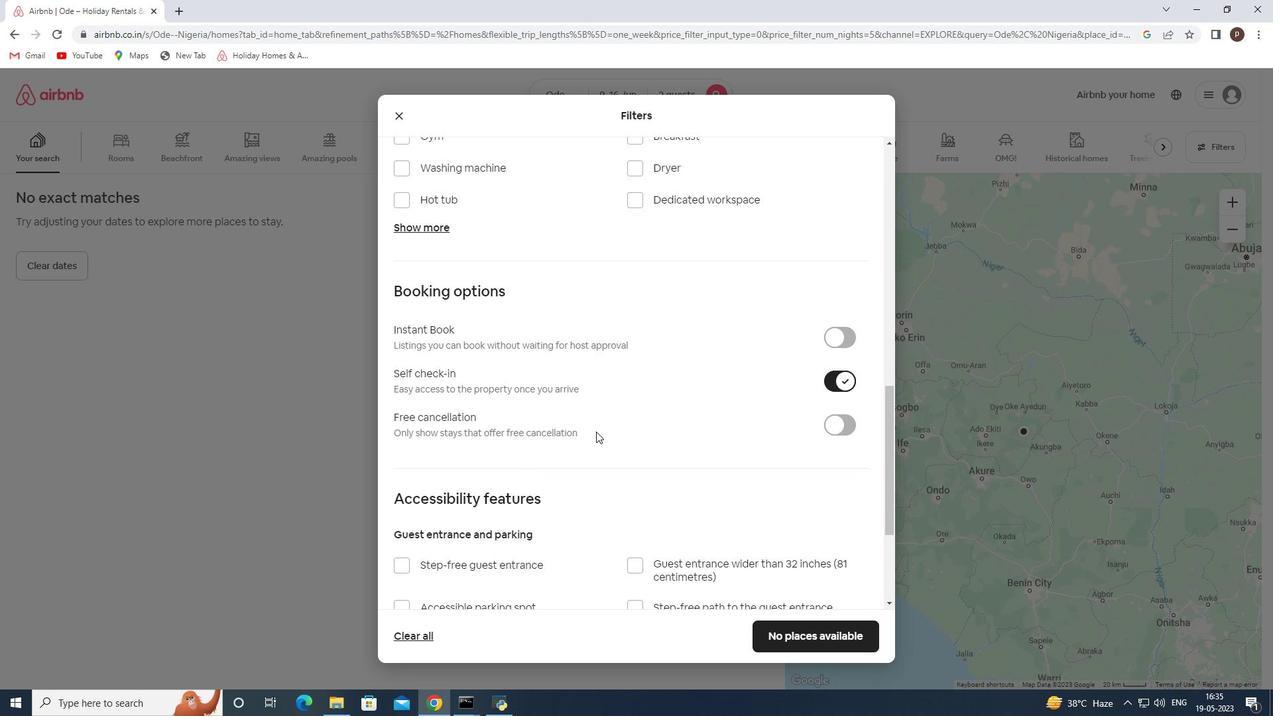 
Action: Mouse scrolled (587, 434) with delta (0, 0)
Screenshot: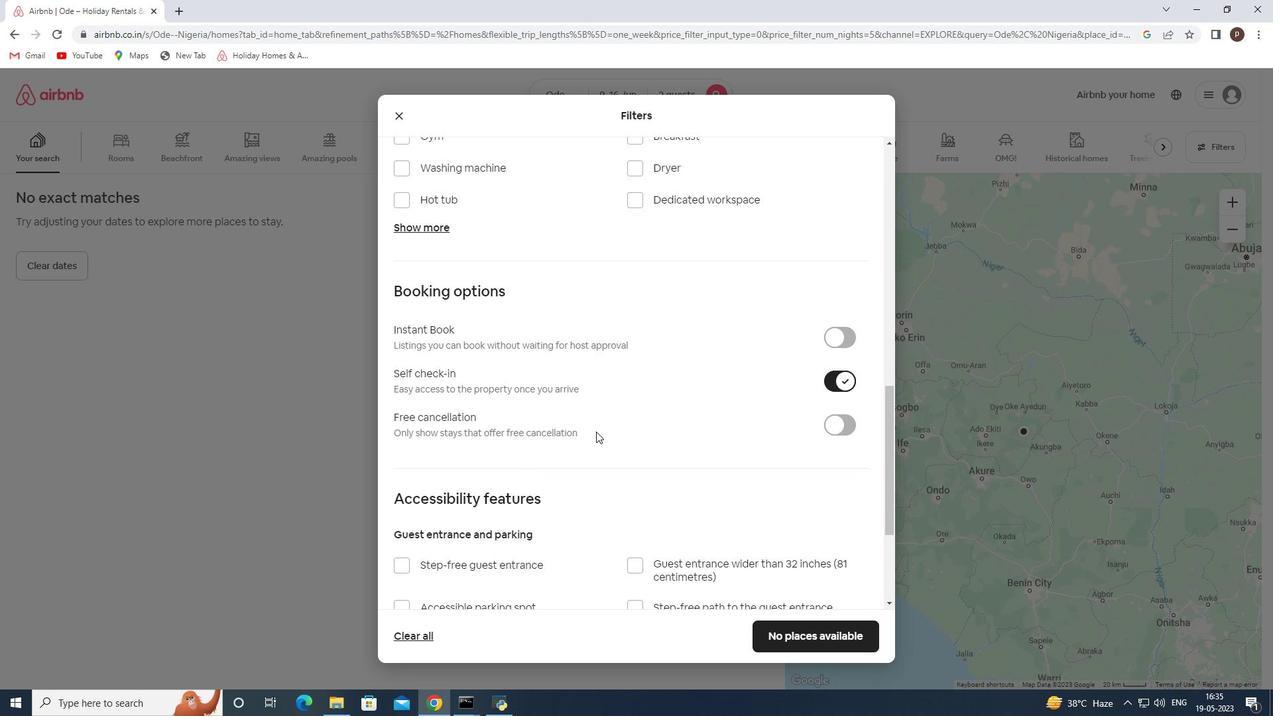
Action: Mouse moved to (551, 435)
Screenshot: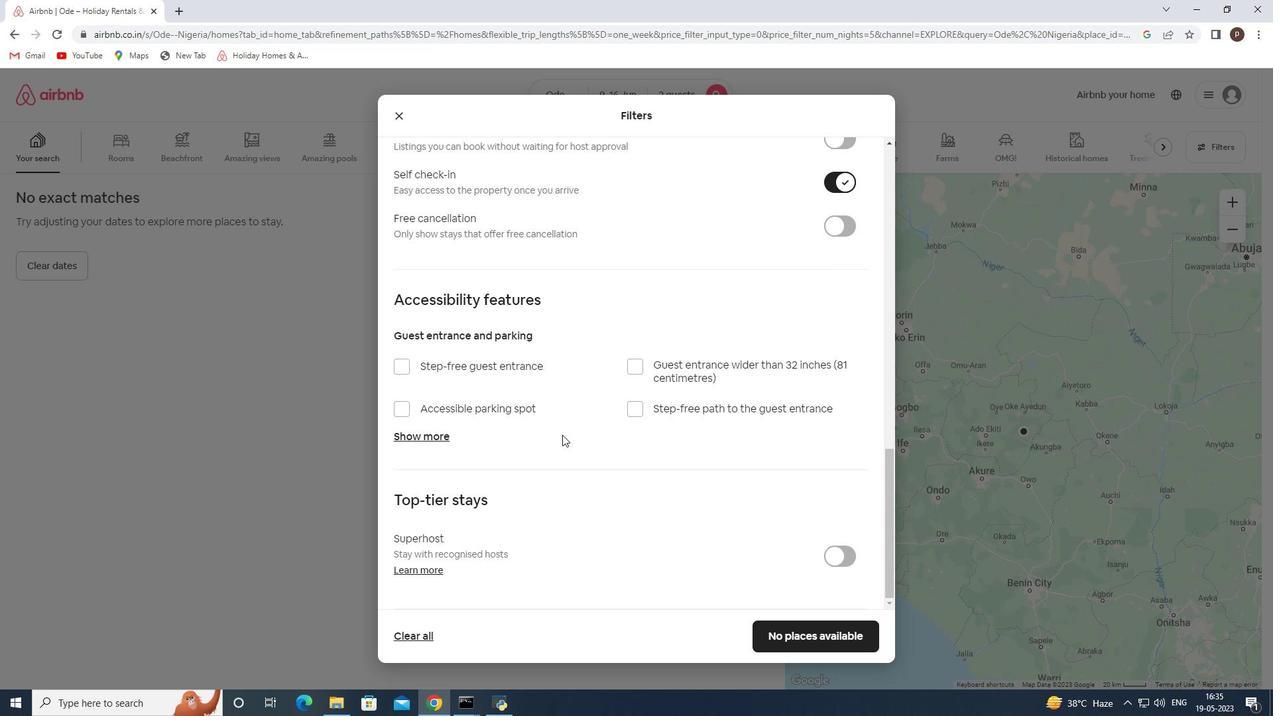 
Action: Mouse scrolled (551, 435) with delta (0, 0)
Screenshot: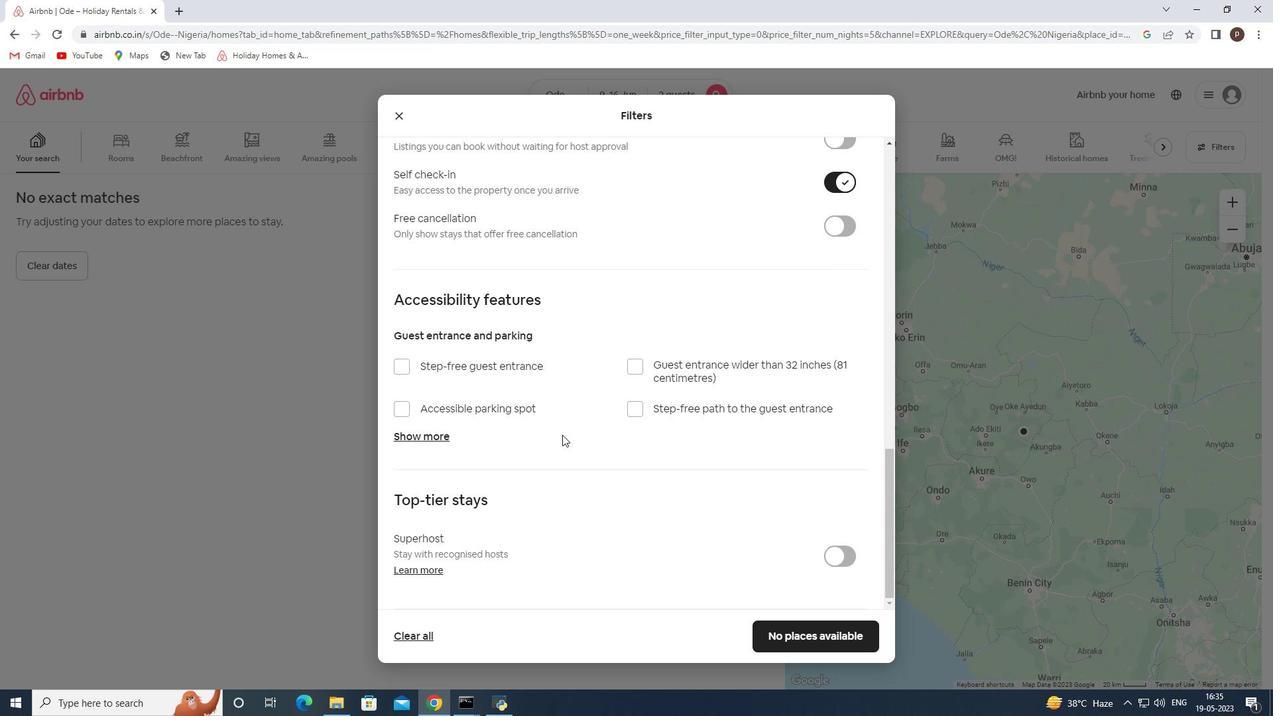 
Action: Mouse moved to (548, 436)
Screenshot: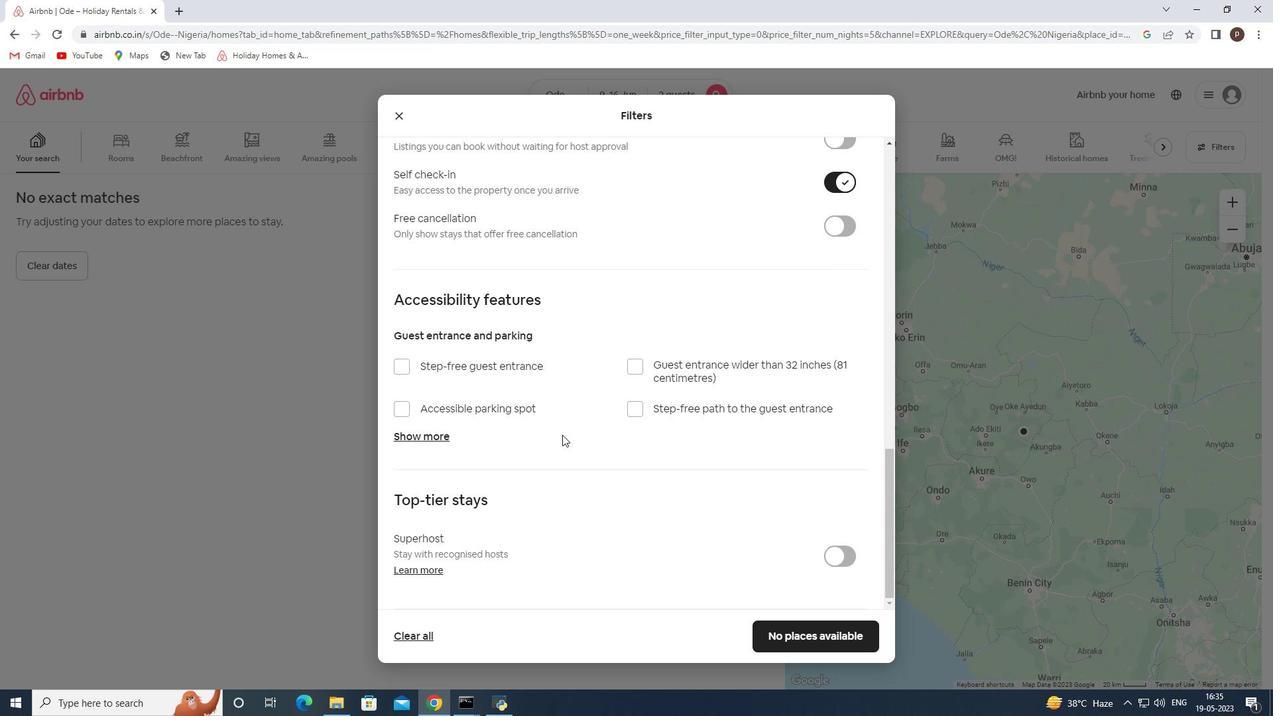 
Action: Mouse scrolled (548, 435) with delta (0, 0)
Screenshot: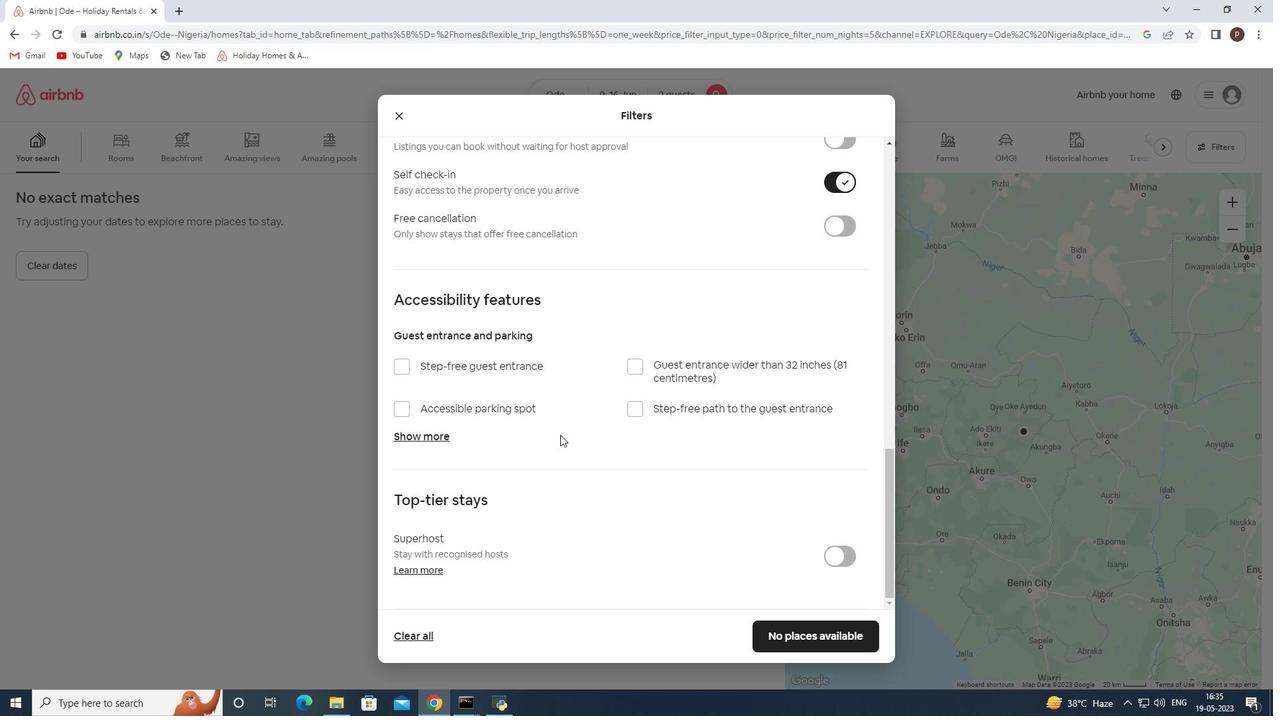 
Action: Mouse moved to (545, 437)
Screenshot: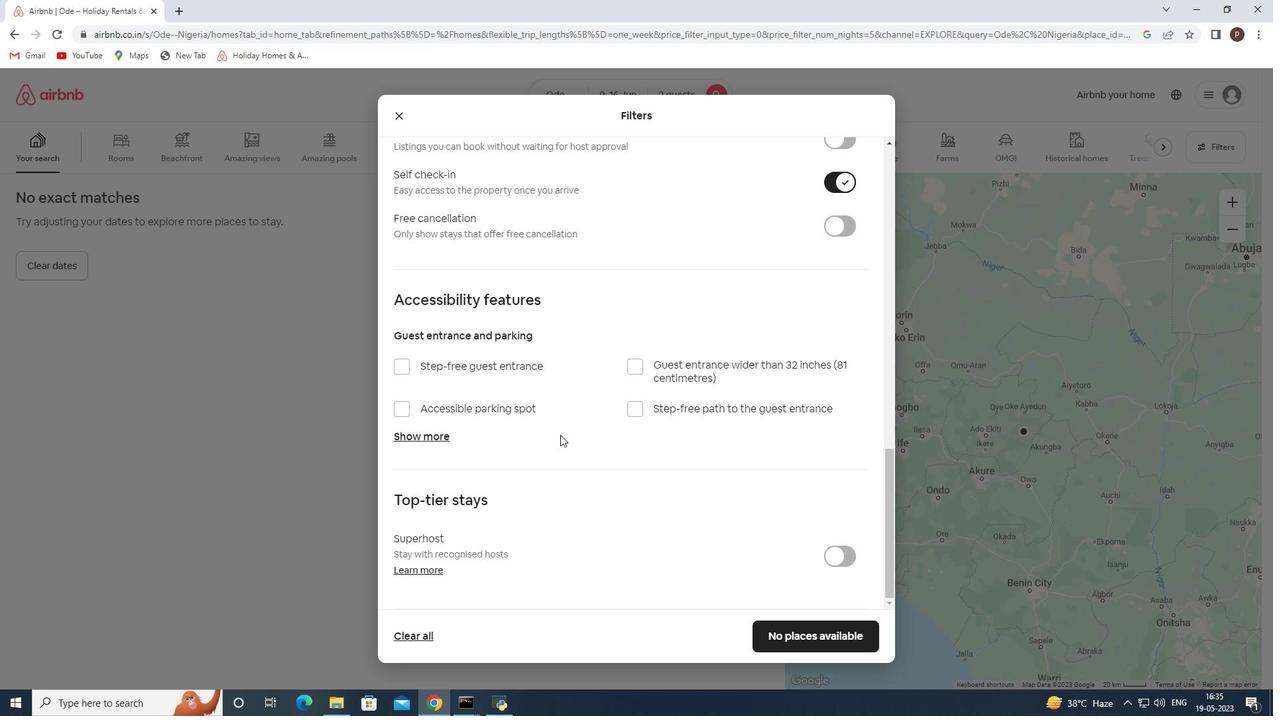 
Action: Mouse scrolled (545, 437) with delta (0, 0)
Screenshot: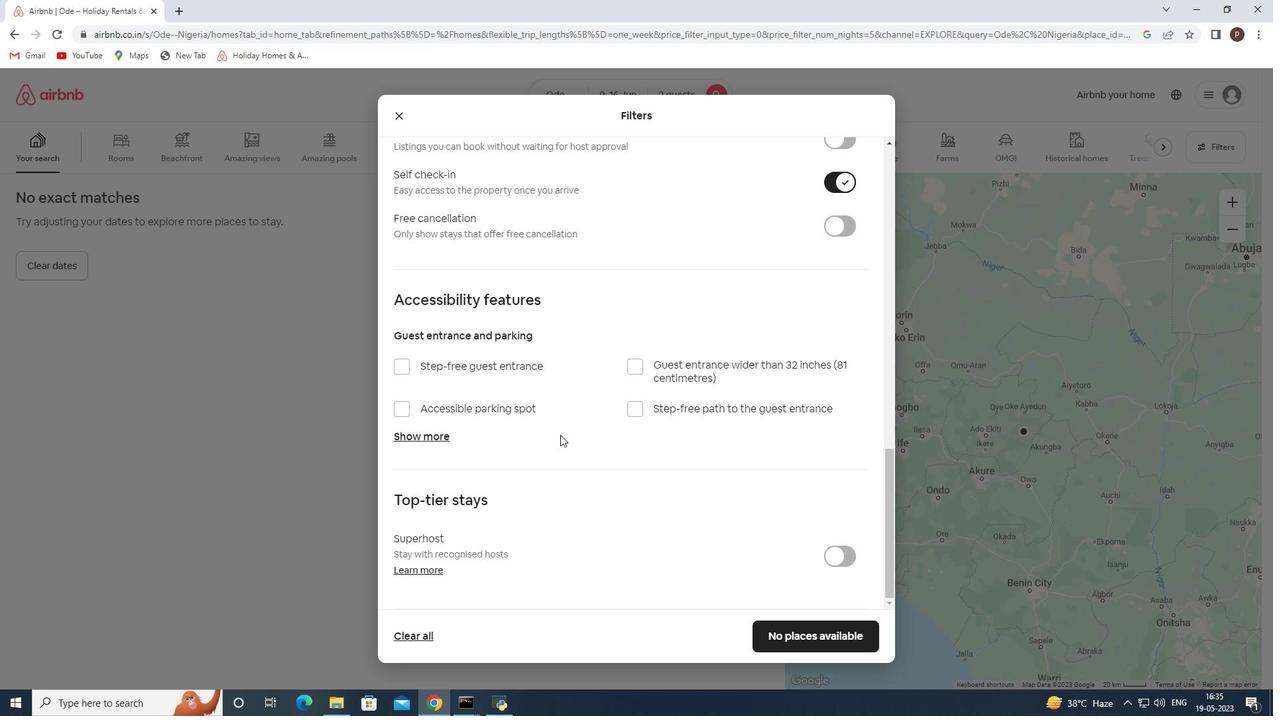 
Action: Mouse moved to (544, 437)
Screenshot: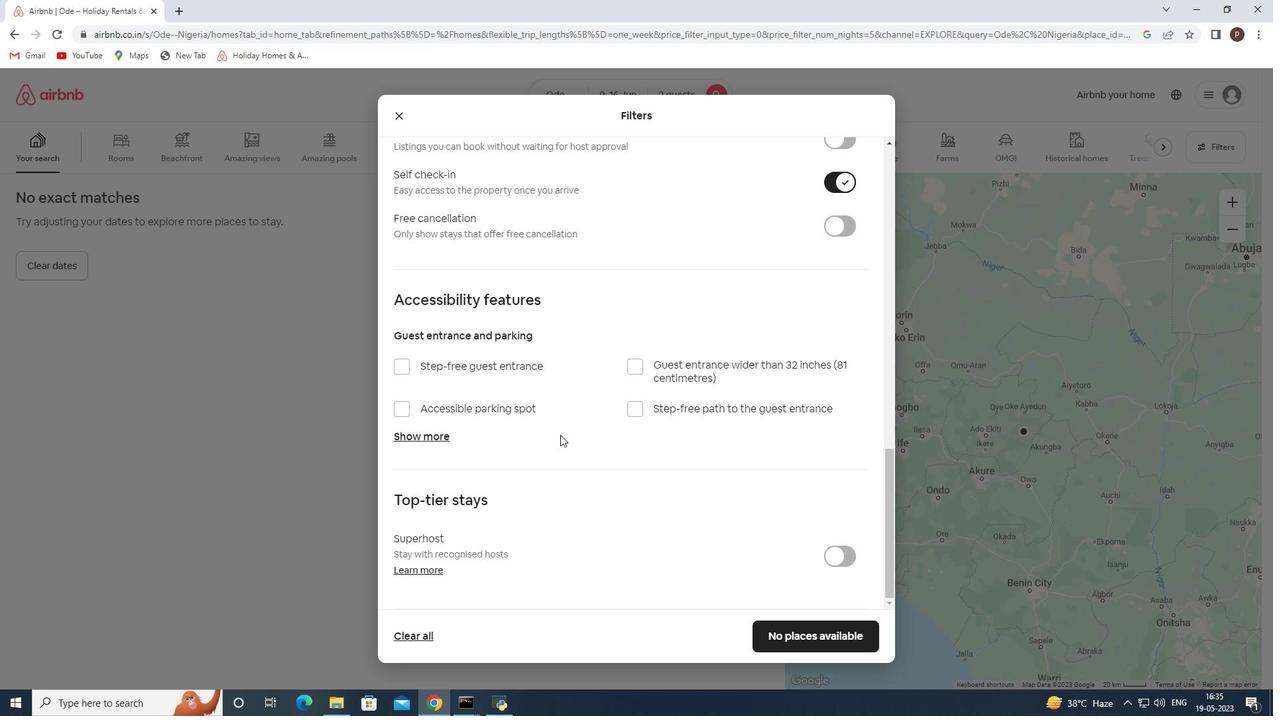
Action: Mouse scrolled (544, 436) with delta (0, 0)
Screenshot: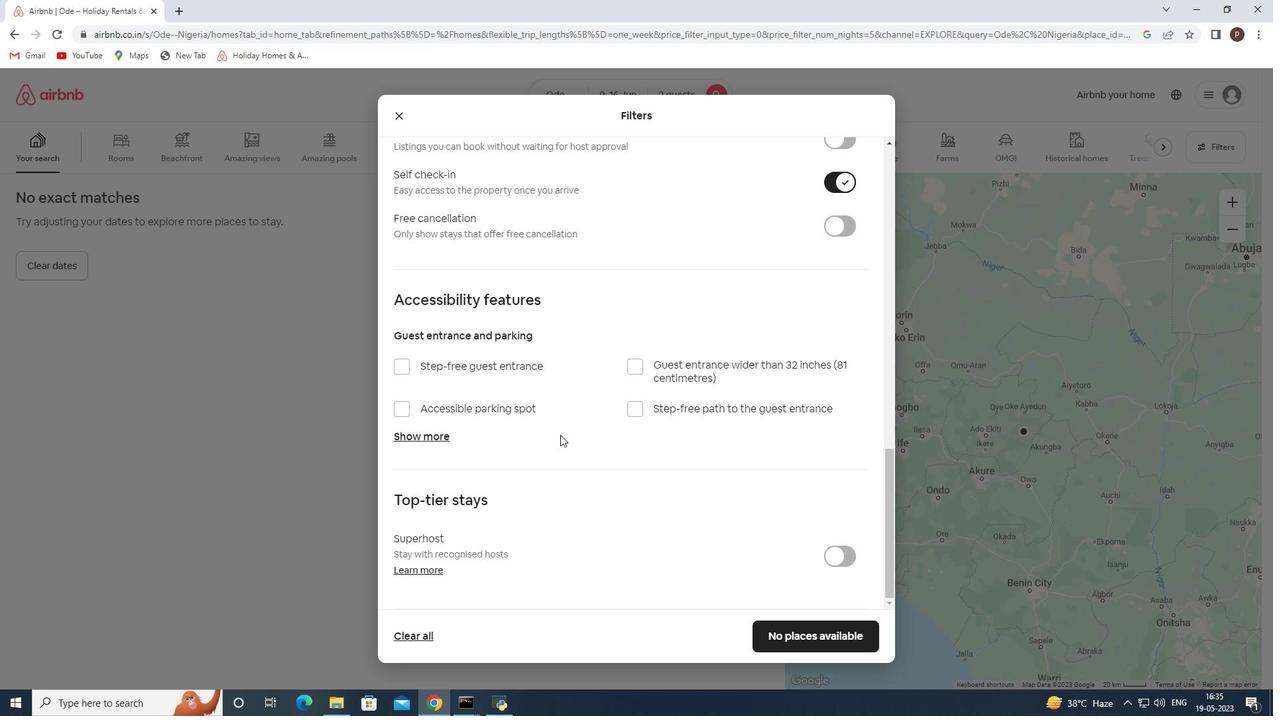 
Action: Mouse moved to (542, 437)
Screenshot: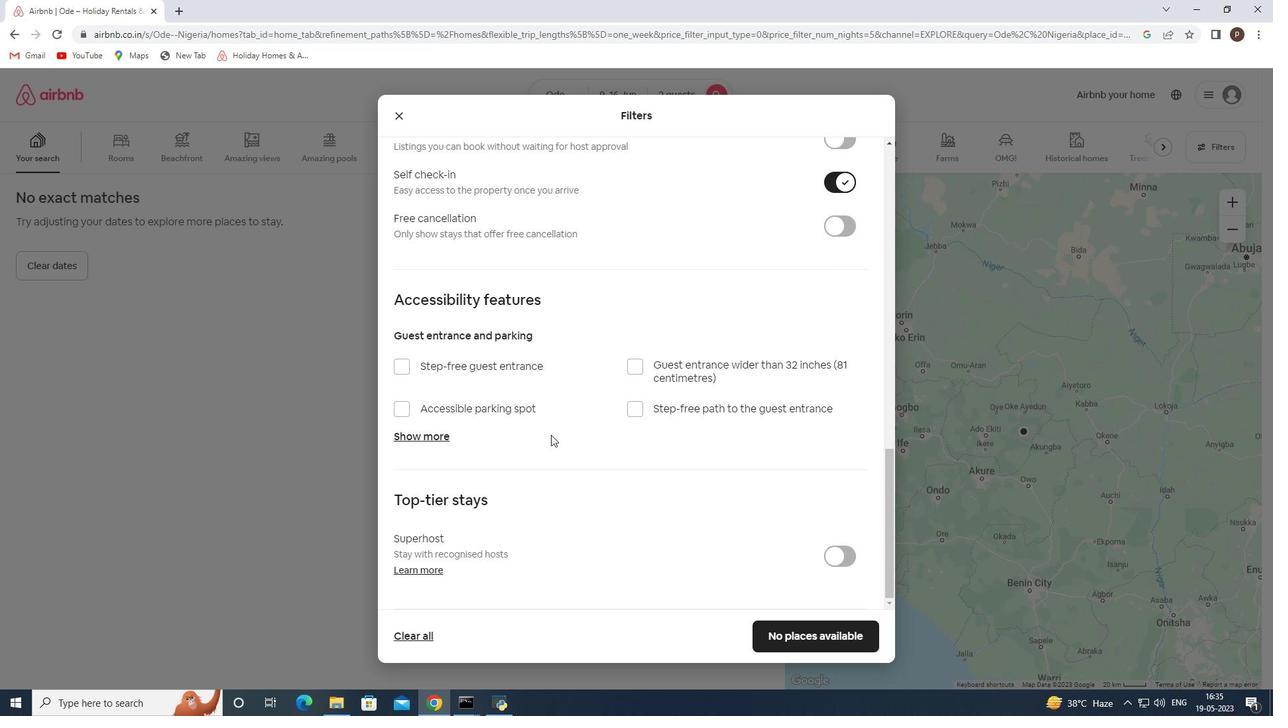 
Action: Mouse scrolled (542, 437) with delta (0, 0)
Screenshot: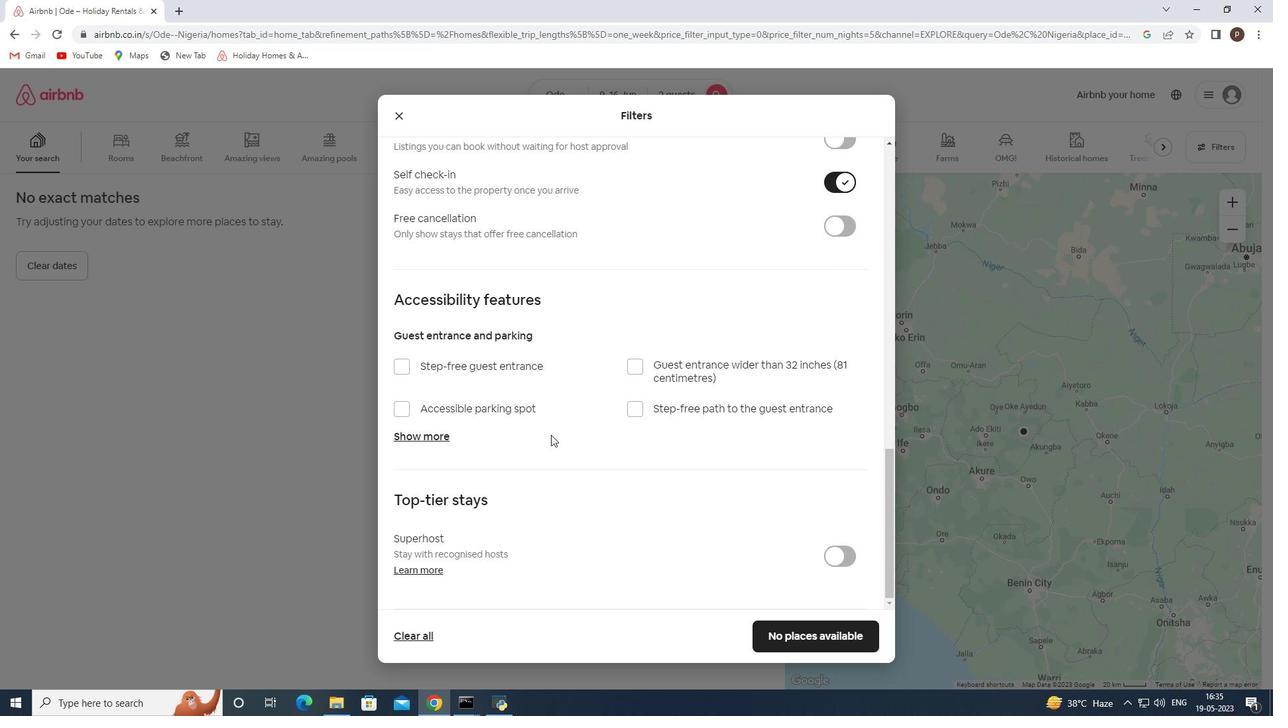 
Action: Mouse moved to (540, 438)
Screenshot: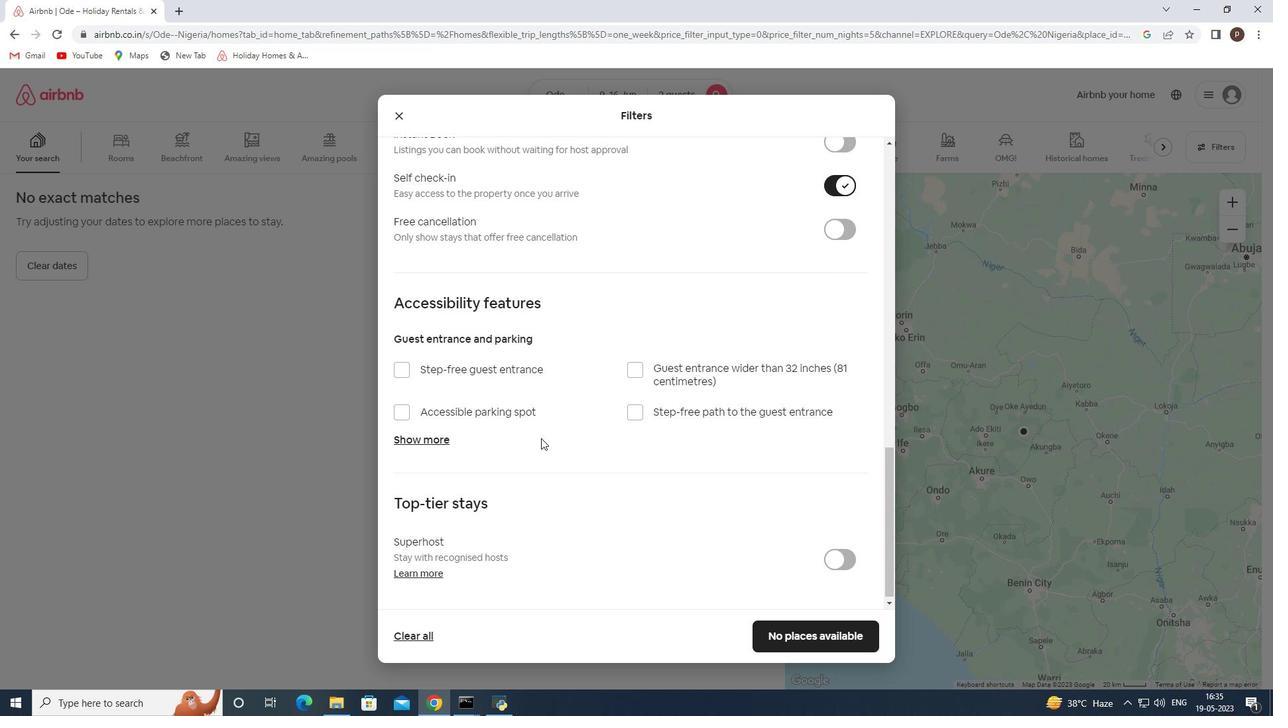 
Action: Mouse scrolled (540, 439) with delta (0, 0)
Screenshot: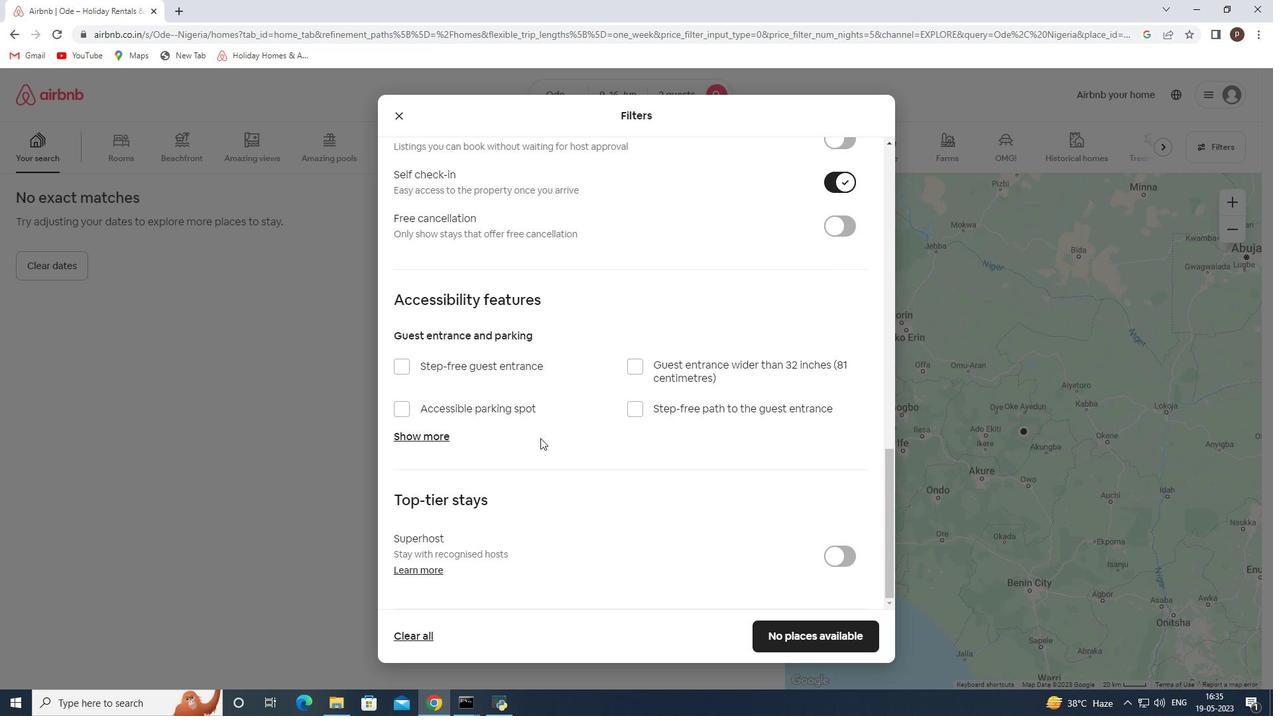 
Action: Mouse scrolled (540, 439) with delta (0, 0)
Screenshot: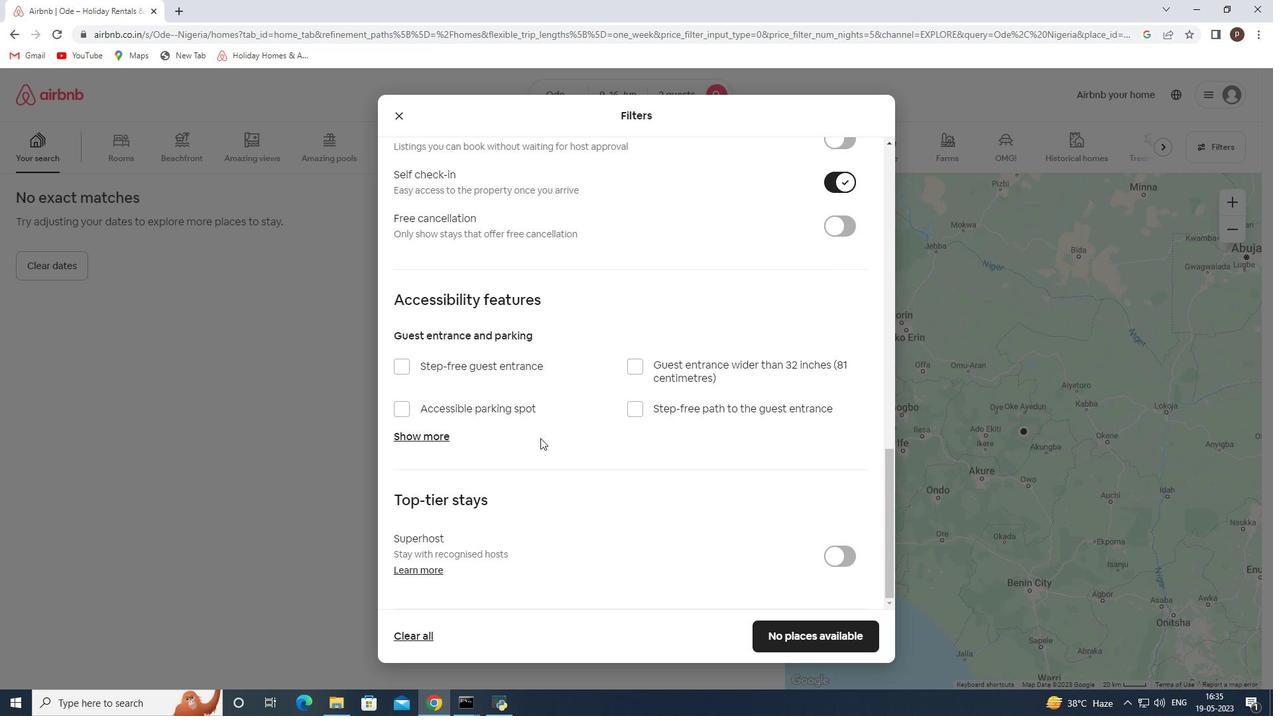 
Action: Mouse scrolled (540, 439) with delta (0, 0)
Screenshot: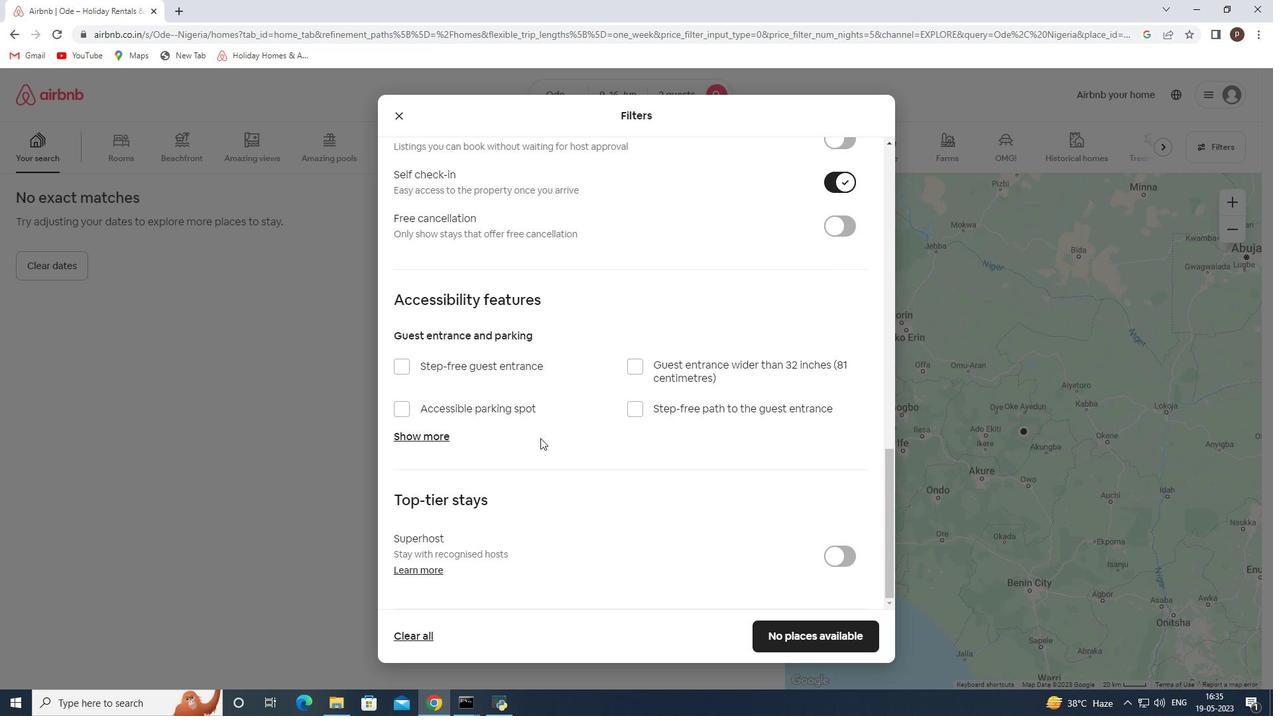 
Action: Mouse scrolled (540, 439) with delta (0, 0)
Screenshot: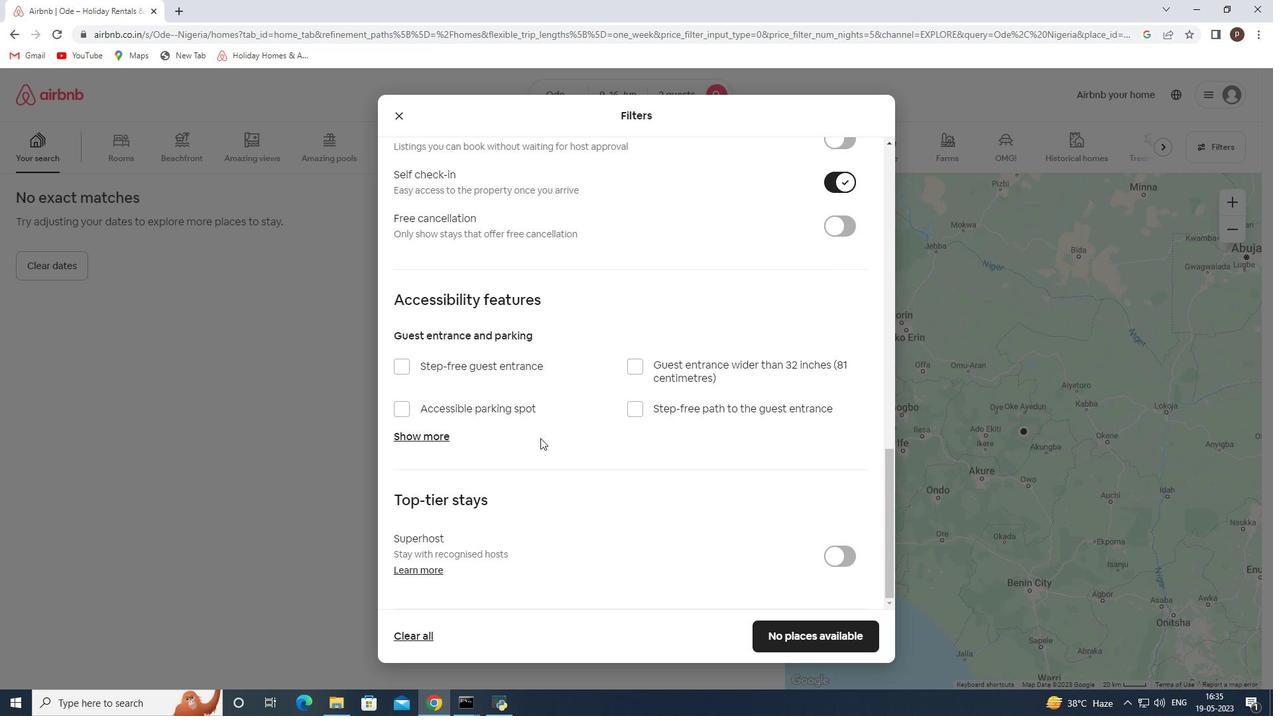 
Action: Mouse scrolled (540, 439) with delta (0, 0)
Screenshot: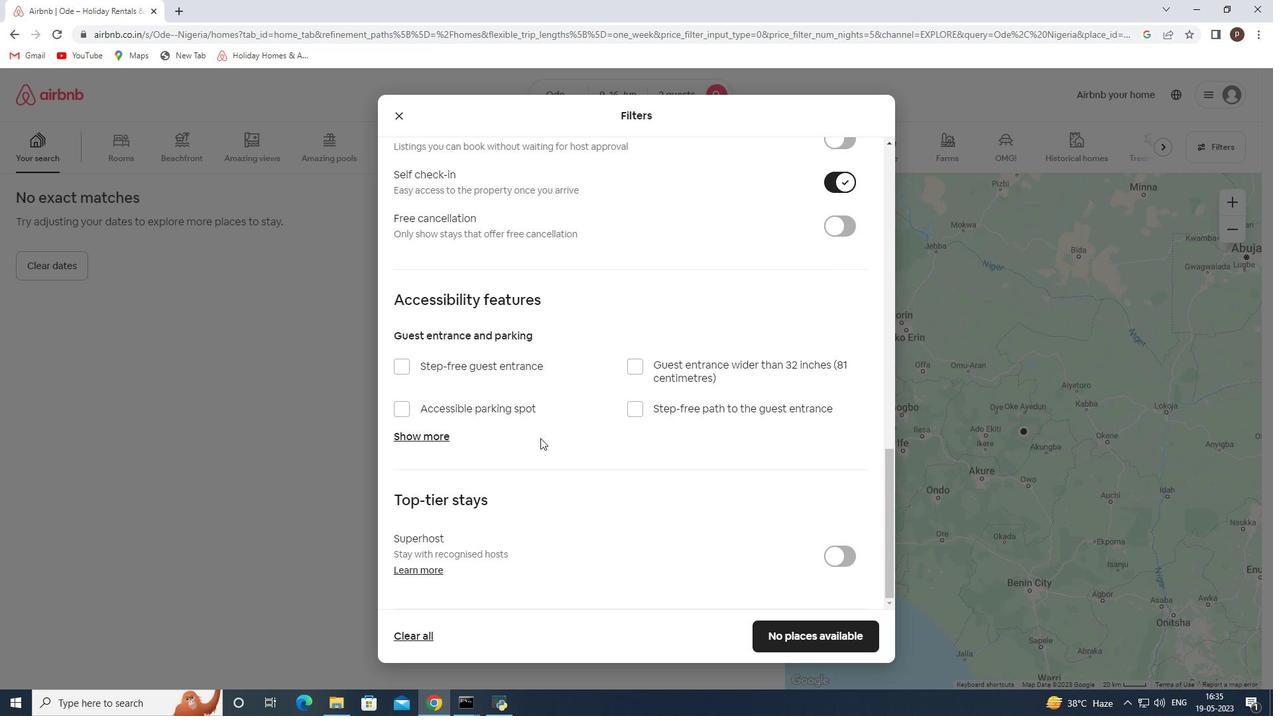 
Action: Mouse scrolled (540, 439) with delta (0, 0)
Screenshot: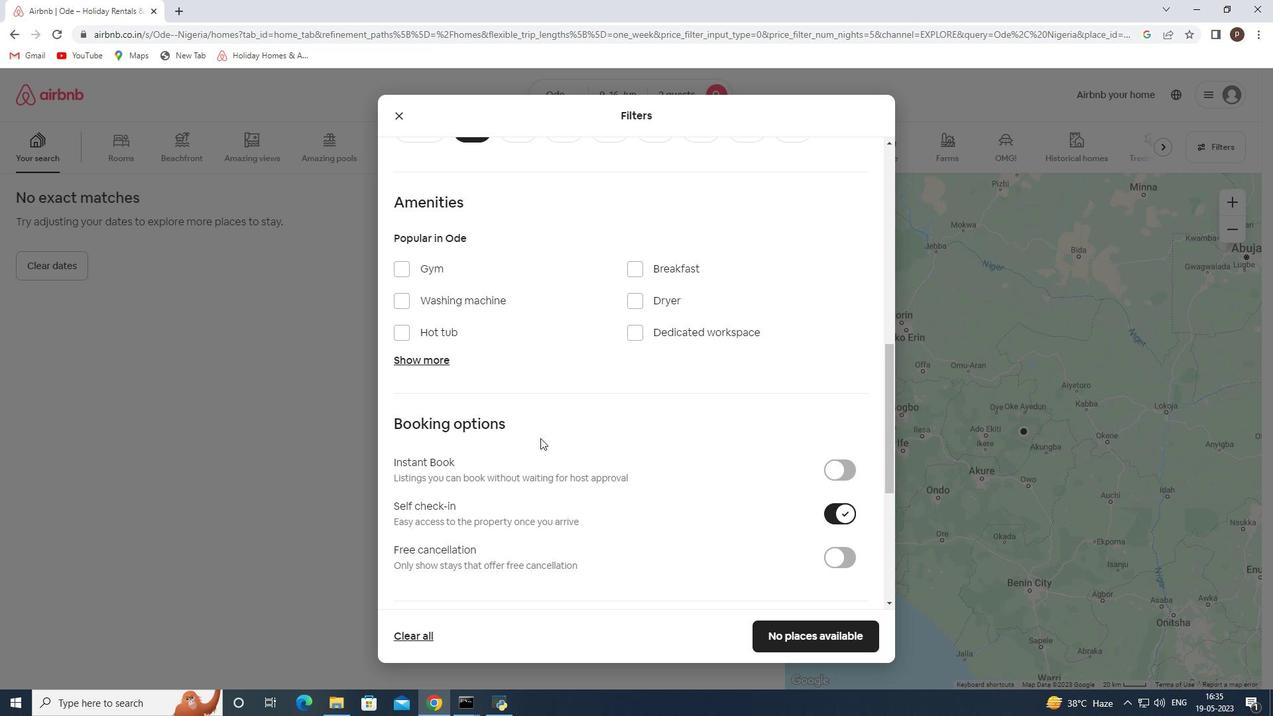 
Action: Mouse scrolled (540, 439) with delta (0, 0)
Screenshot: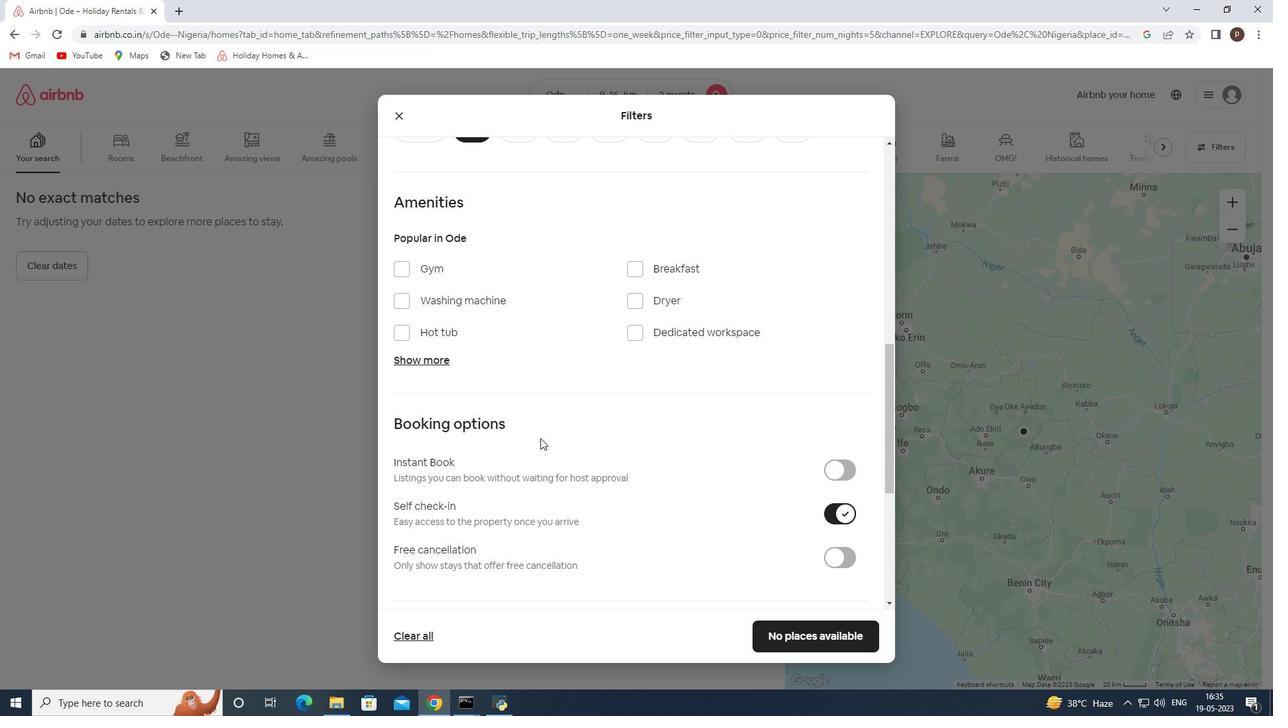 
Action: Mouse scrolled (540, 439) with delta (0, 0)
Screenshot: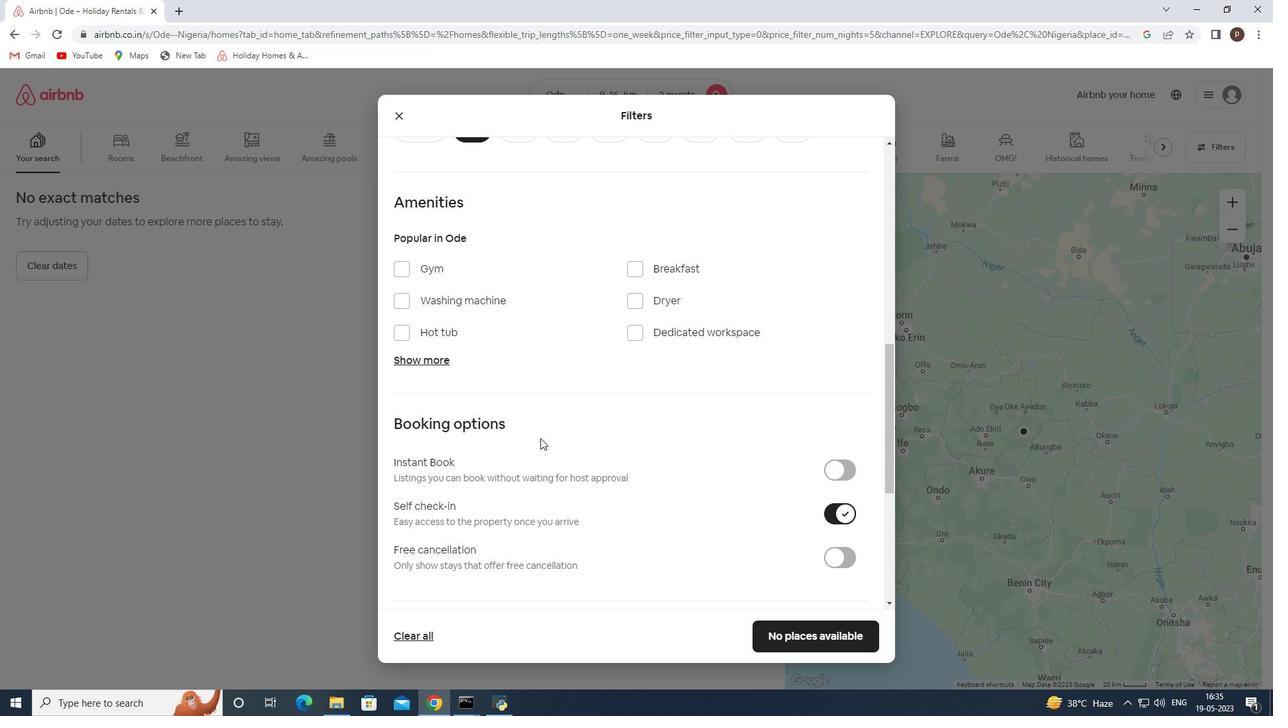 
Action: Mouse scrolled (540, 439) with delta (0, 0)
Screenshot: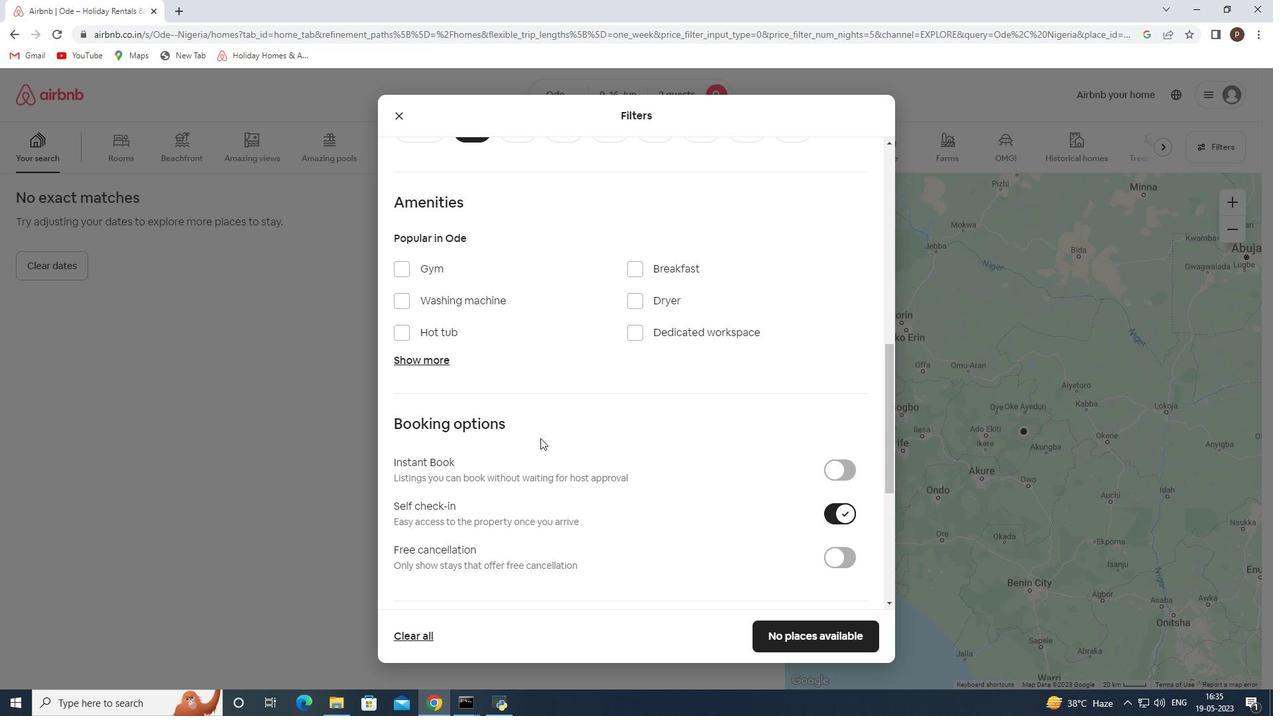 
Action: Mouse scrolled (540, 439) with delta (0, 0)
Screenshot: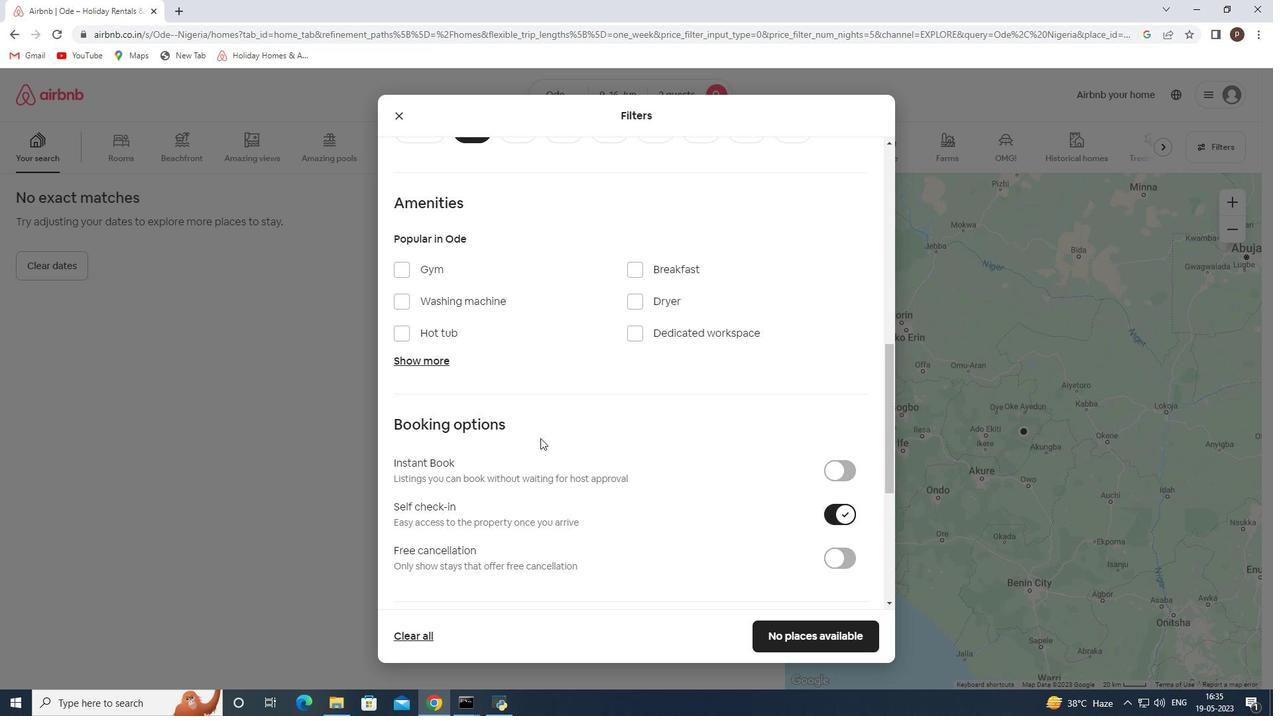 
Action: Mouse scrolled (540, 439) with delta (0, 0)
Screenshot: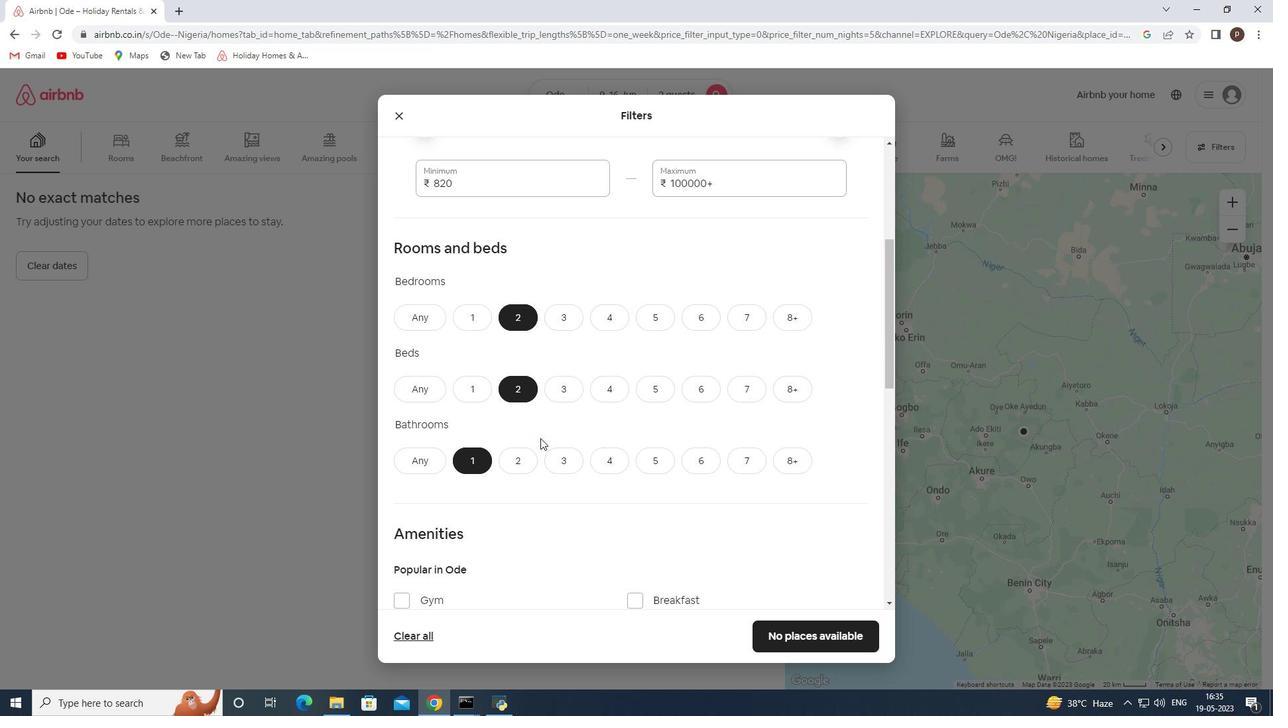 
Action: Mouse scrolled (540, 439) with delta (0, 0)
Screenshot: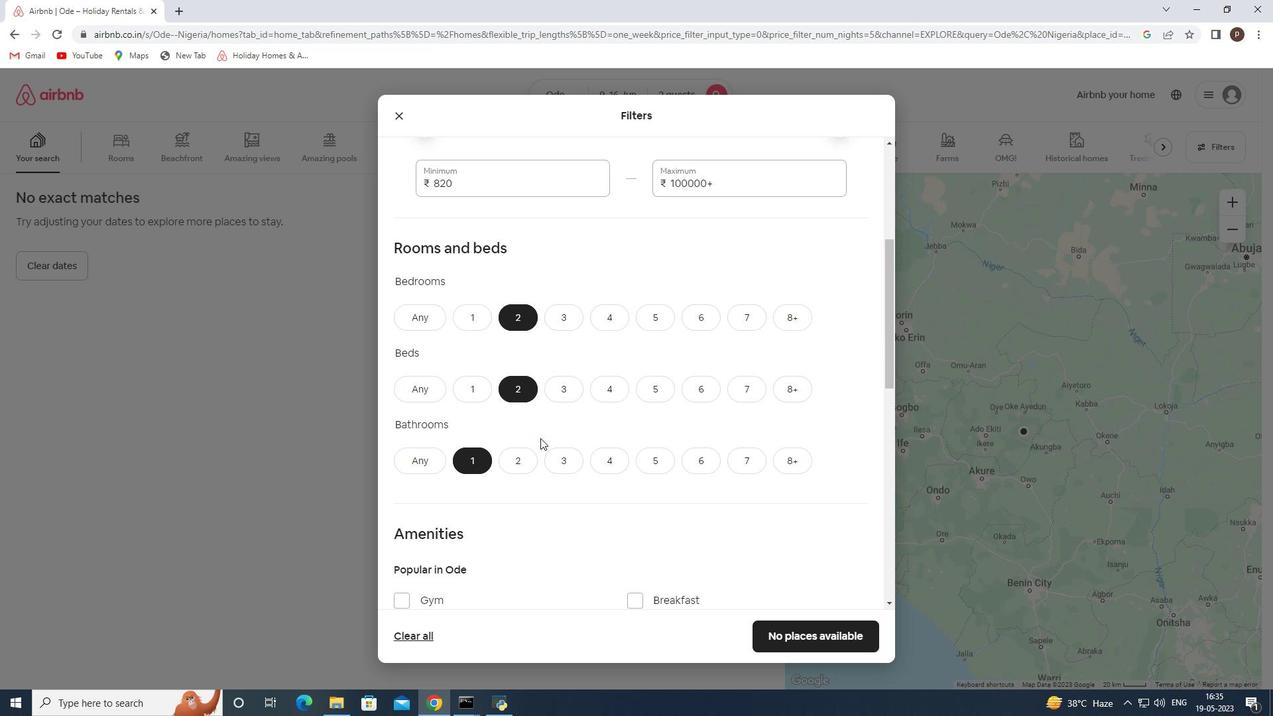 
Action: Mouse scrolled (540, 439) with delta (0, 0)
Screenshot: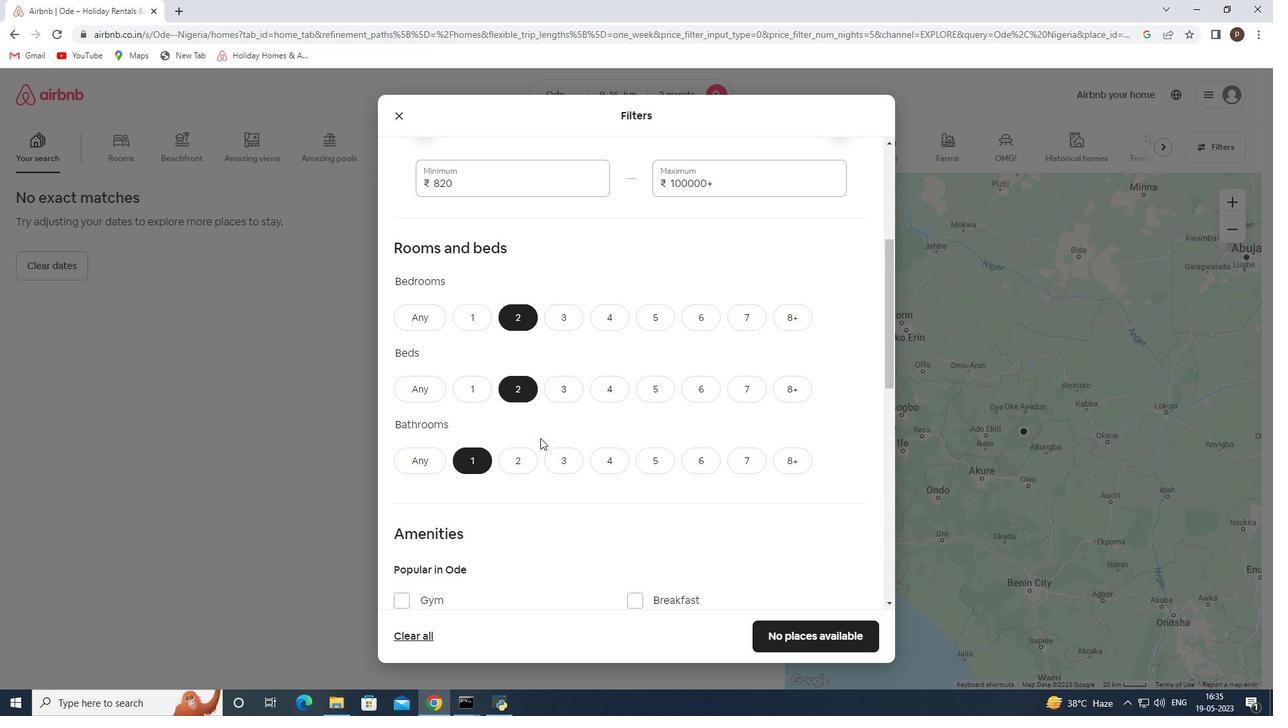 
Action: Mouse scrolled (540, 439) with delta (0, 0)
Screenshot: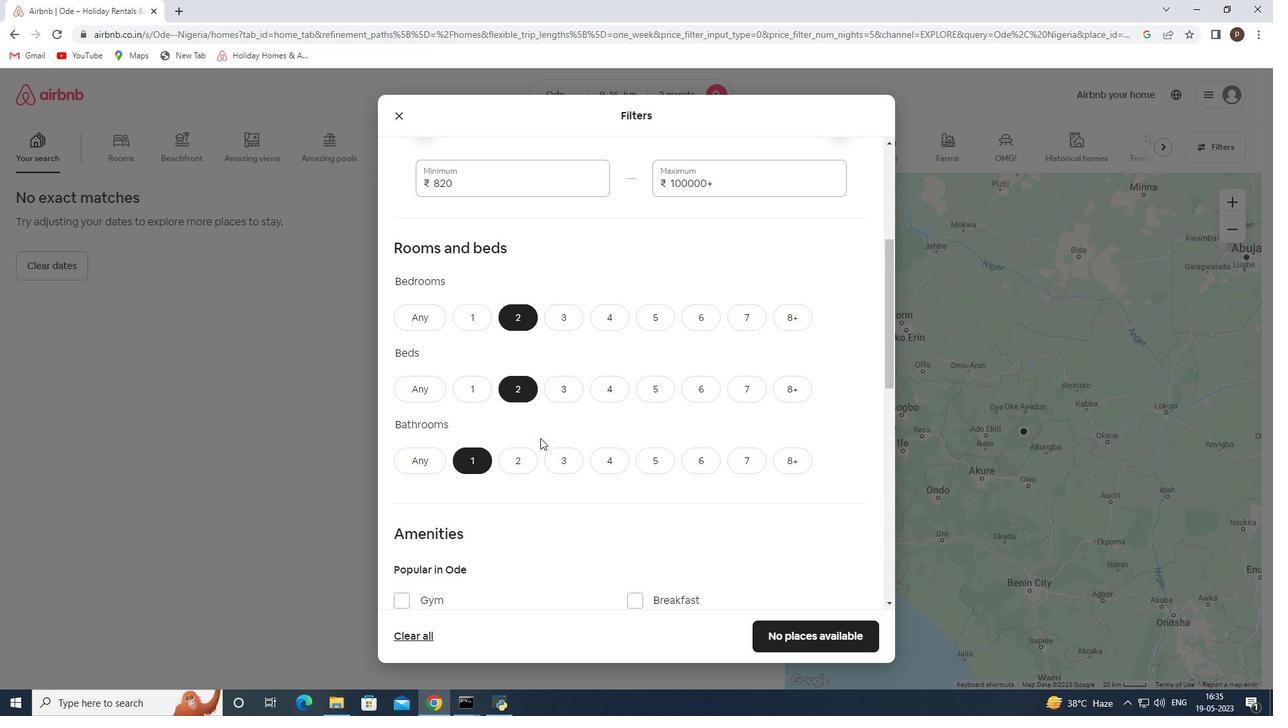 
Action: Mouse scrolled (540, 439) with delta (0, 0)
Screenshot: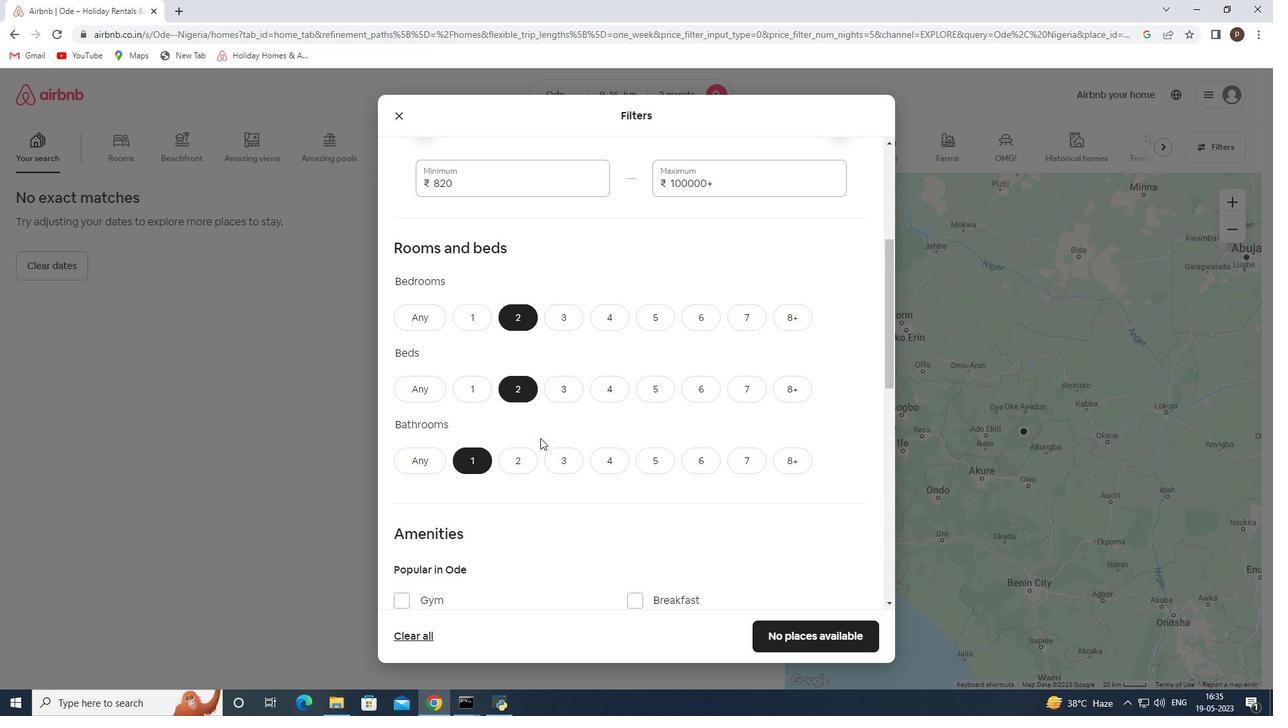 
Action: Mouse scrolled (540, 439) with delta (0, 0)
Screenshot: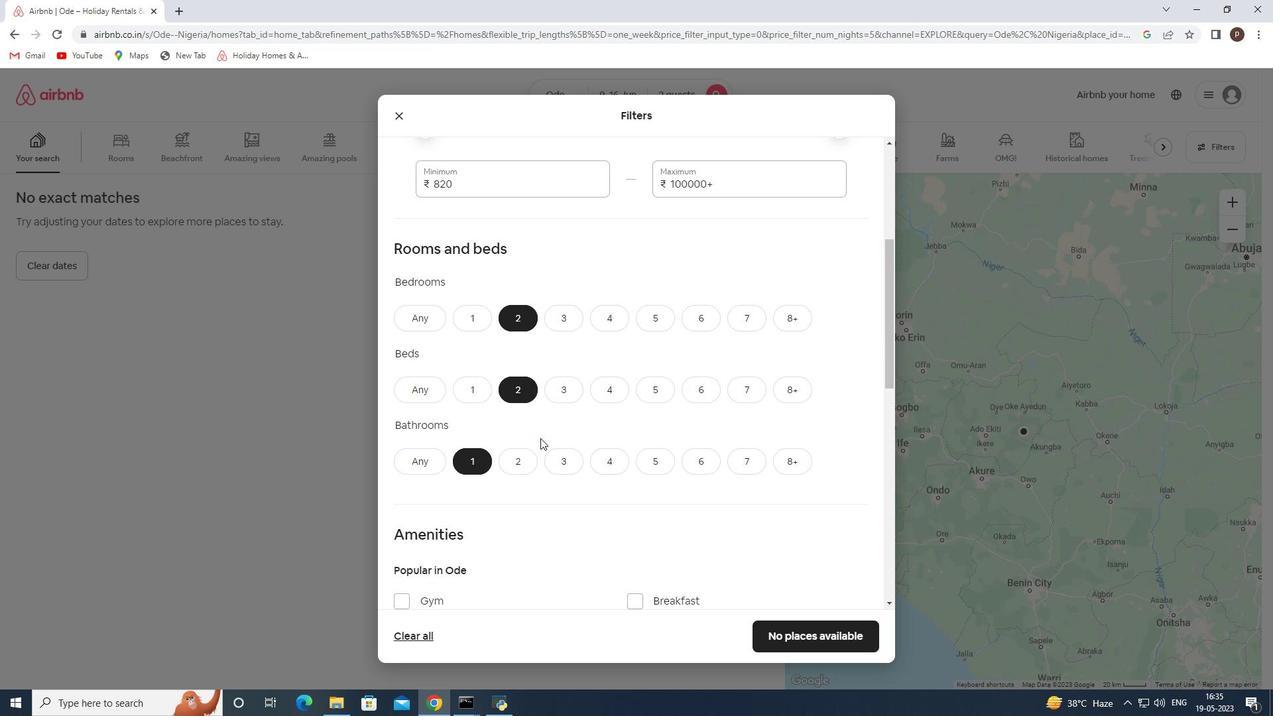 
Action: Mouse scrolled (540, 439) with delta (0, 0)
Screenshot: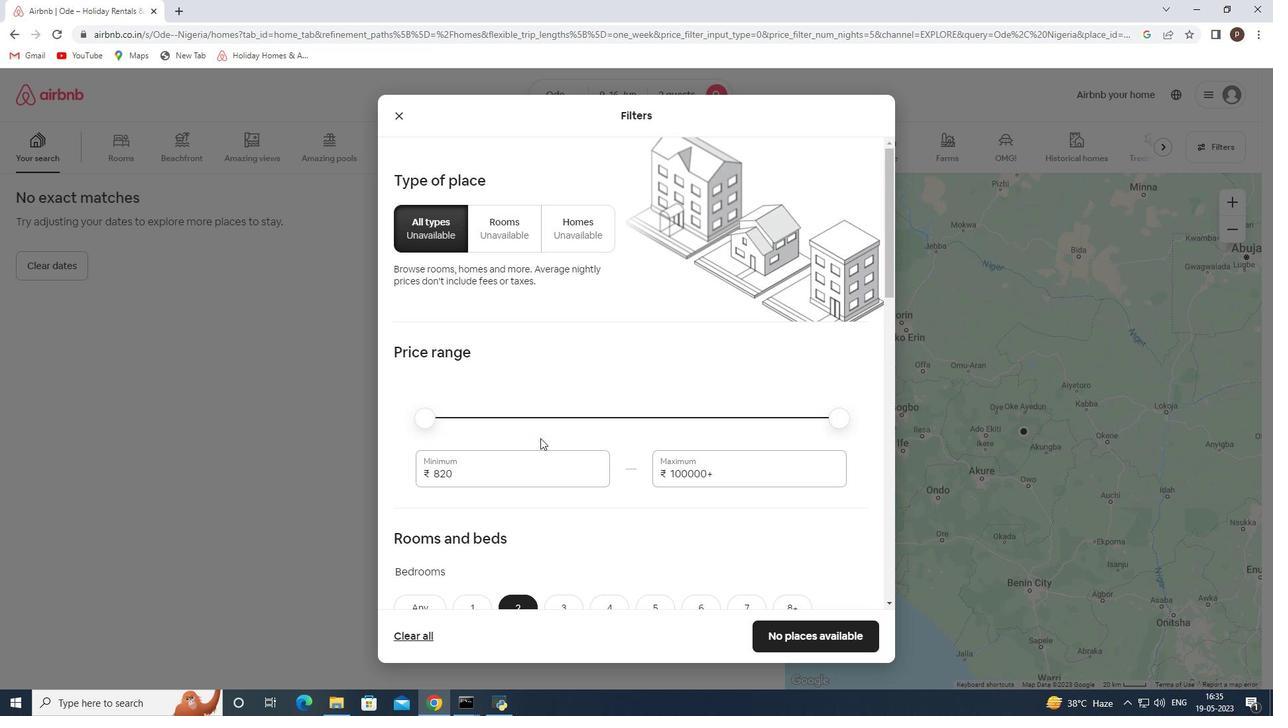 
Action: Mouse scrolled (540, 439) with delta (0, 0)
Screenshot: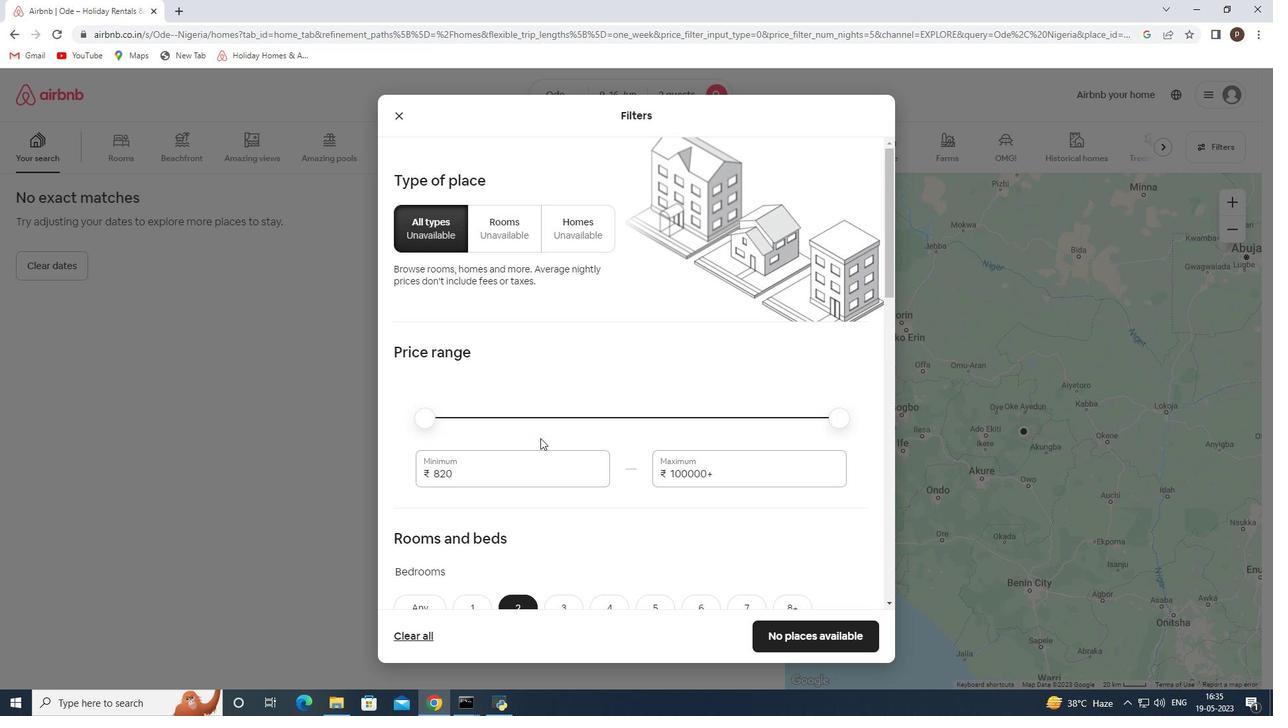 
Action: Mouse scrolled (540, 439) with delta (0, 0)
Screenshot: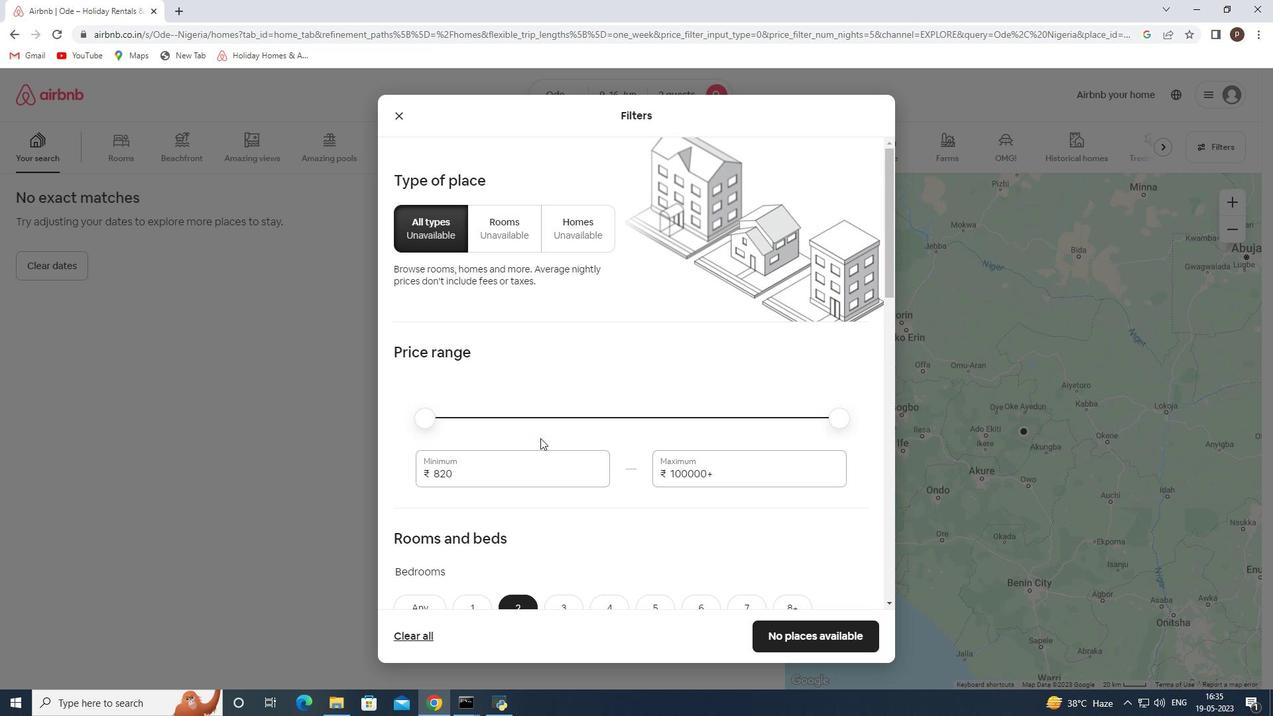 
Action: Mouse scrolled (540, 439) with delta (0, 0)
Screenshot: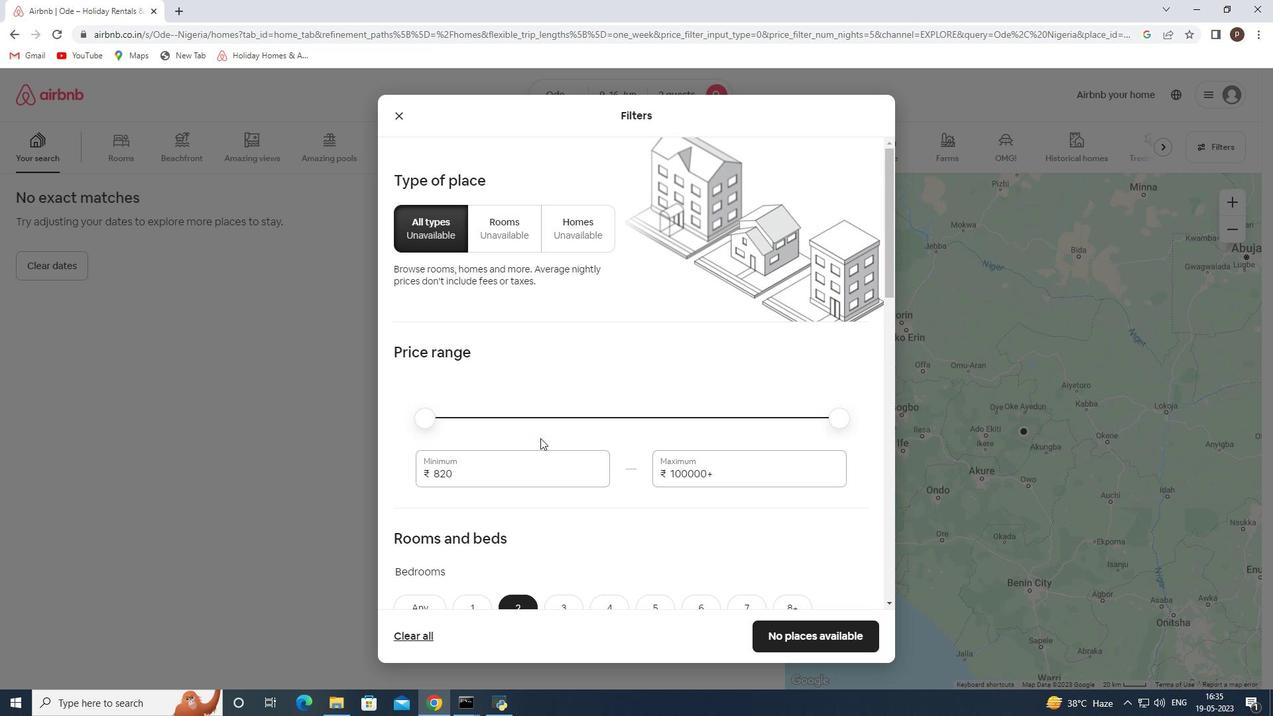 
Action: Mouse scrolled (540, 439) with delta (0, 0)
Screenshot: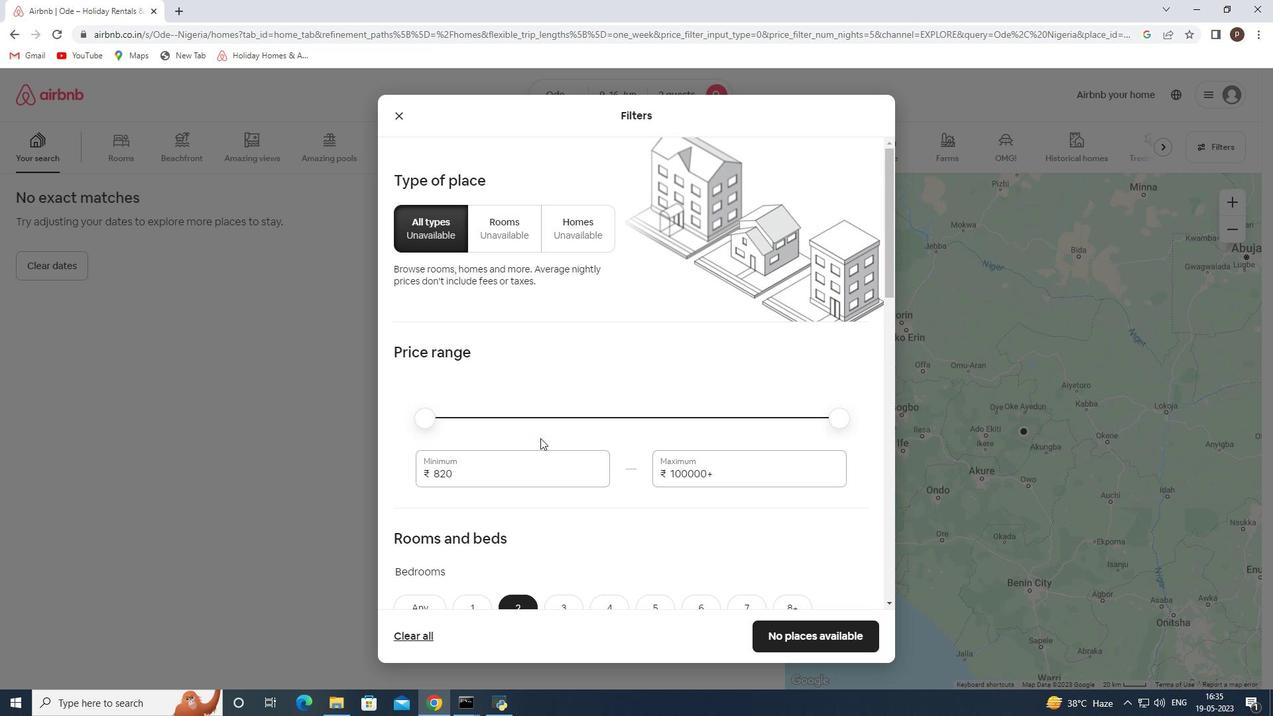 
Action: Mouse scrolled (540, 439) with delta (0, 0)
Screenshot: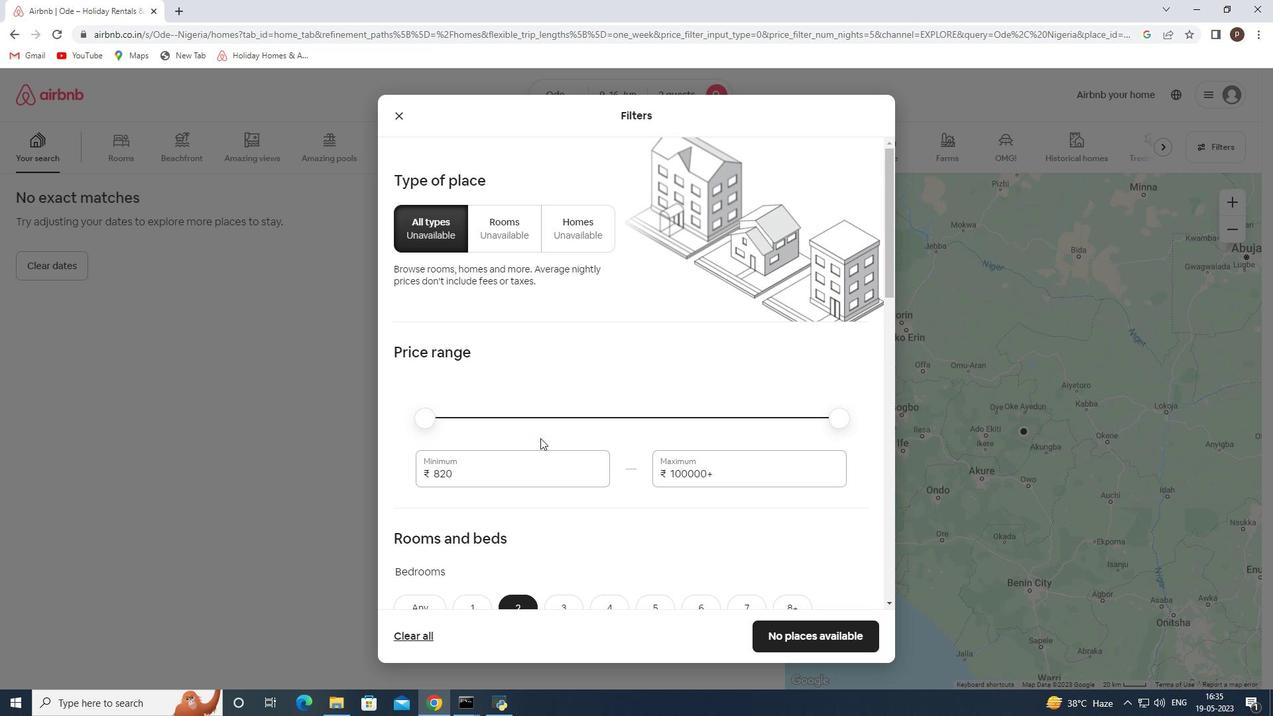 
Action: Mouse moved to (544, 458)
Screenshot: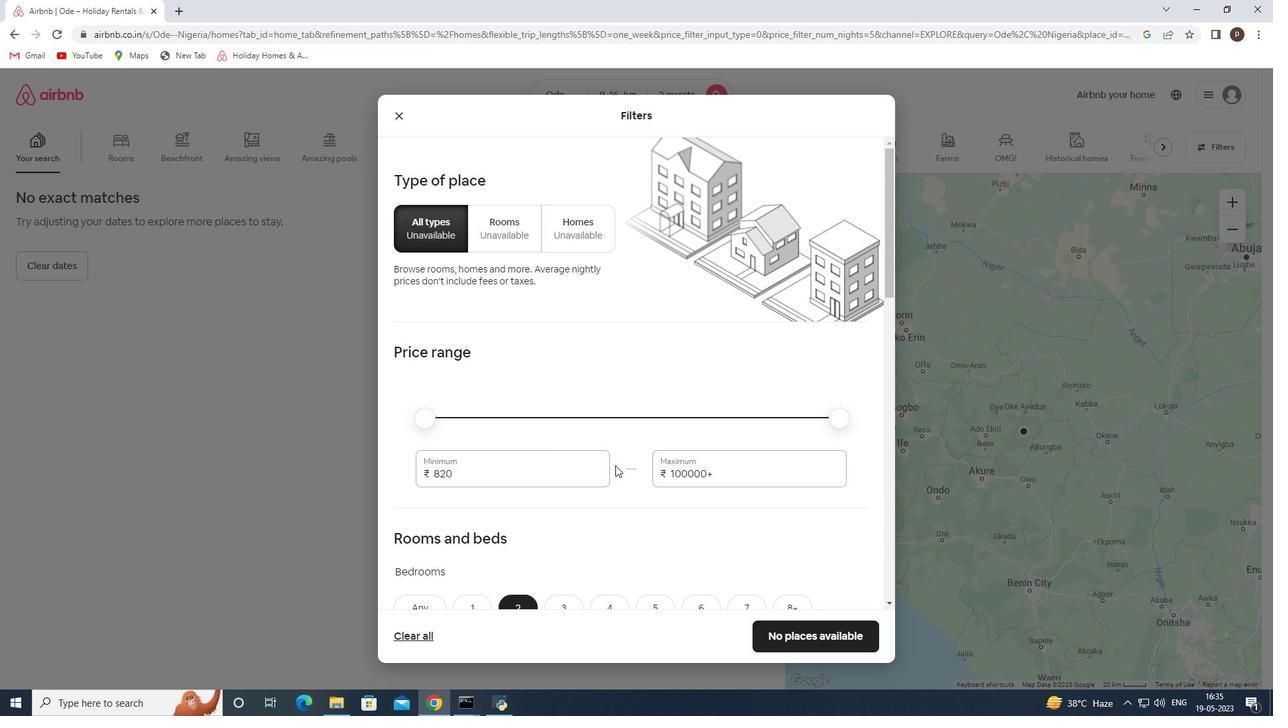
Action: Mouse scrolled (544, 457) with delta (0, 0)
Screenshot: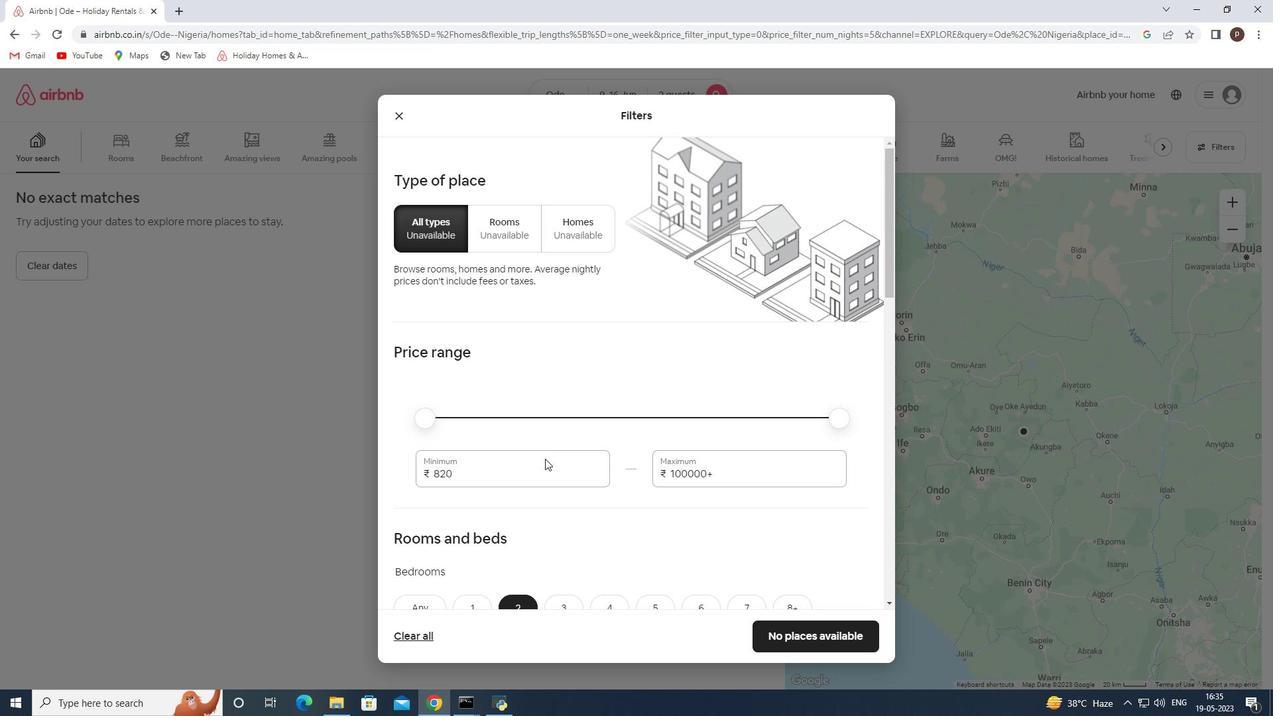 
Action: Mouse scrolled (544, 457) with delta (0, 0)
Screenshot: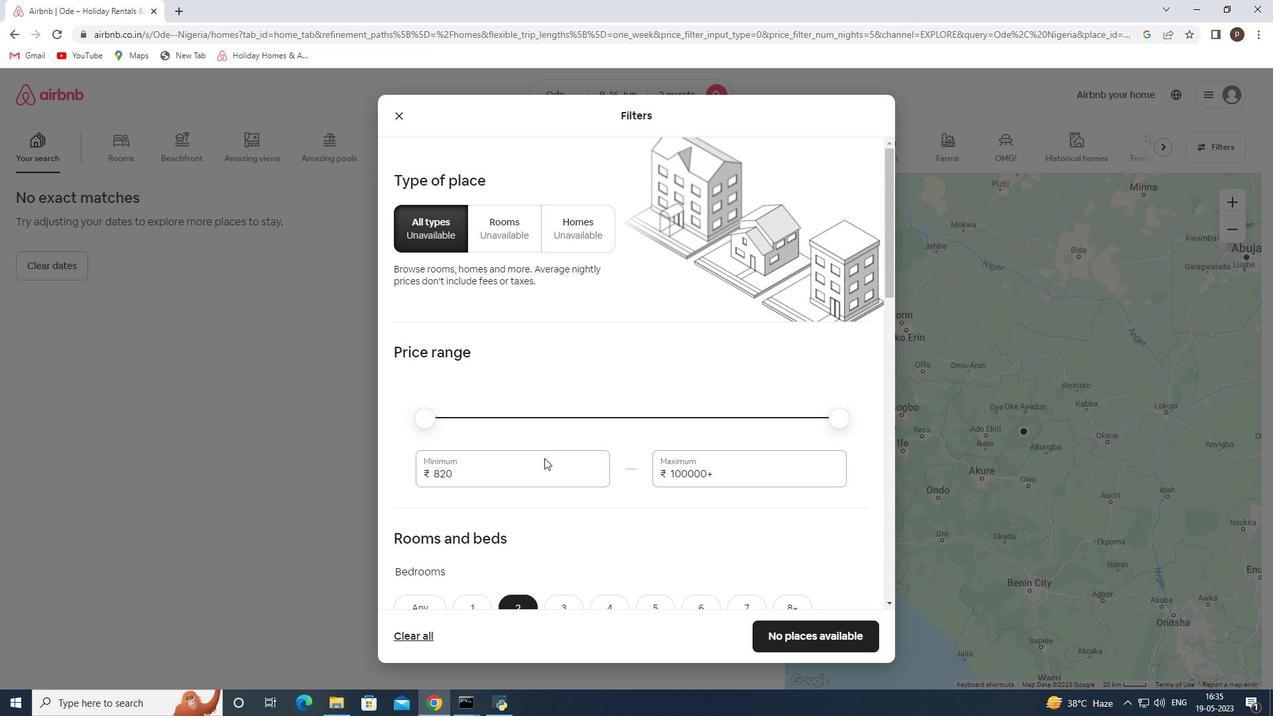 
Action: Mouse moved to (766, 481)
Screenshot: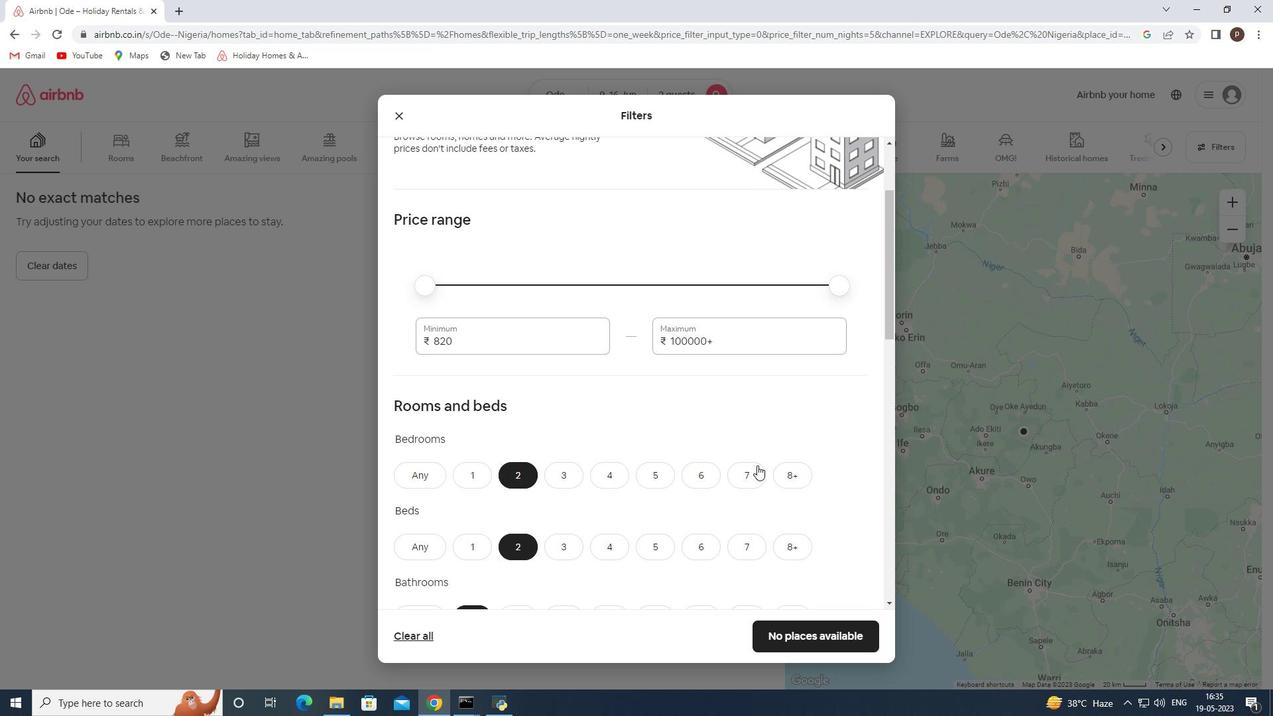 
Action: Mouse scrolled (763, 473) with delta (0, 0)
Screenshot: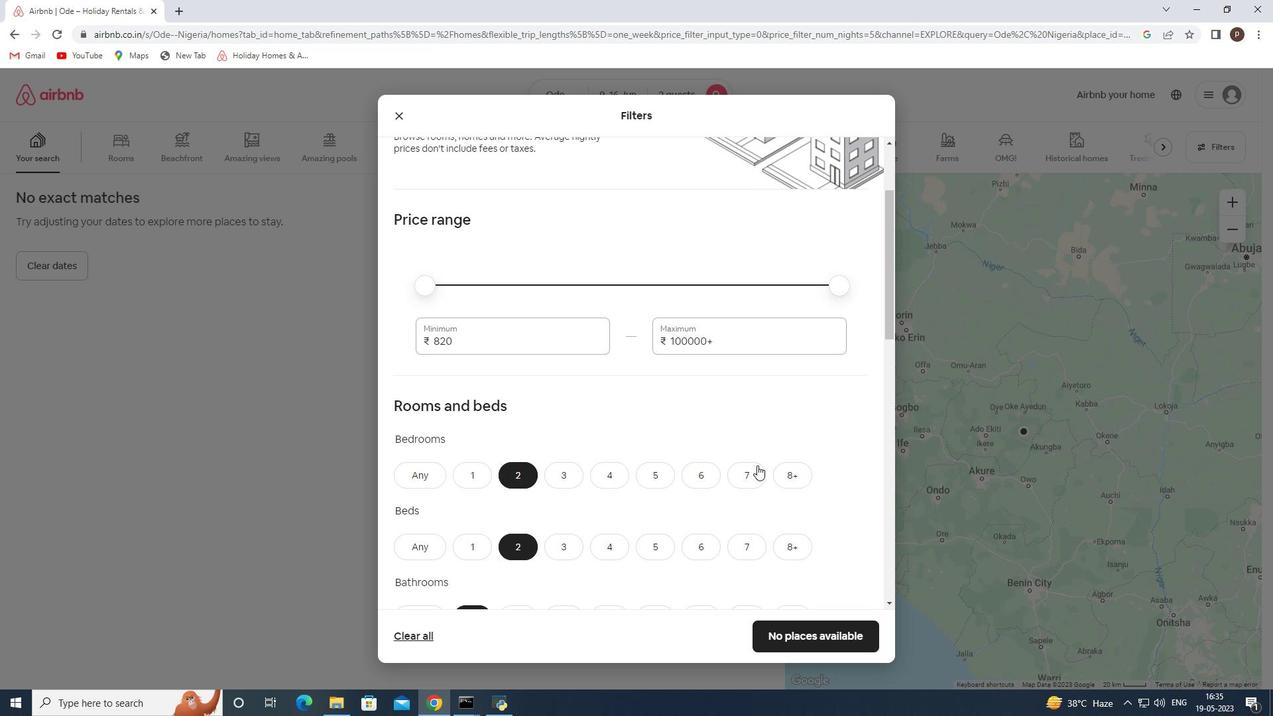 
Action: Mouse moved to (766, 483)
Screenshot: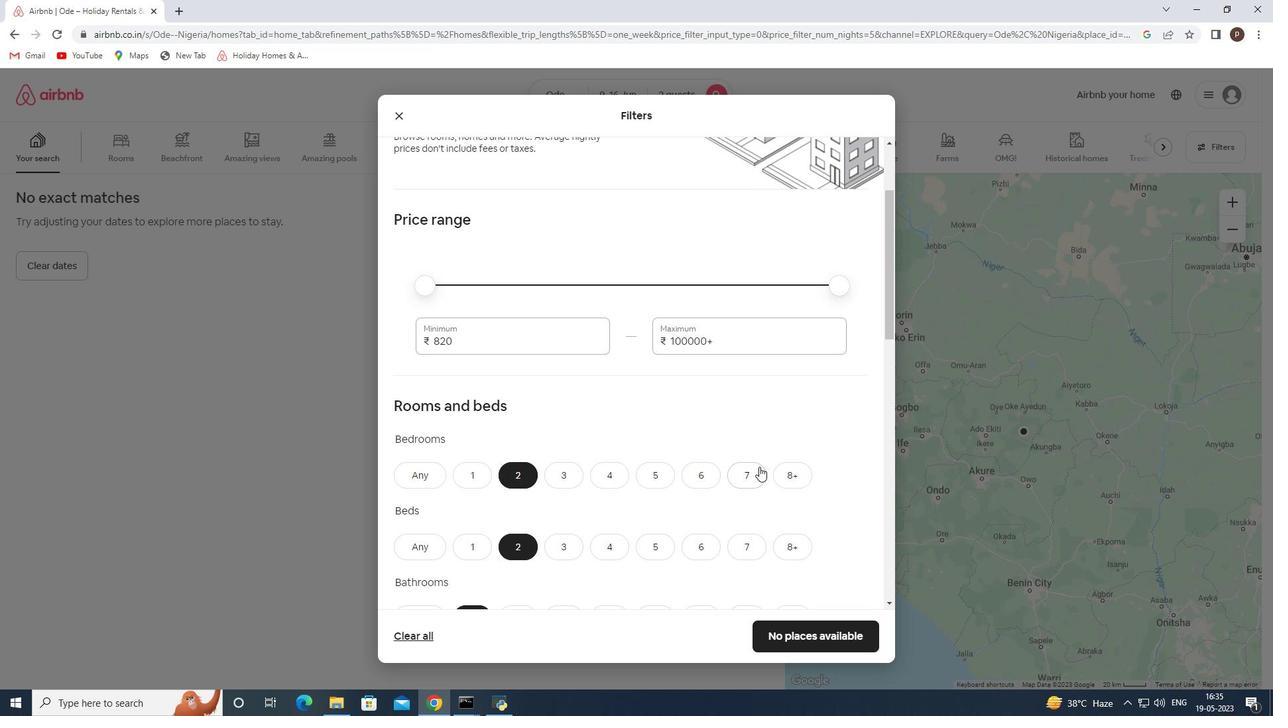
Action: Mouse scrolled (766, 481) with delta (0, 0)
Screenshot: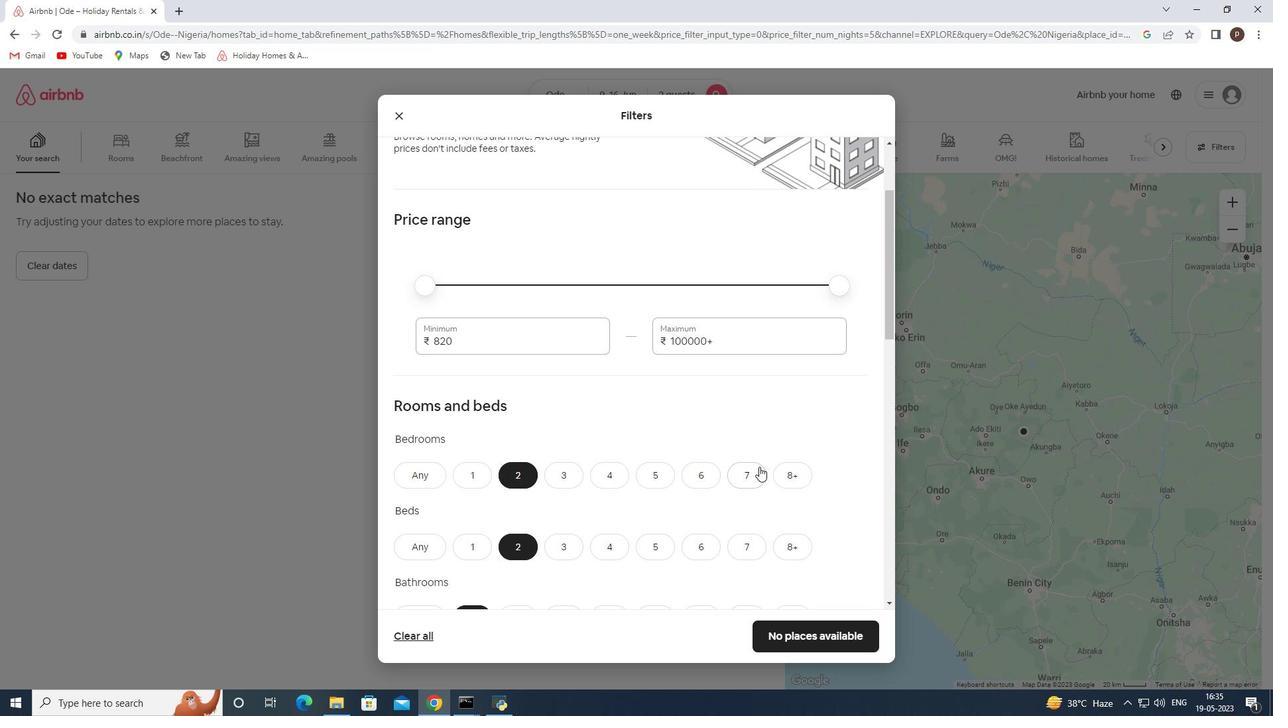 
Action: Mouse moved to (766, 486)
Screenshot: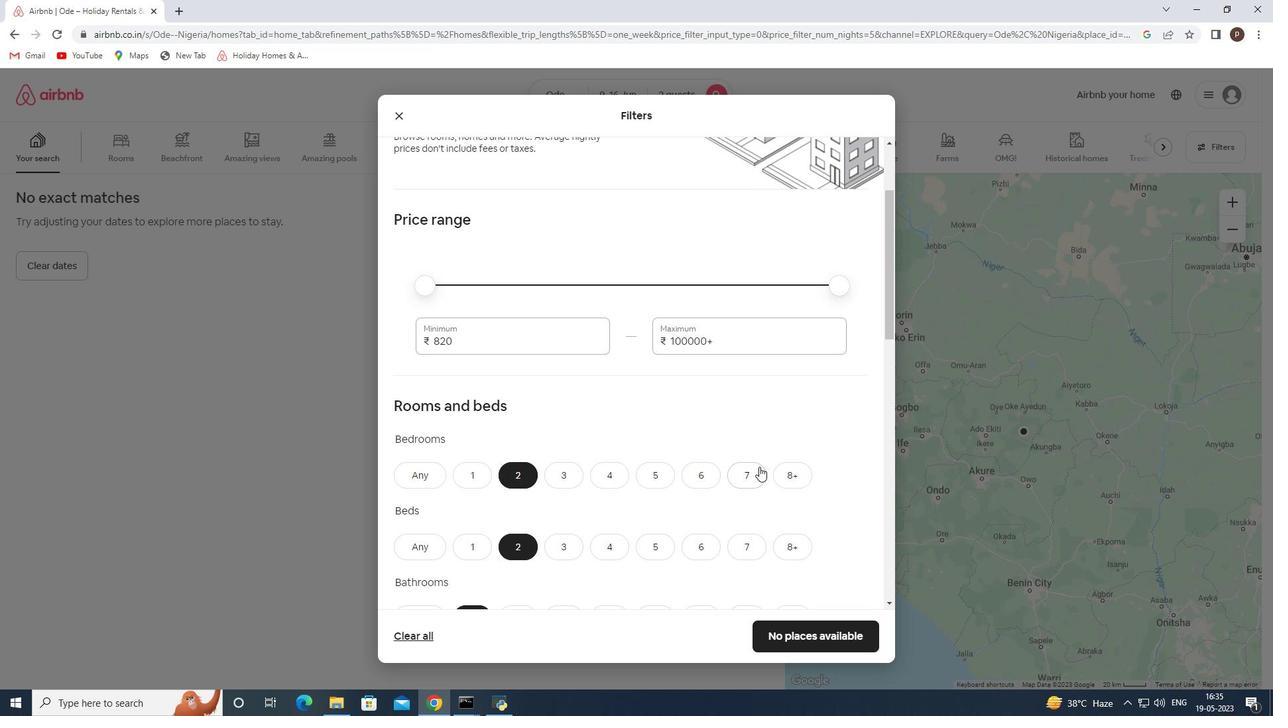 
Action: Mouse scrolled (766, 484) with delta (0, 0)
Screenshot: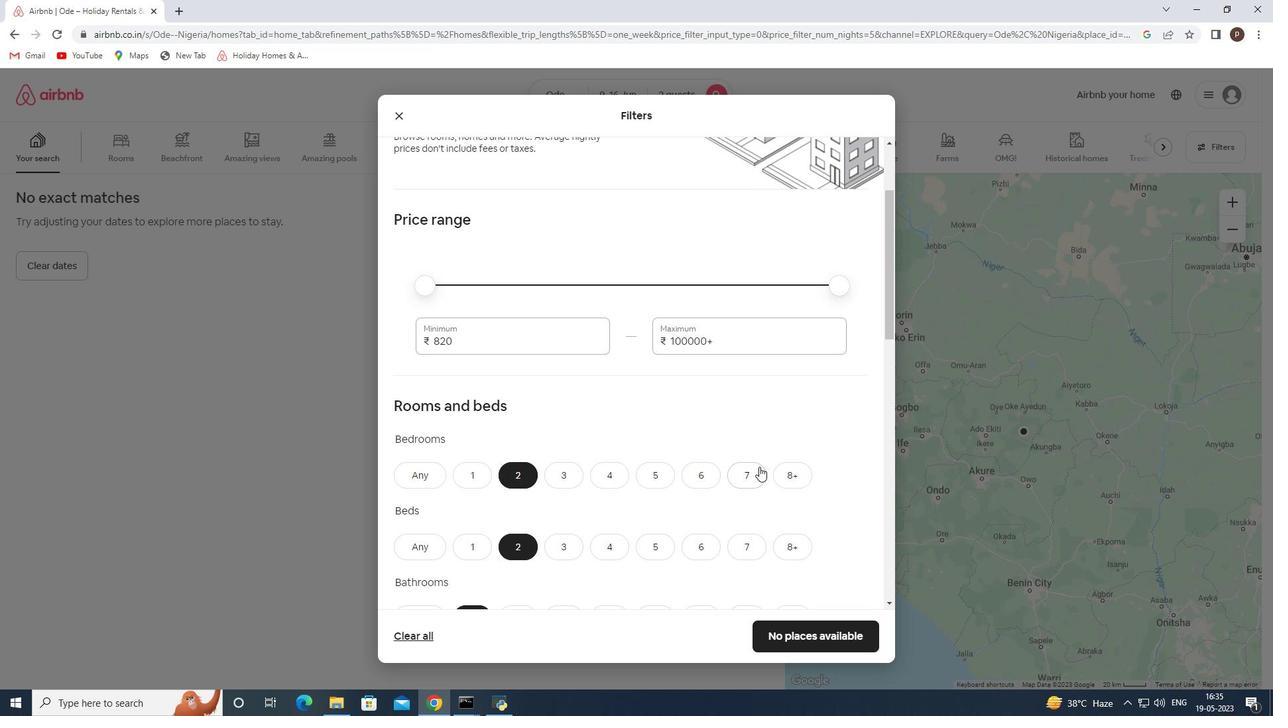 
Action: Mouse moved to (766, 487)
Screenshot: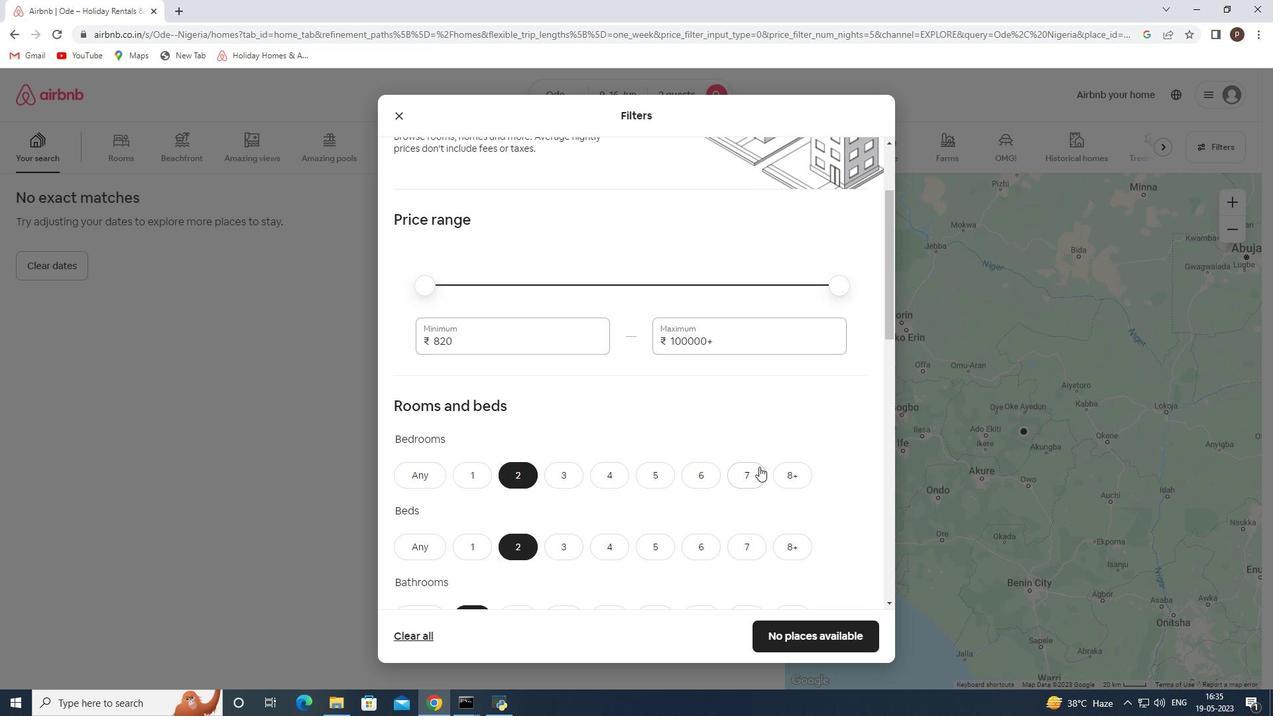 
Action: Mouse scrolled (766, 486) with delta (0, 0)
Screenshot: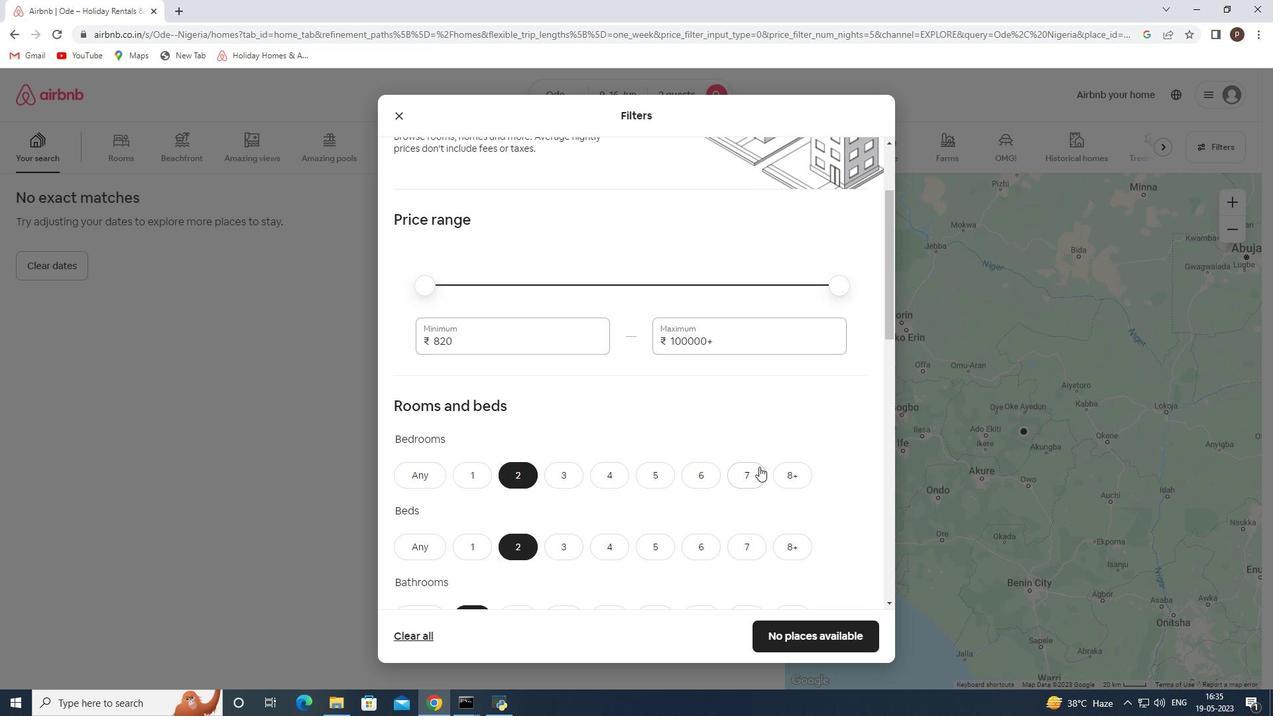 
Action: Mouse moved to (733, 498)
Screenshot: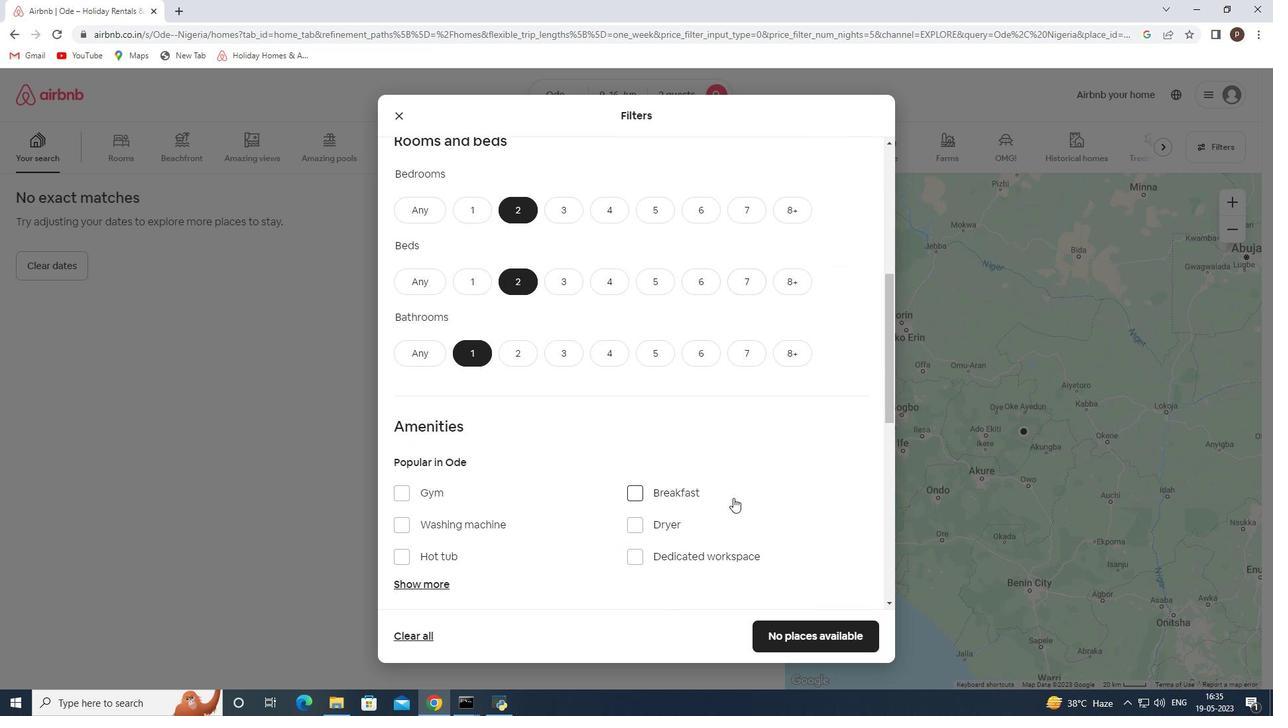 
Action: Mouse scrolled (733, 498) with delta (0, 0)
Screenshot: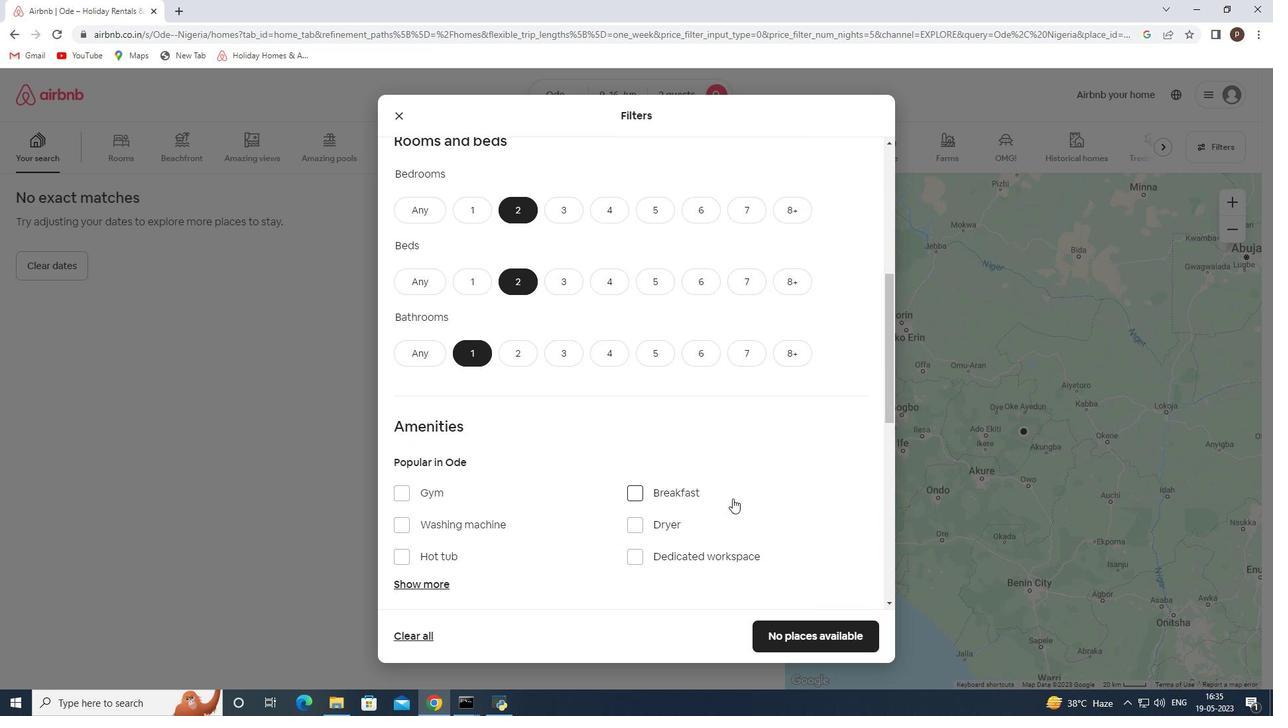 
Action: Mouse scrolled (733, 498) with delta (0, 0)
Screenshot: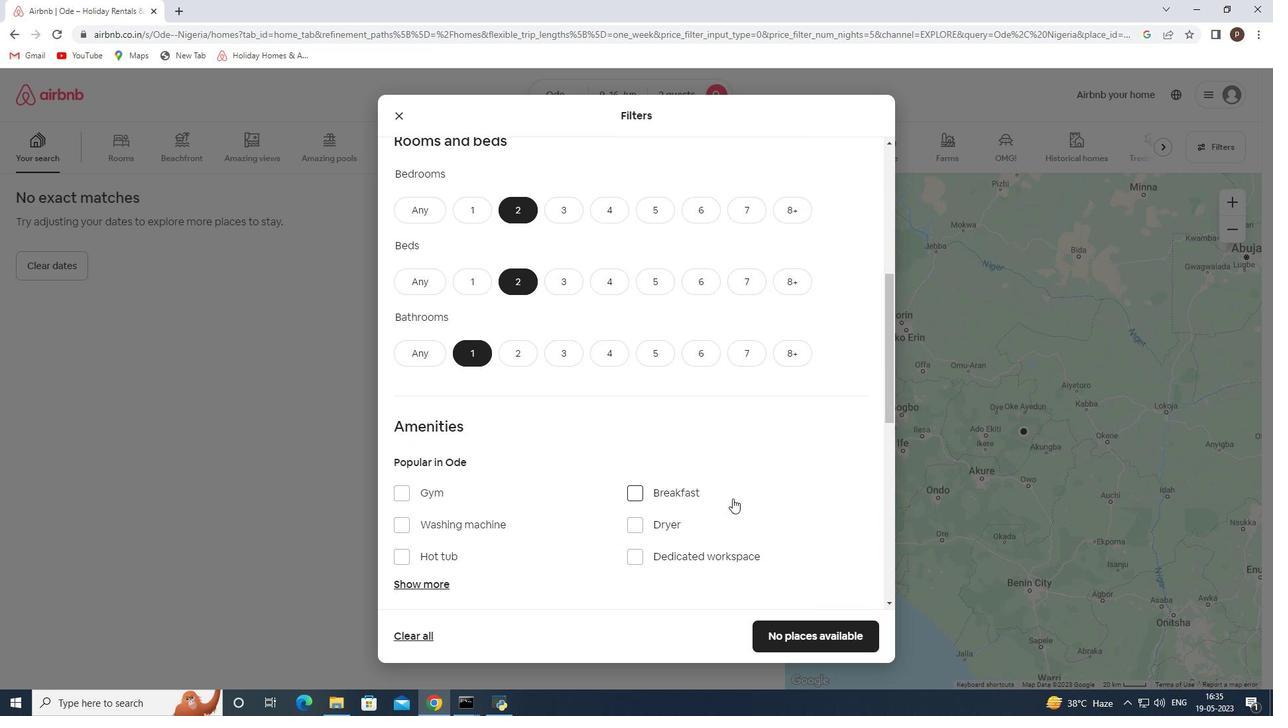 
Action: Mouse scrolled (733, 498) with delta (0, 0)
Screenshot: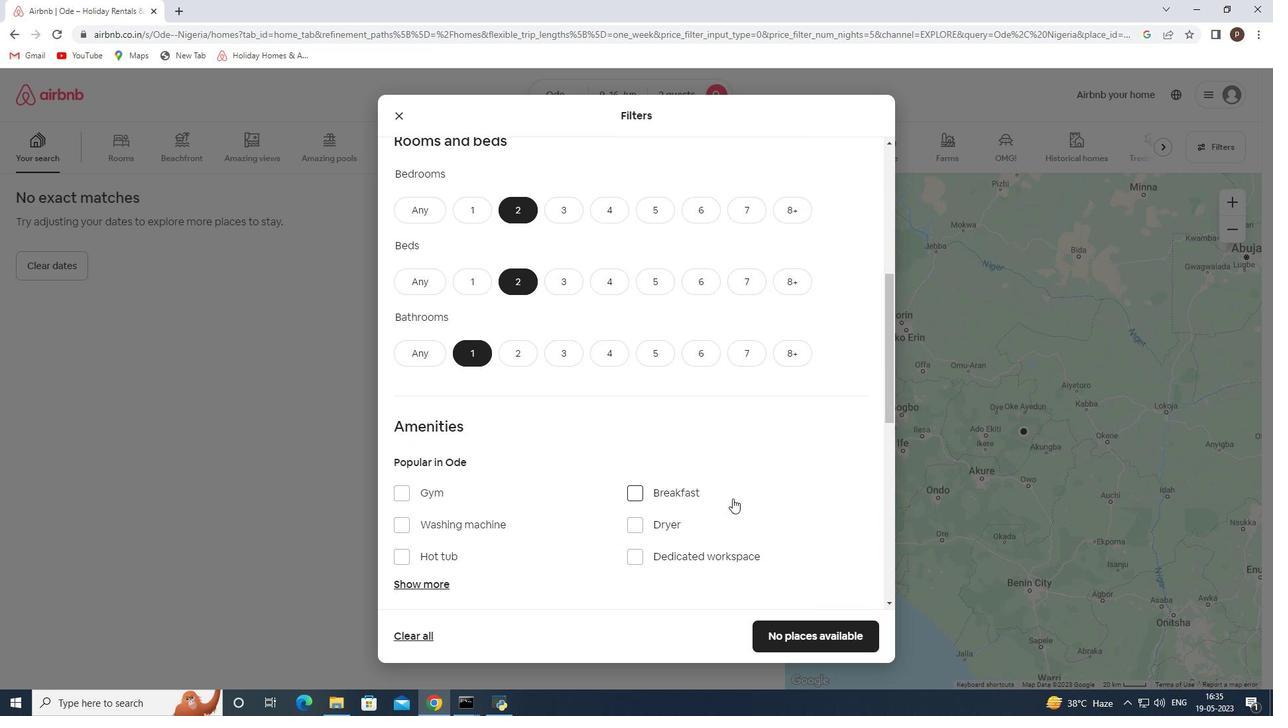 
Action: Mouse scrolled (733, 498) with delta (0, 0)
Screenshot: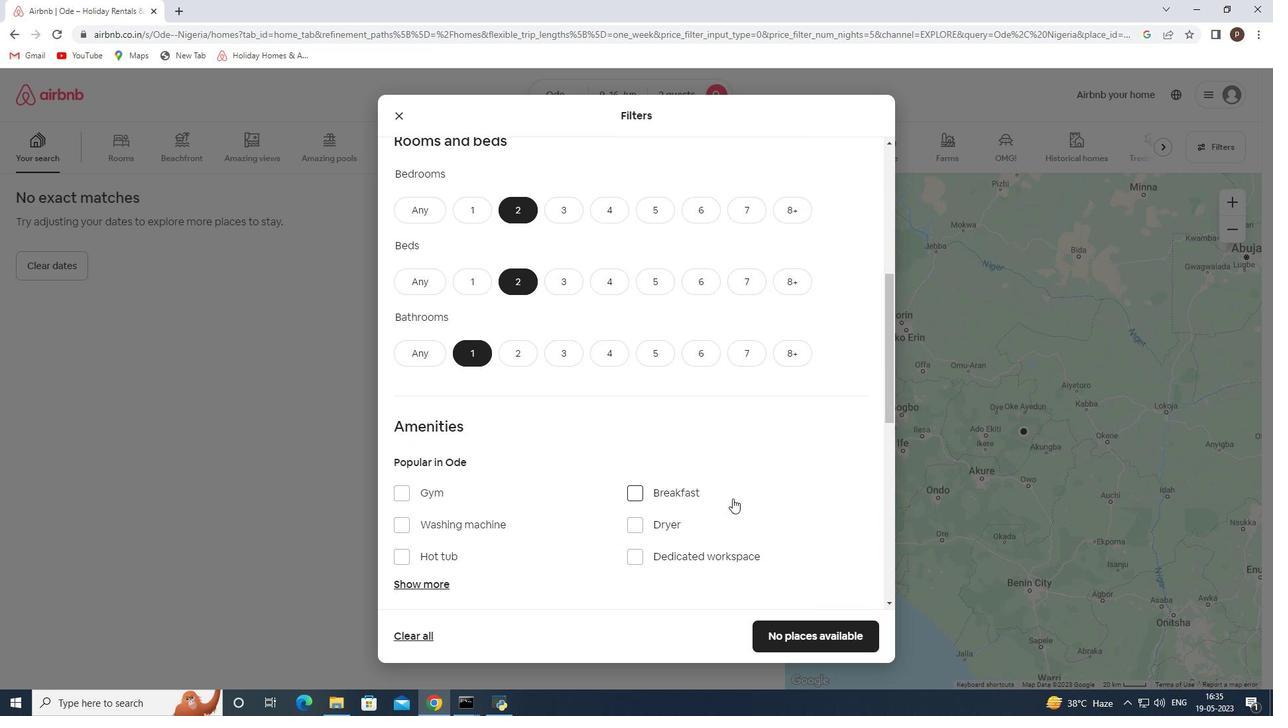 
Action: Mouse moved to (807, 635)
Screenshot: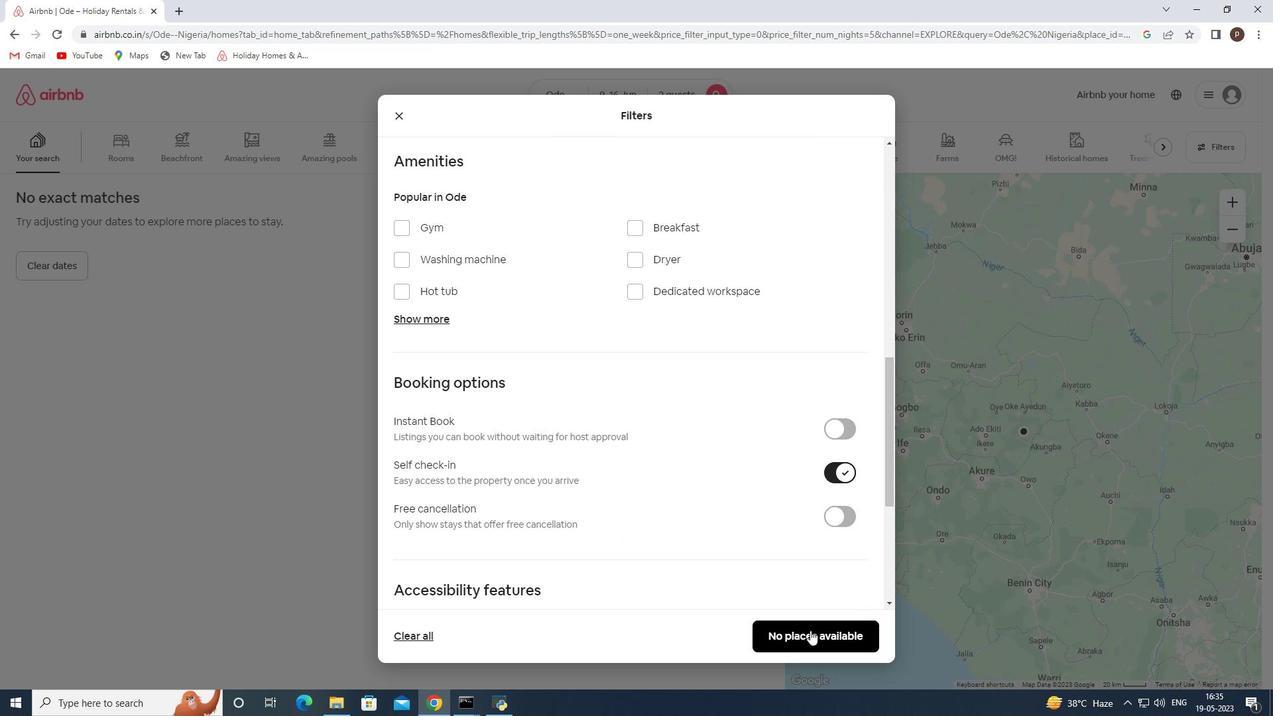 
Action: Mouse pressed left at (807, 635)
Screenshot: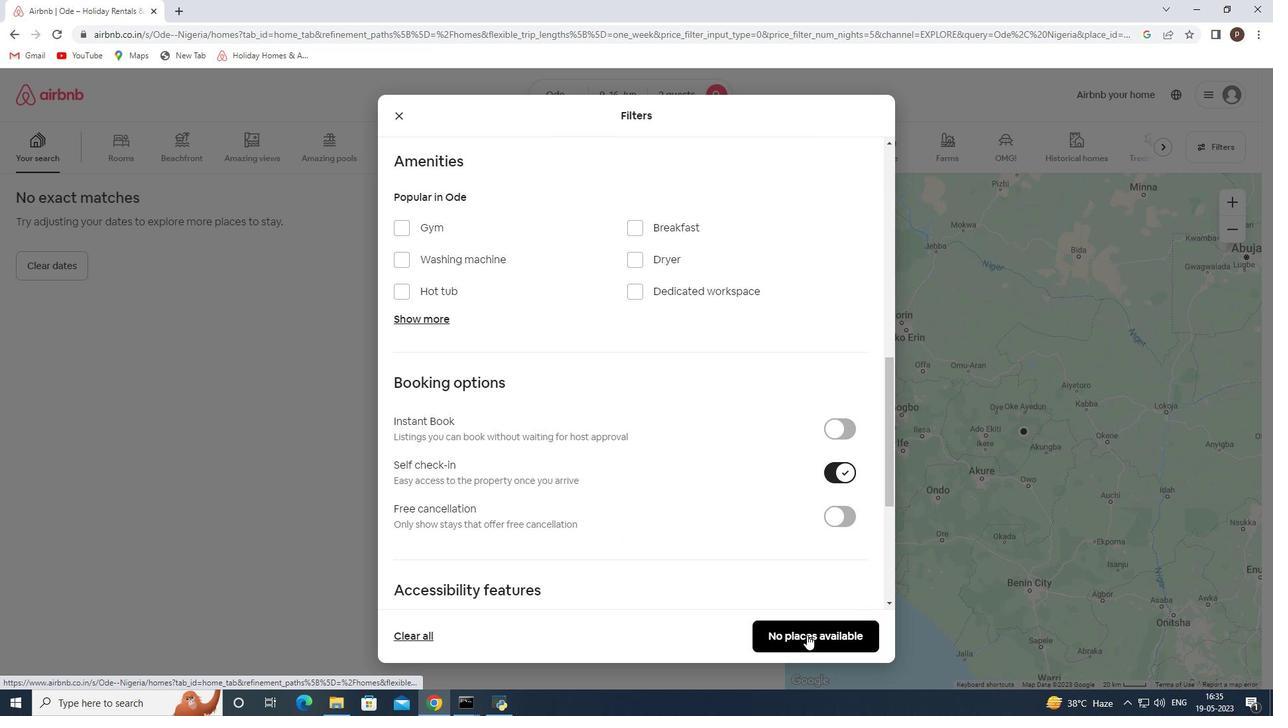
